 Task: Search one way flight ticket for 4 adults, 1 infant in seat and 1 infant on lap in premium economy from Klawock: Klawock Airport (also Seeklawock Seaplane Base) to Springfield: Abraham Lincoln Capital Airport on 5-2-2023. Number of bags: 2 carry on bags and 1 checked bag. Price is upto 20000. Outbound departure time preference is 11:45.
Action: Mouse moved to (363, 303)
Screenshot: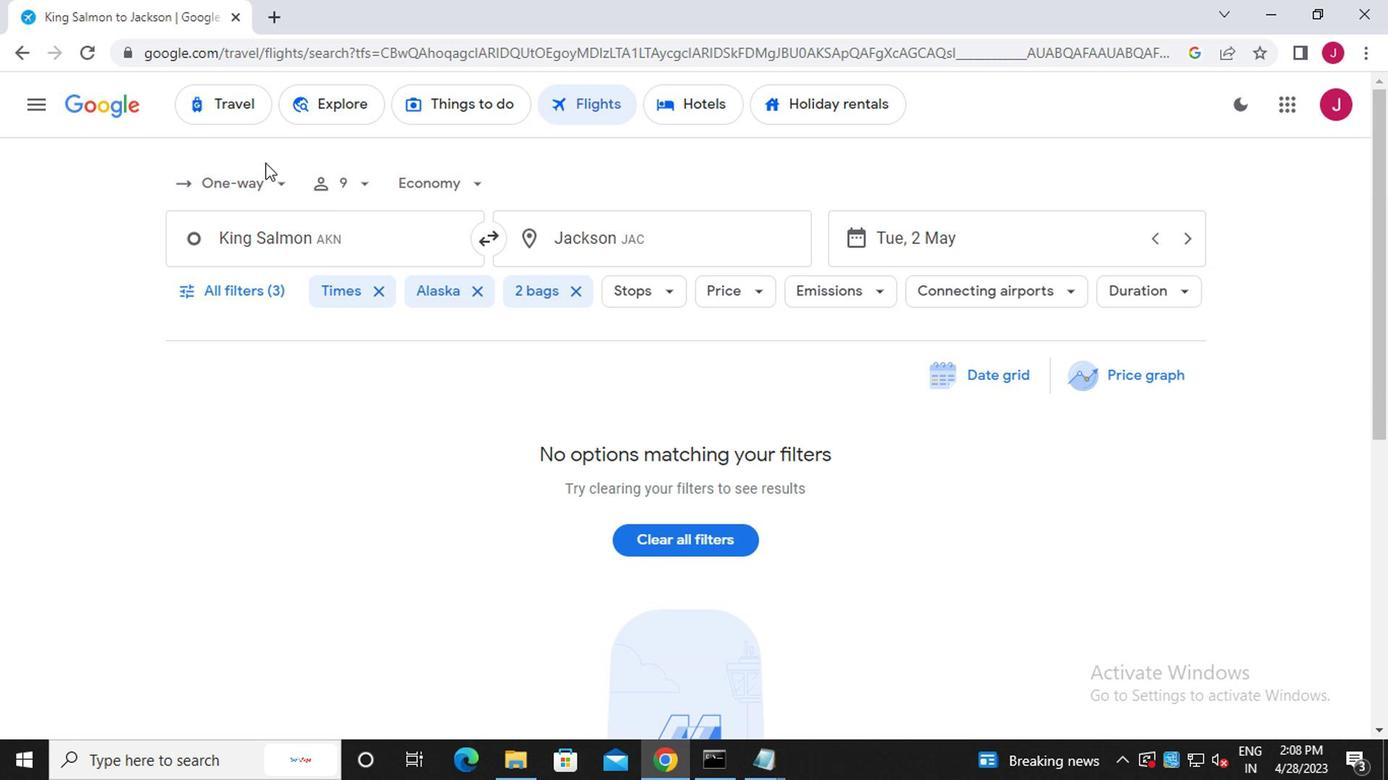 
Action: Mouse pressed left at (363, 303)
Screenshot: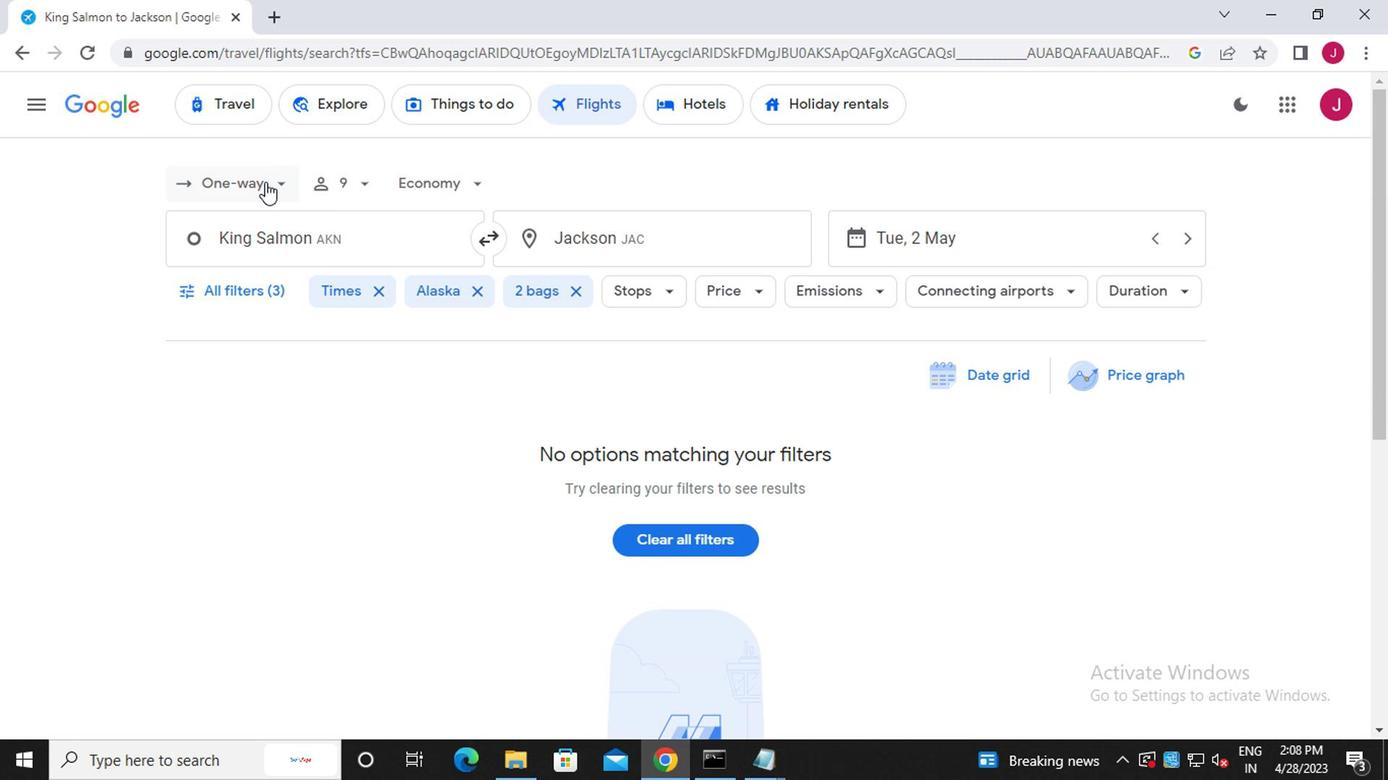 
Action: Mouse moved to (373, 370)
Screenshot: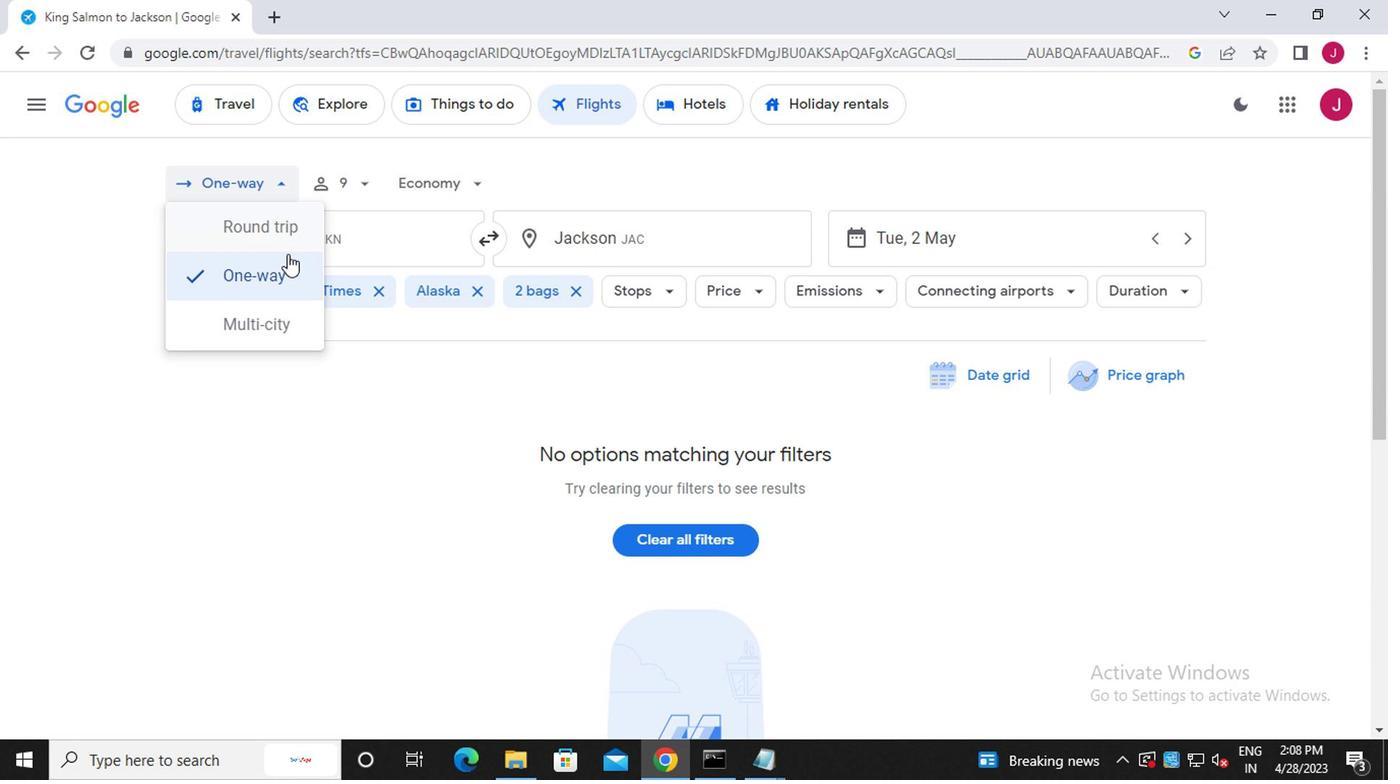 
Action: Mouse pressed left at (373, 370)
Screenshot: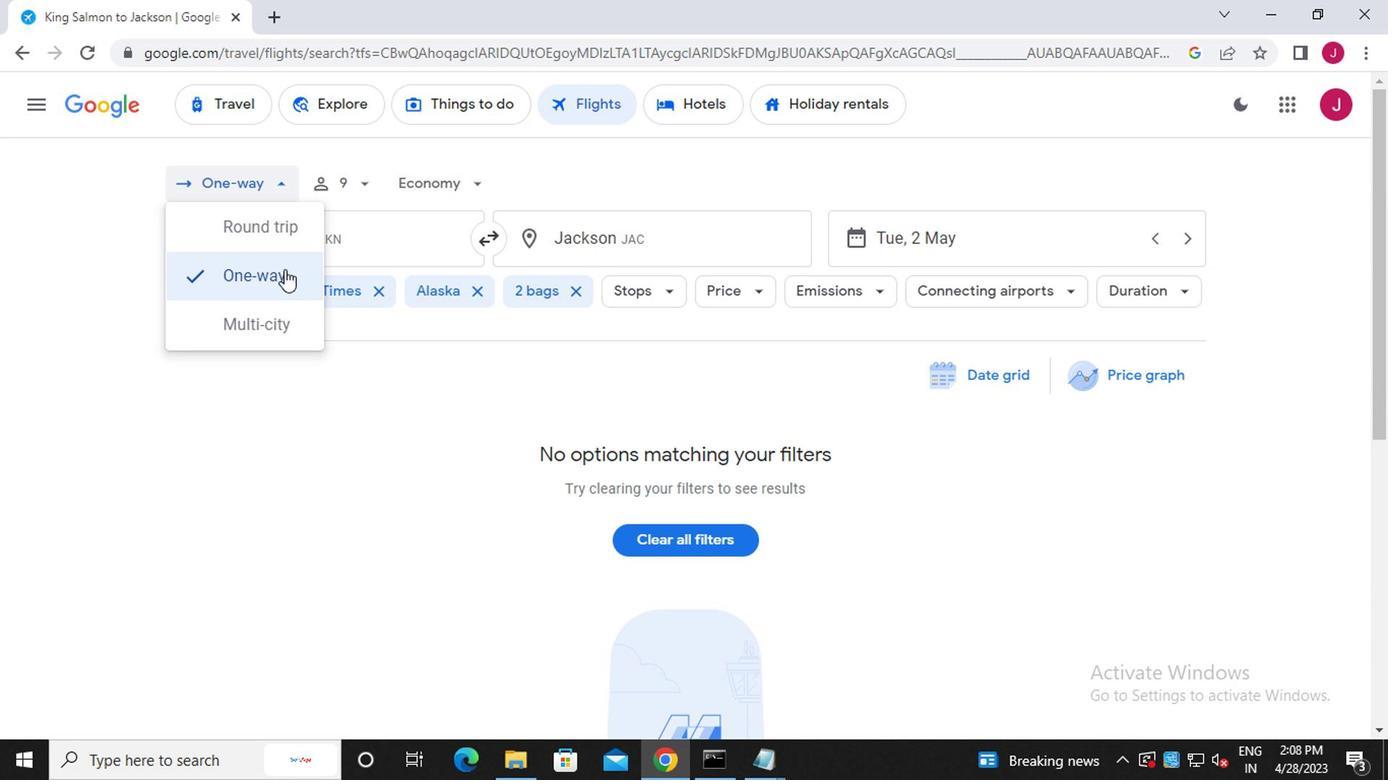 
Action: Mouse moved to (441, 306)
Screenshot: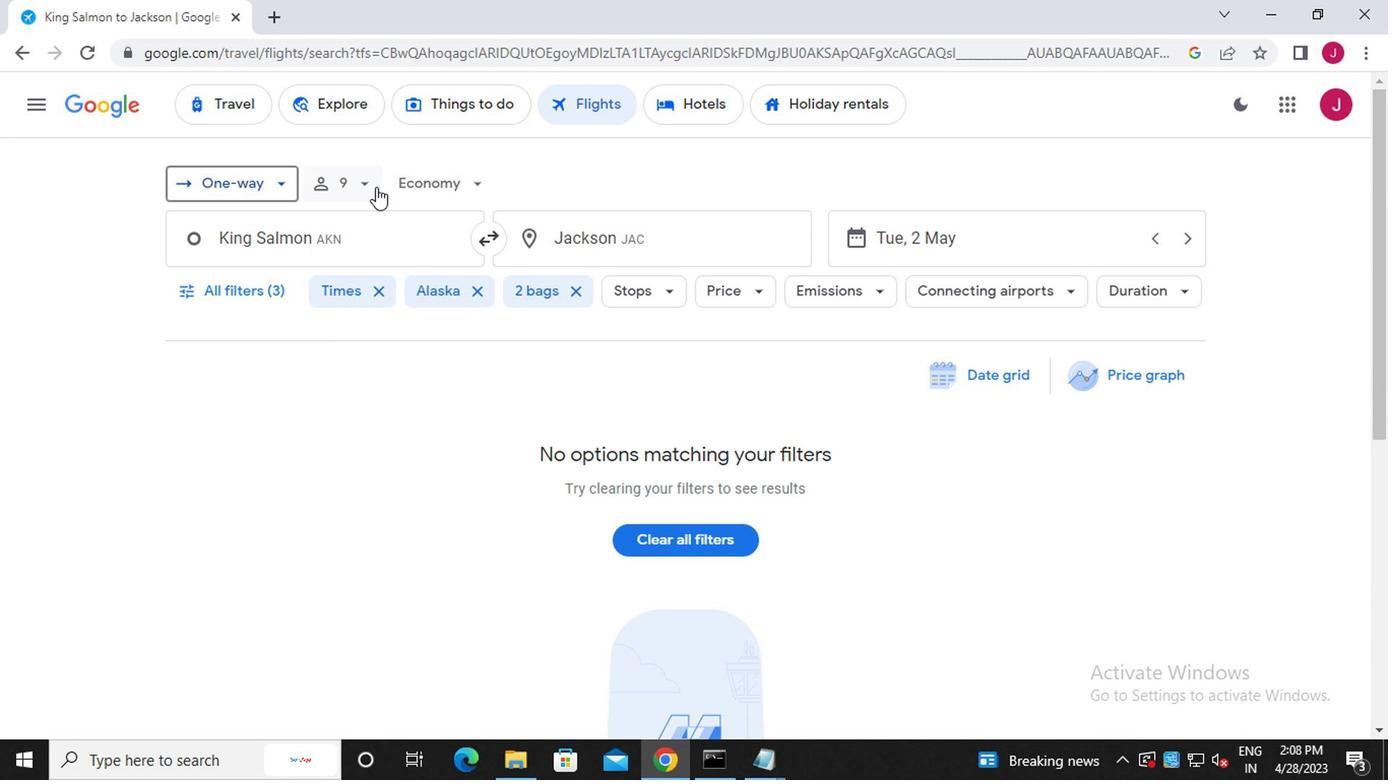 
Action: Mouse pressed left at (441, 306)
Screenshot: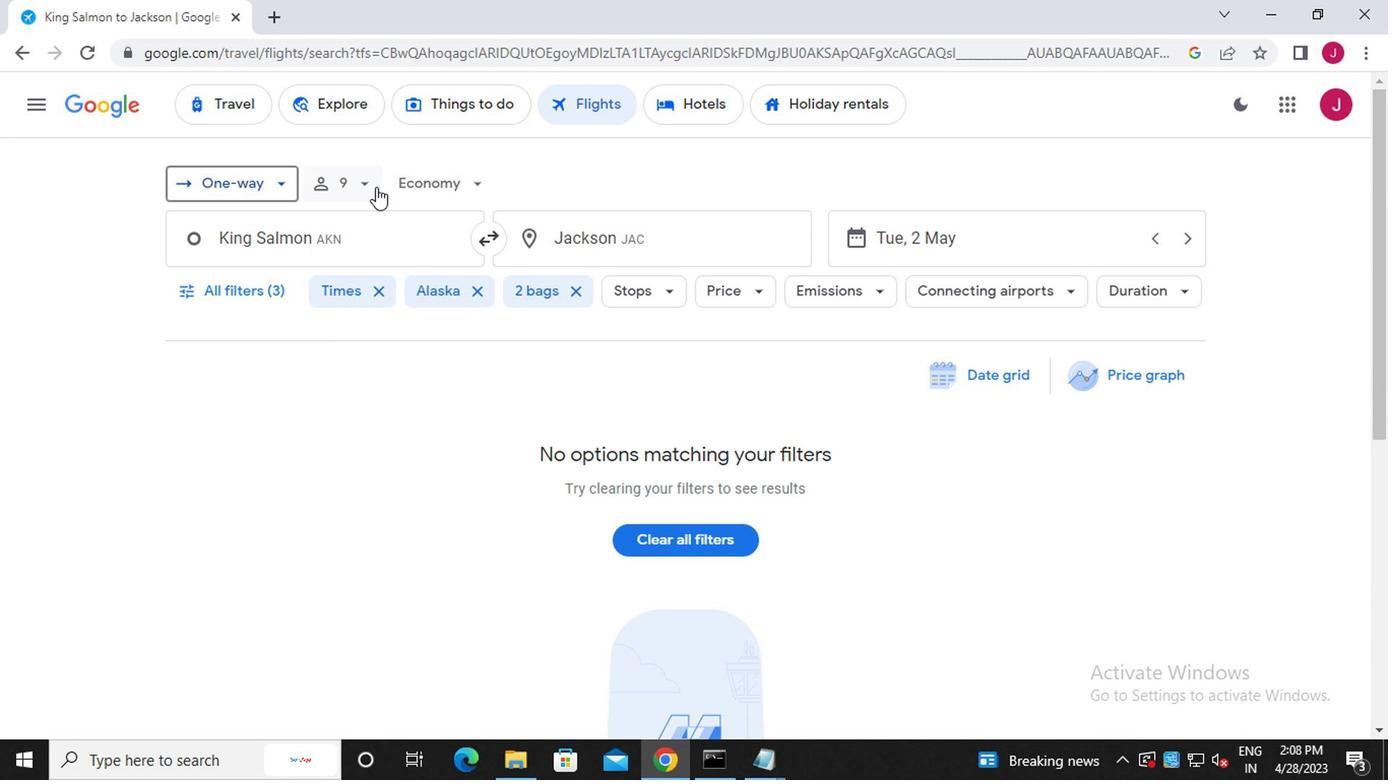 
Action: Mouse moved to (484, 342)
Screenshot: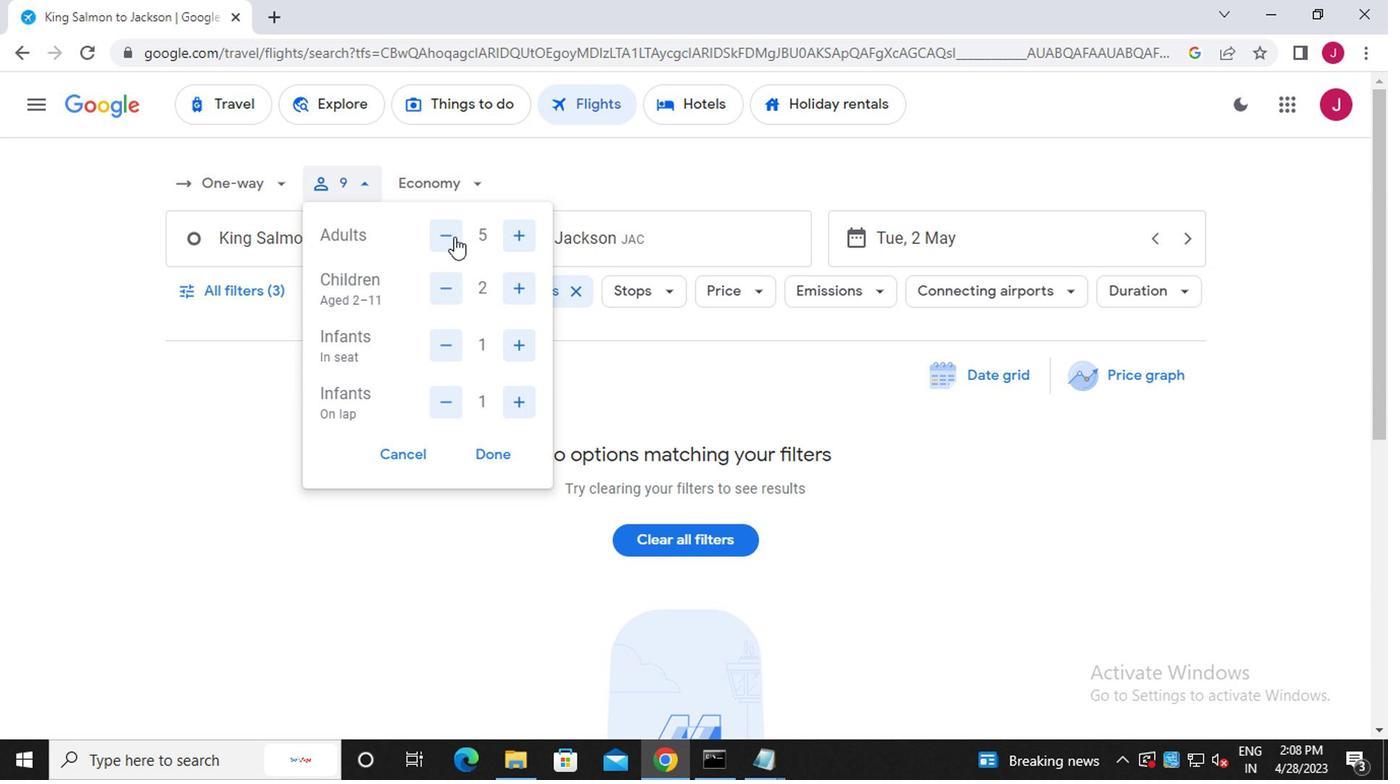 
Action: Mouse pressed left at (484, 342)
Screenshot: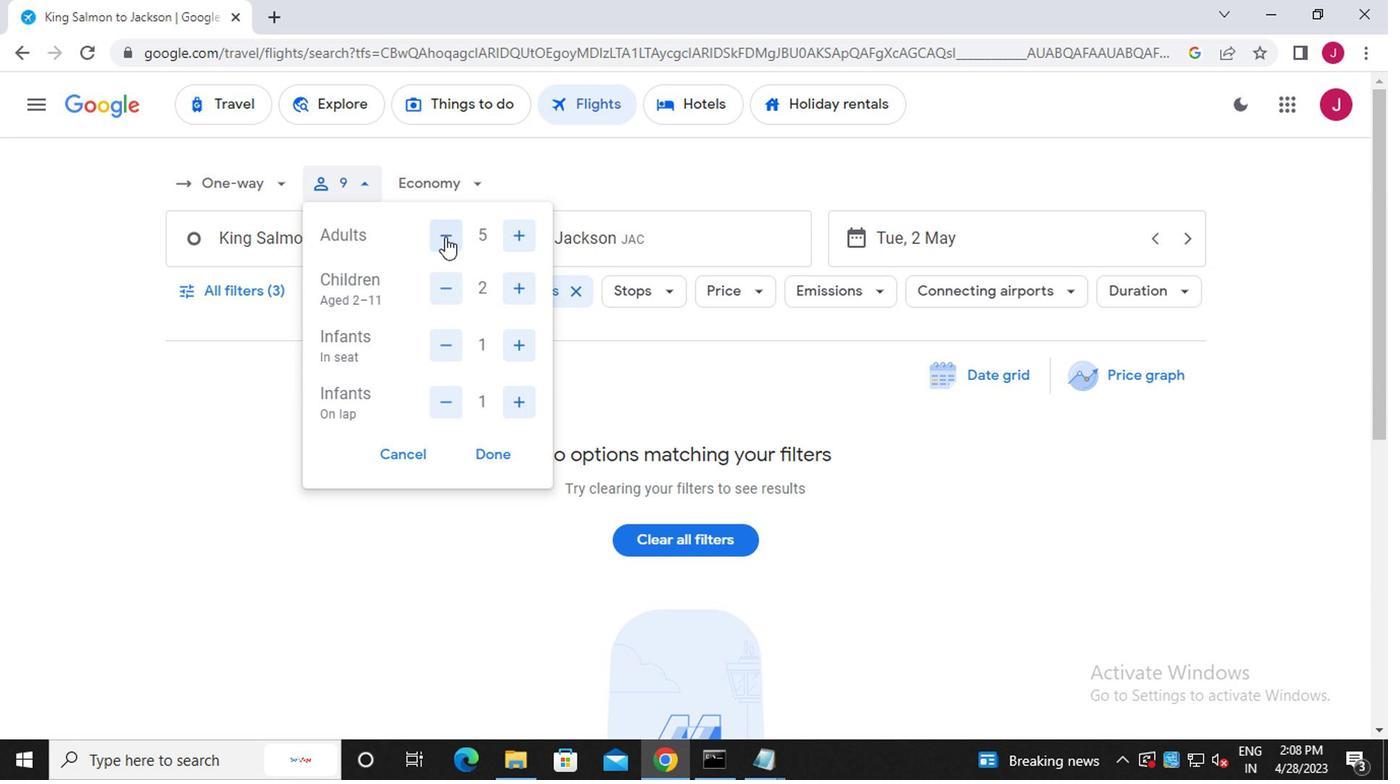 
Action: Mouse moved to (491, 381)
Screenshot: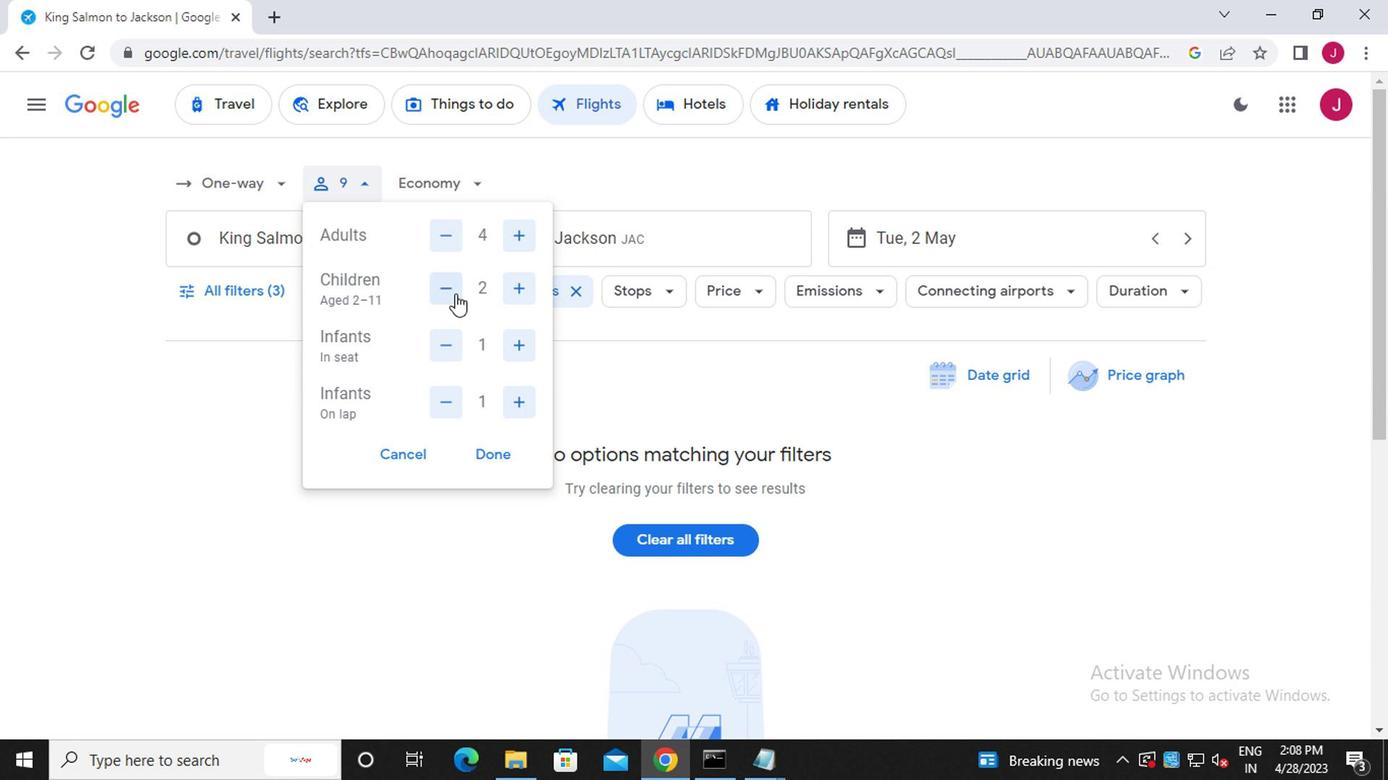 
Action: Mouse pressed left at (491, 381)
Screenshot: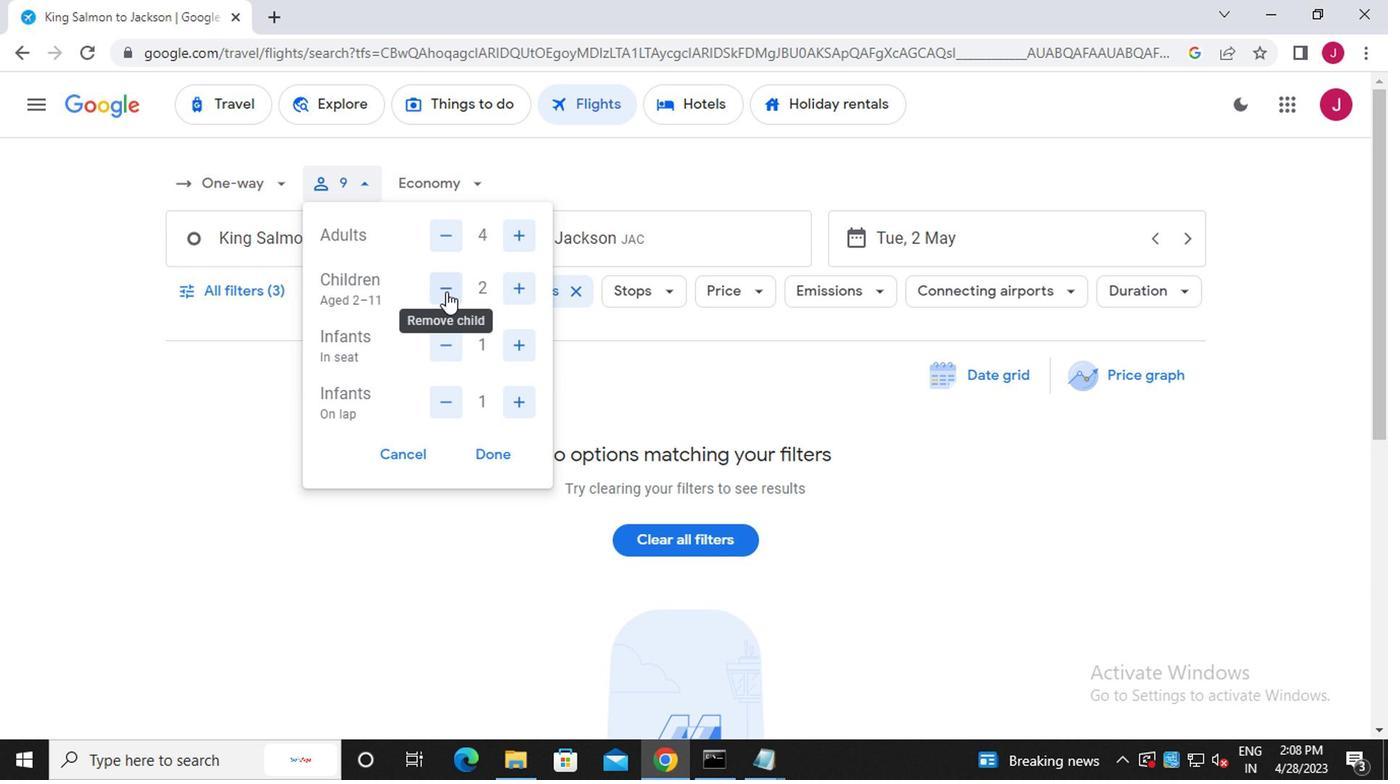 
Action: Mouse pressed left at (491, 381)
Screenshot: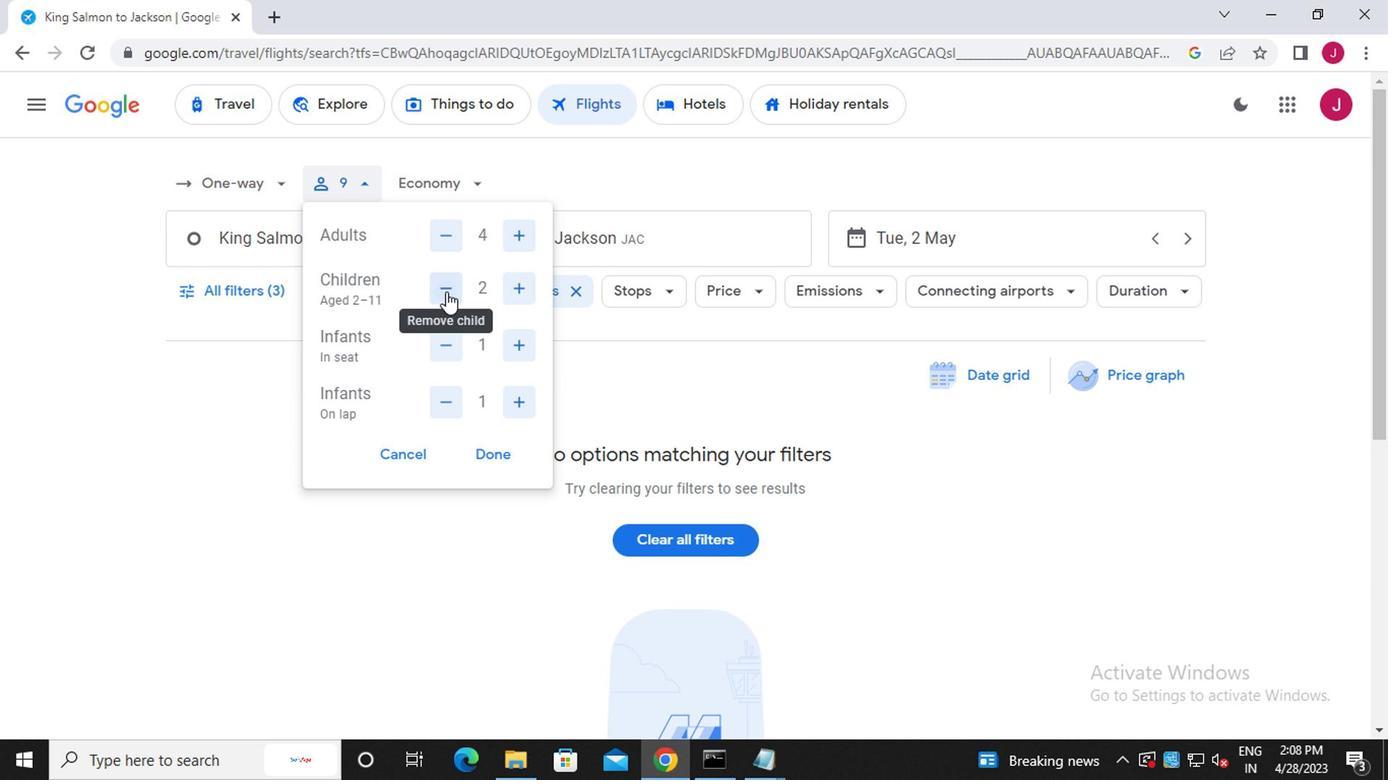 
Action: Mouse moved to (527, 496)
Screenshot: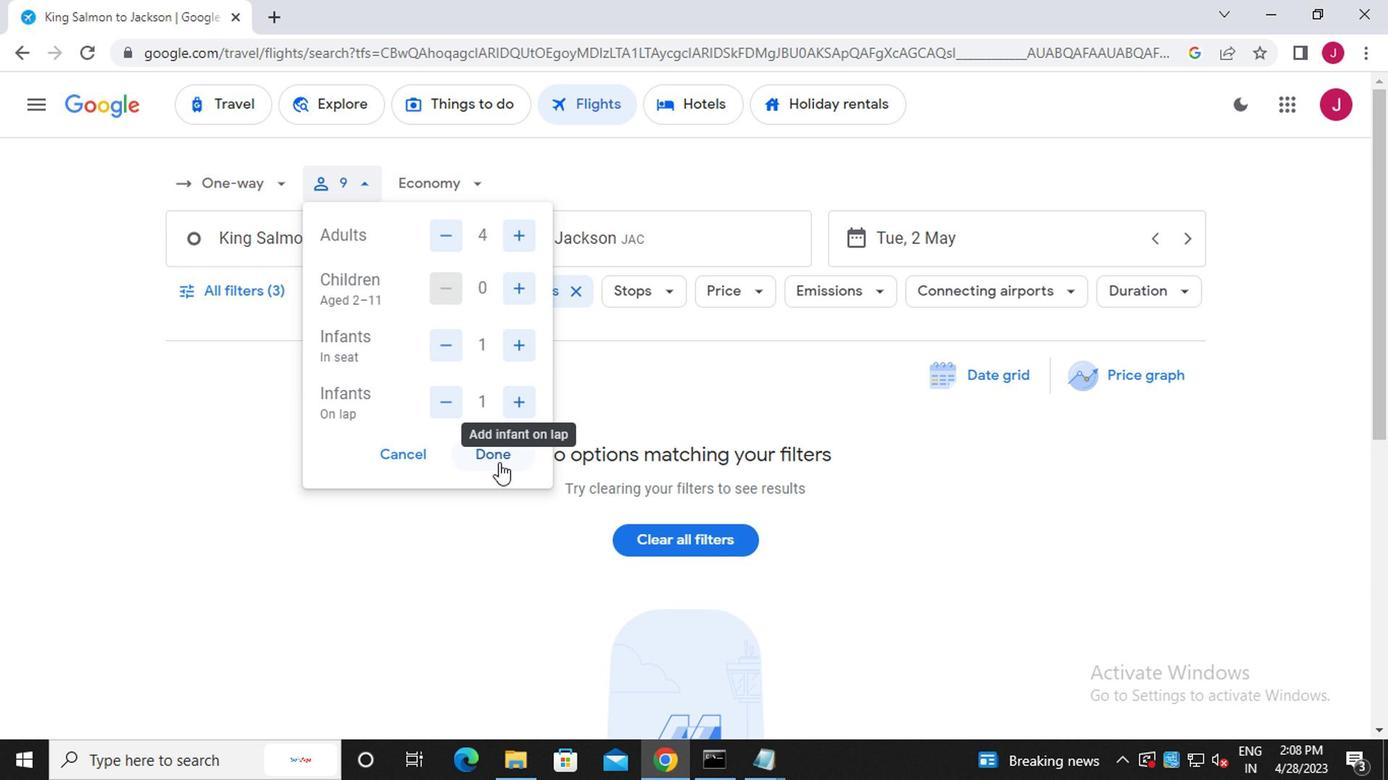 
Action: Mouse pressed left at (527, 496)
Screenshot: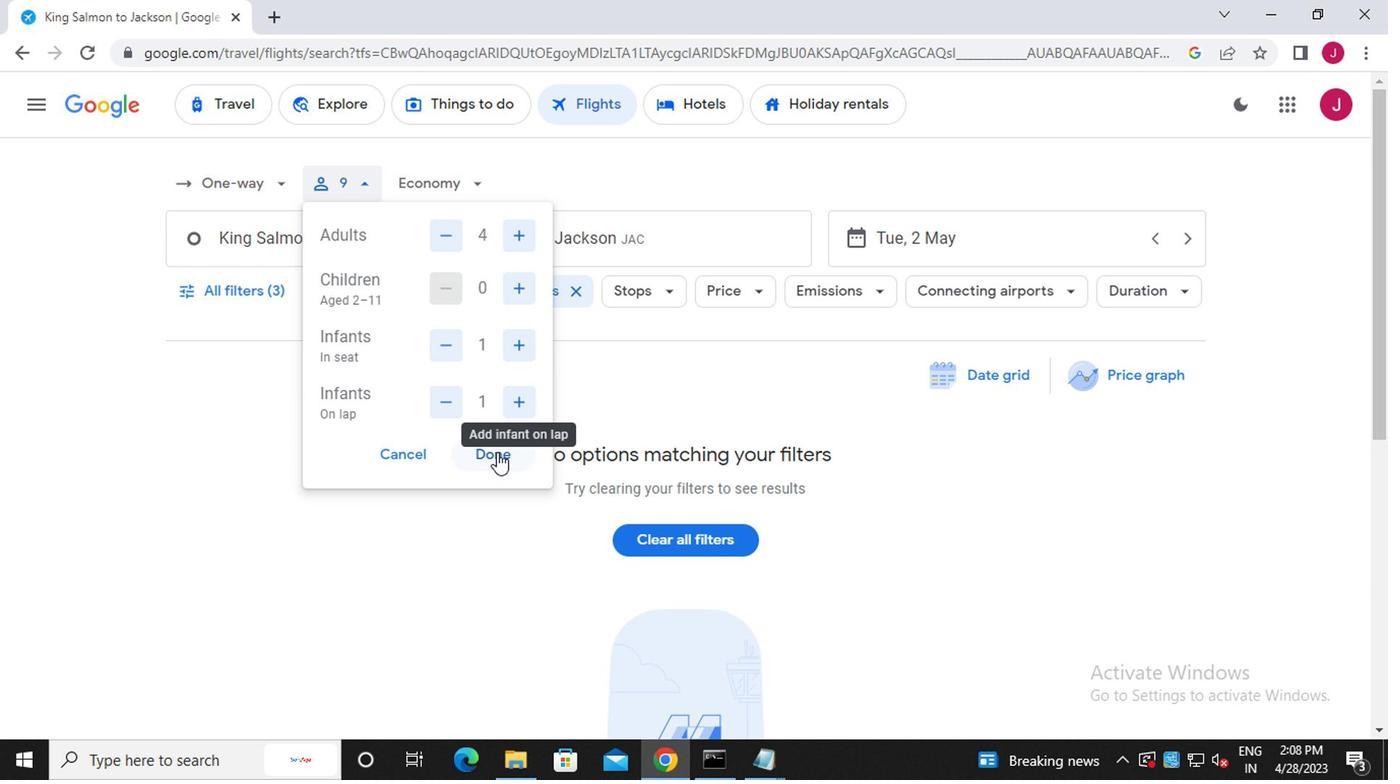 
Action: Mouse moved to (487, 300)
Screenshot: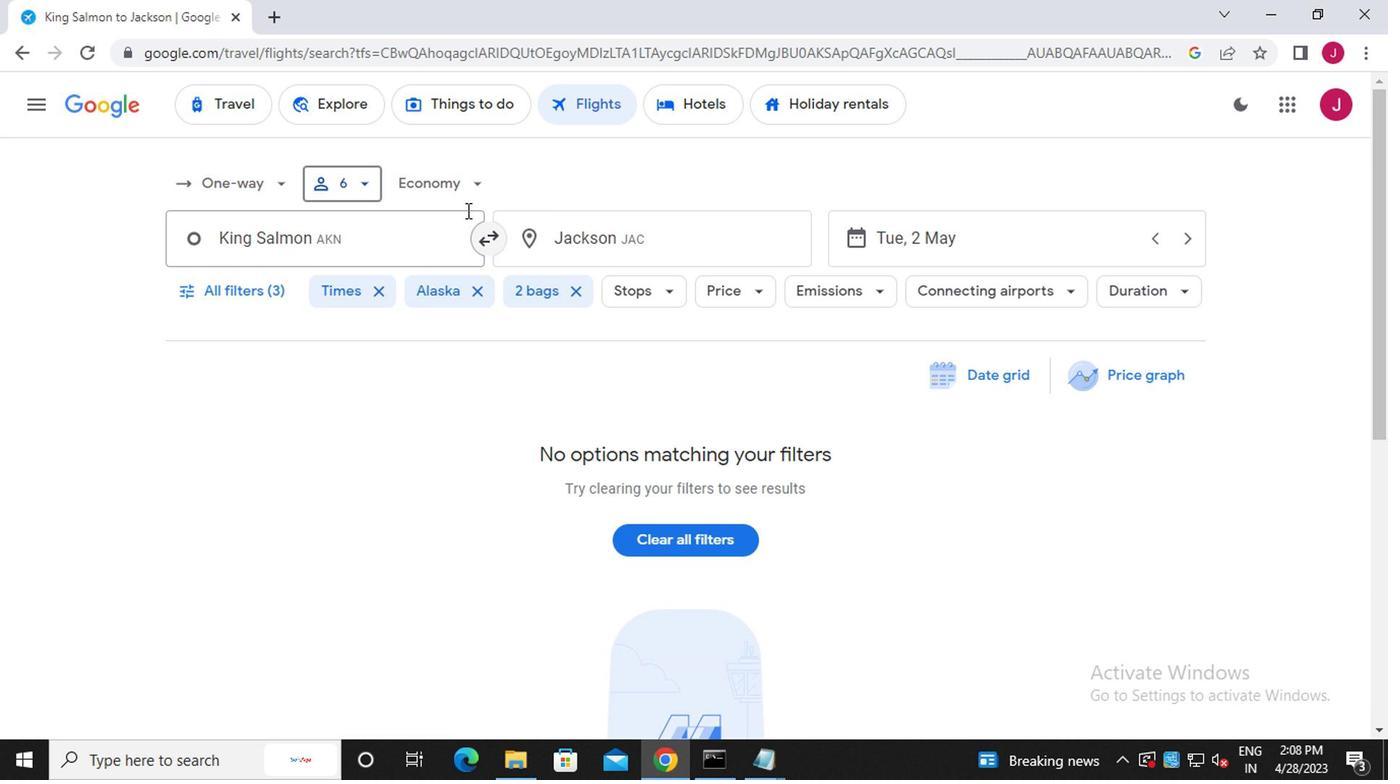 
Action: Mouse pressed left at (487, 300)
Screenshot: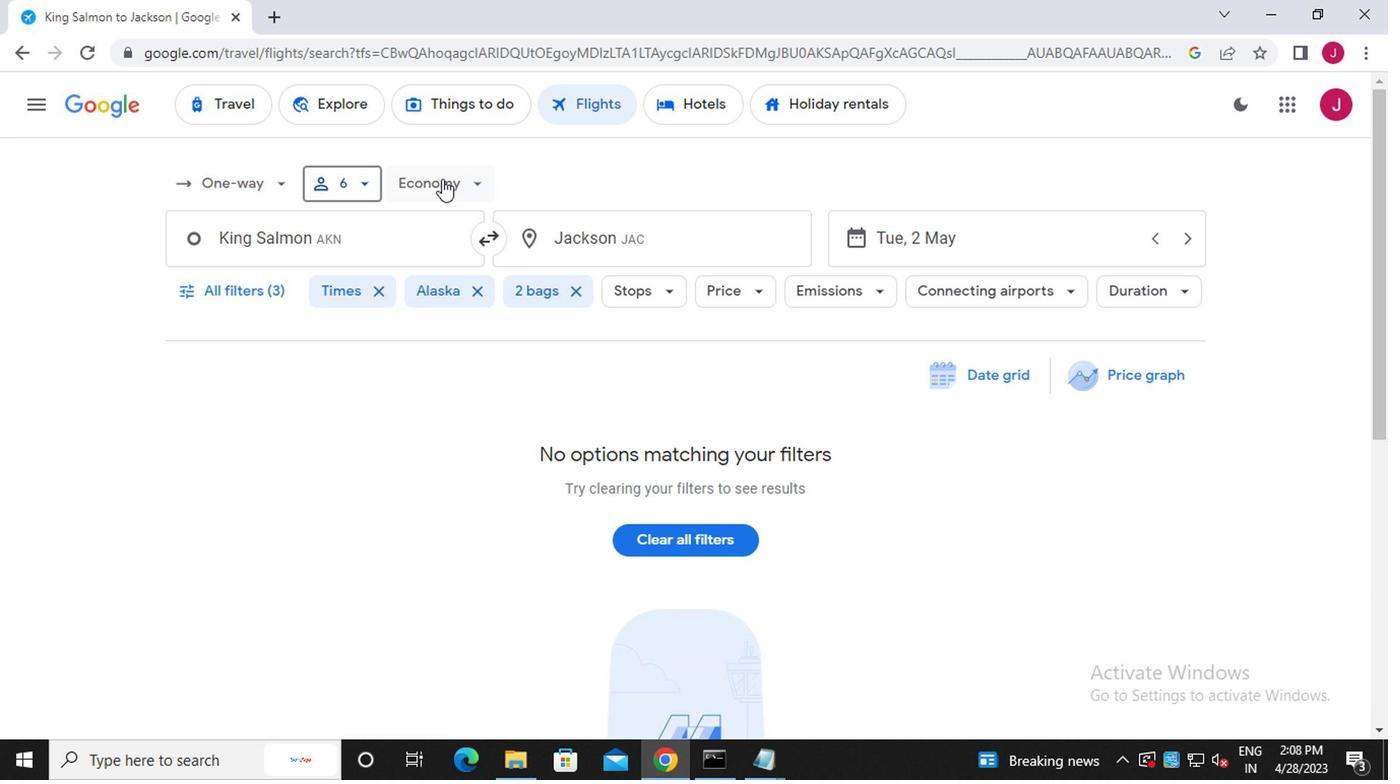 
Action: Mouse moved to (530, 373)
Screenshot: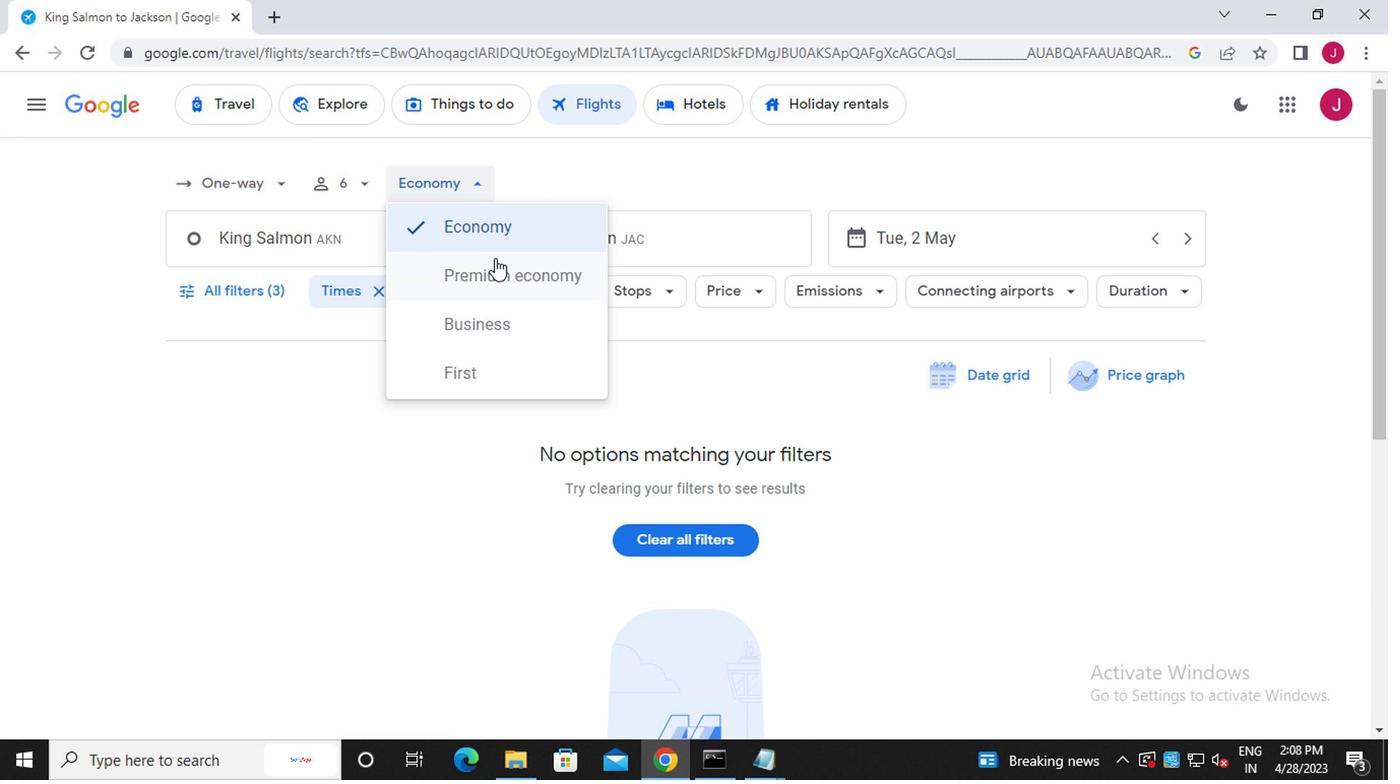 
Action: Mouse pressed left at (530, 373)
Screenshot: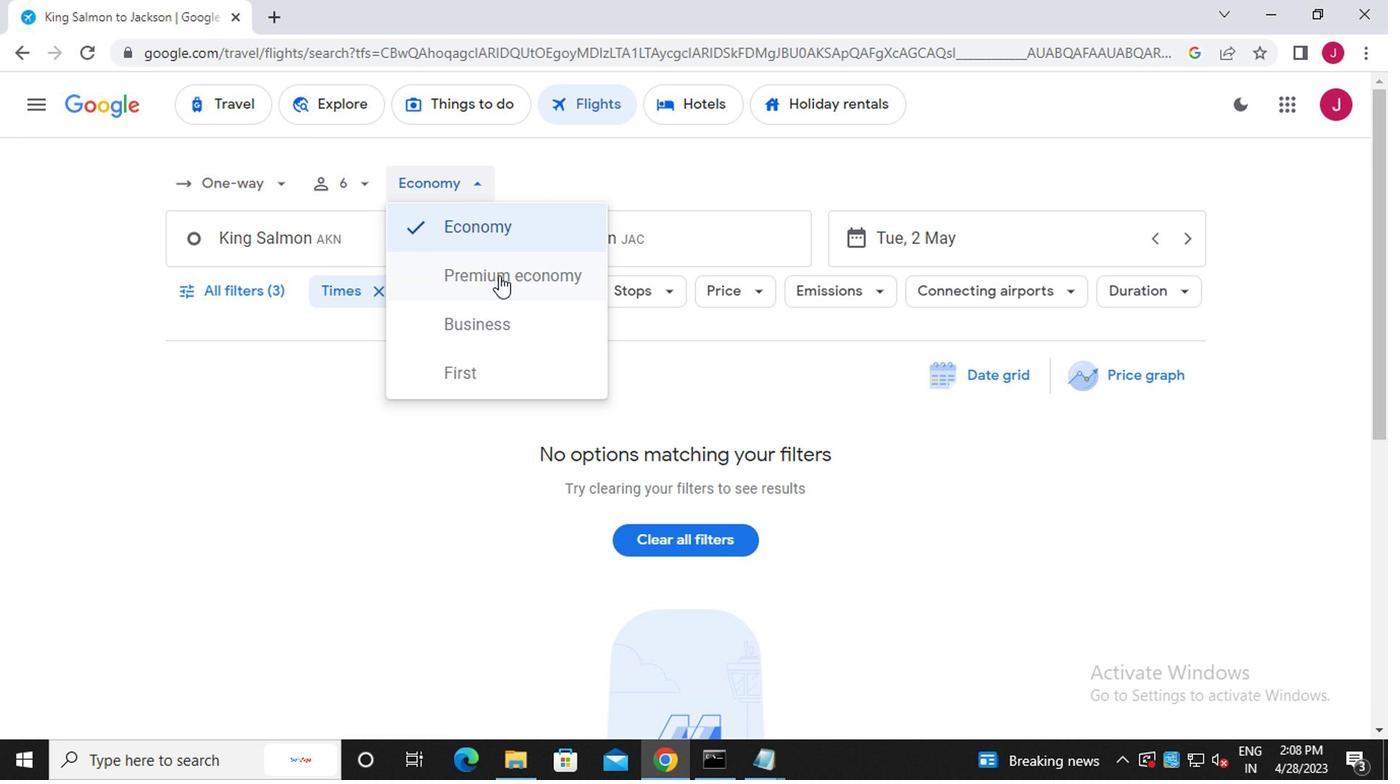 
Action: Mouse moved to (438, 351)
Screenshot: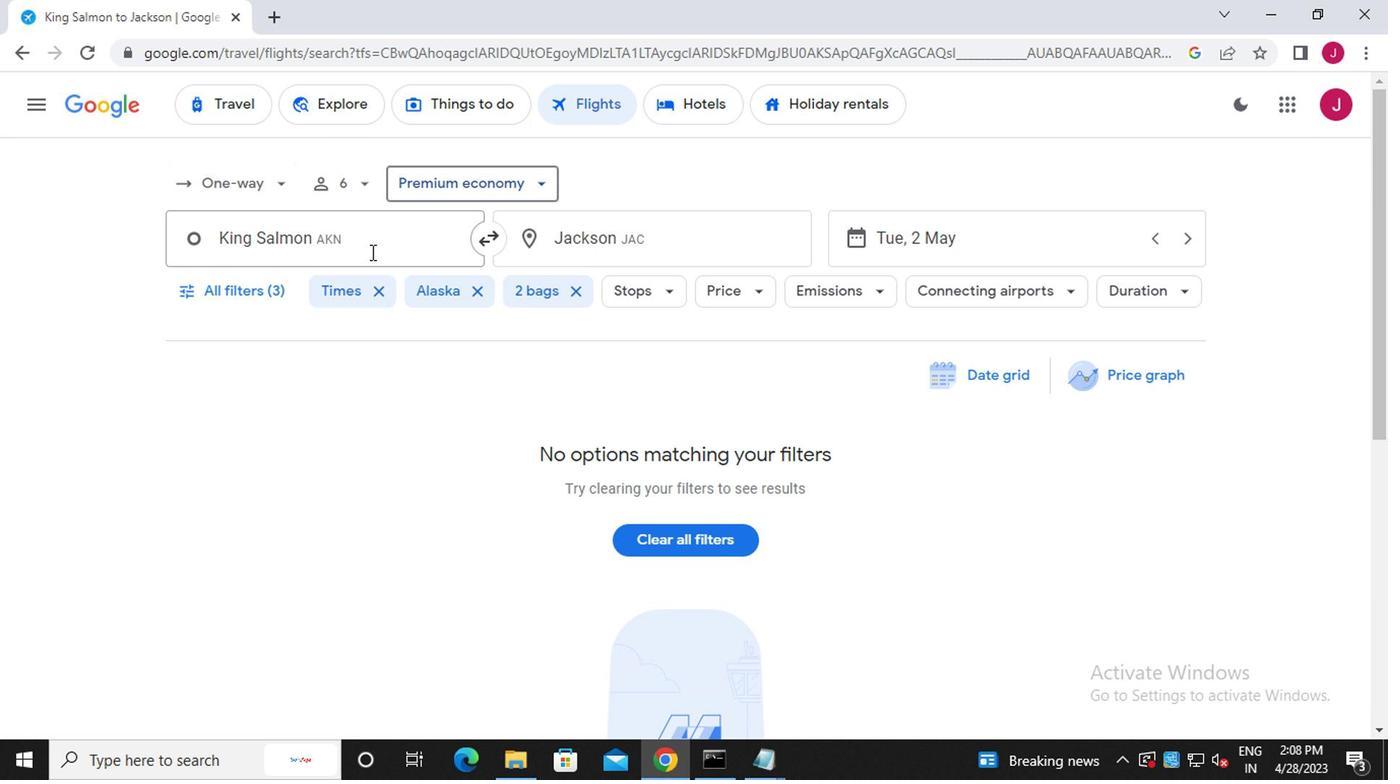 
Action: Mouse pressed left at (438, 351)
Screenshot: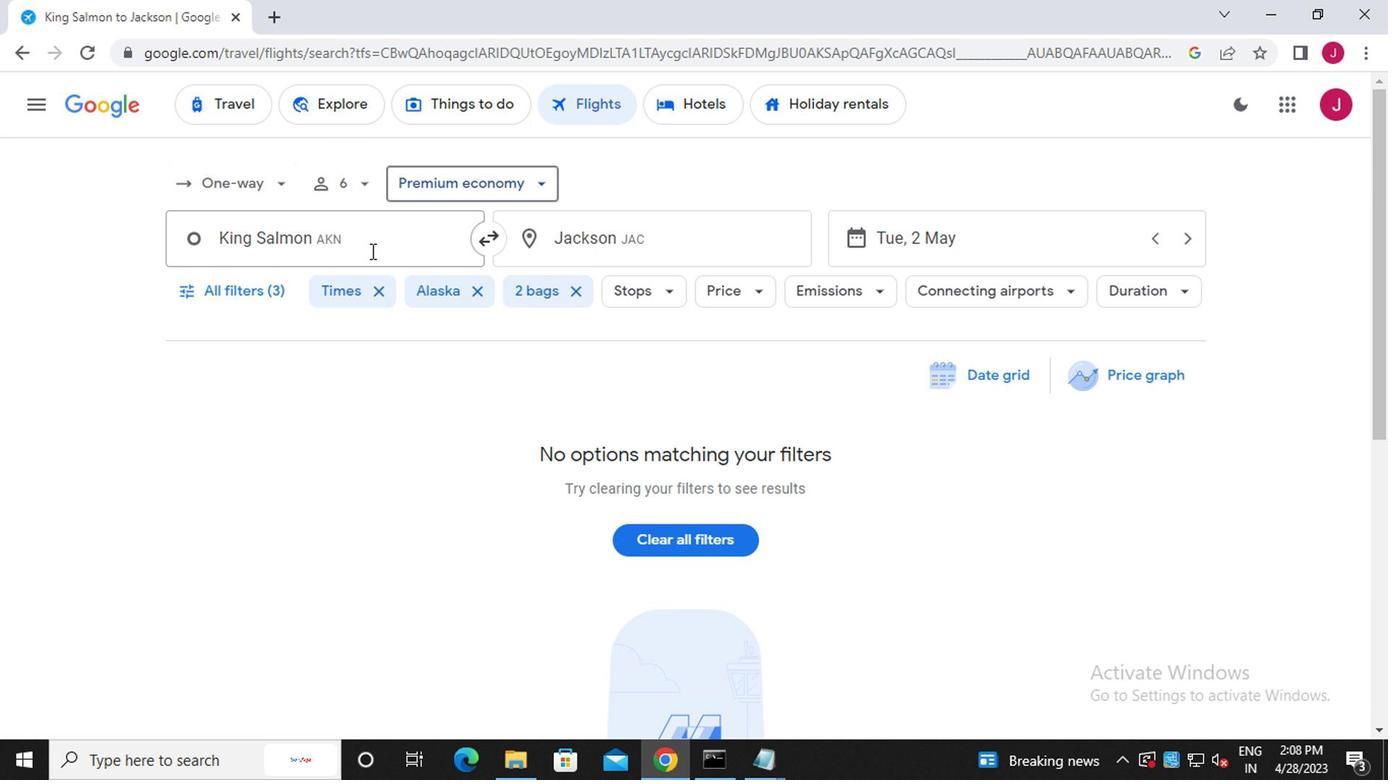 
Action: Key pressed klawock
Screenshot: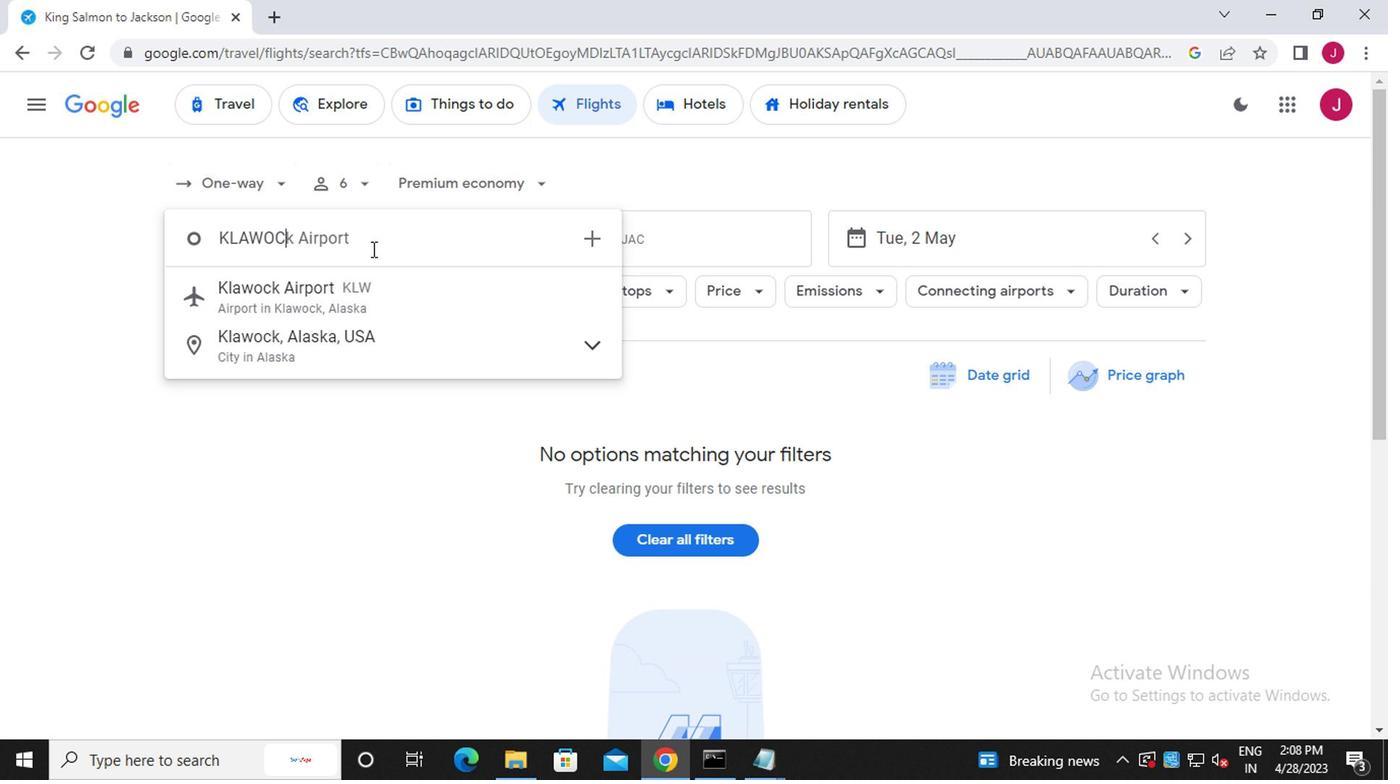 
Action: Mouse moved to (428, 382)
Screenshot: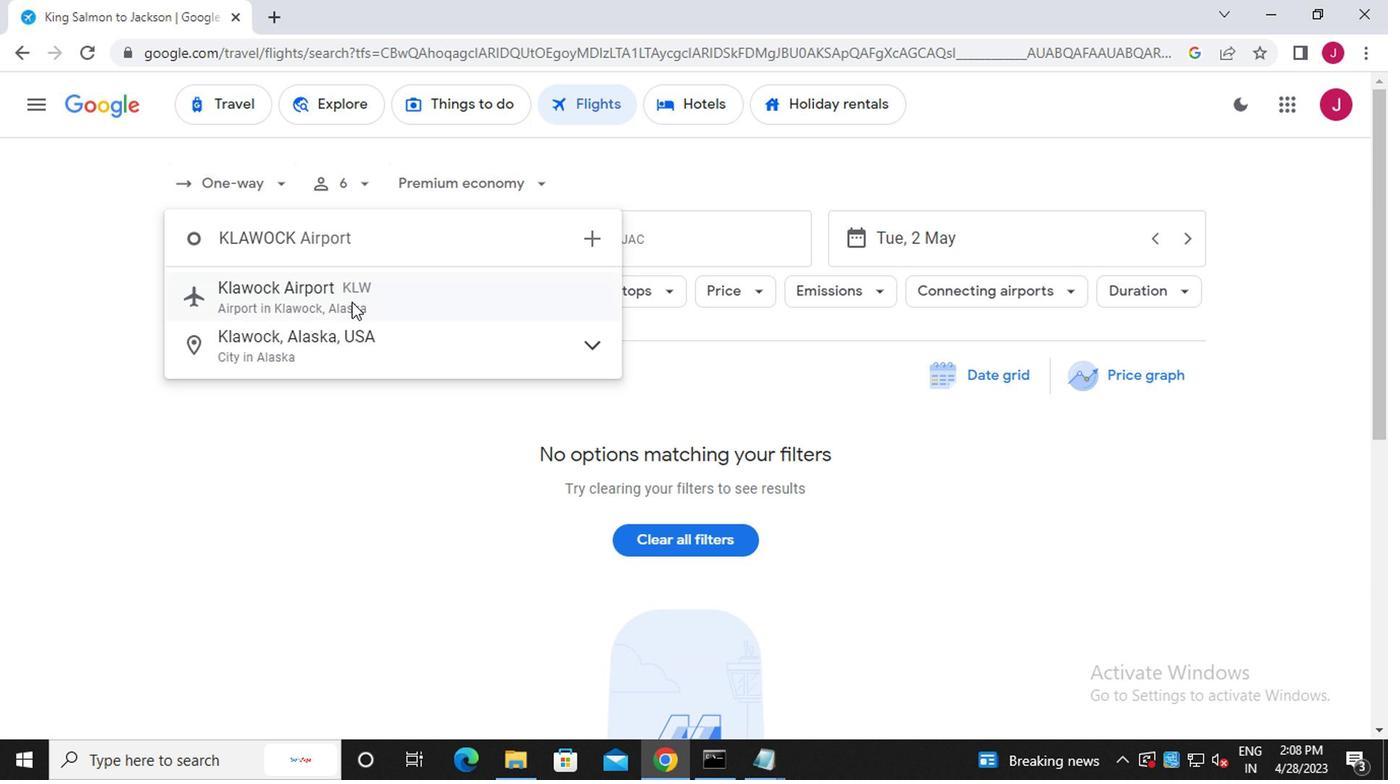 
Action: Mouse pressed left at (428, 382)
Screenshot: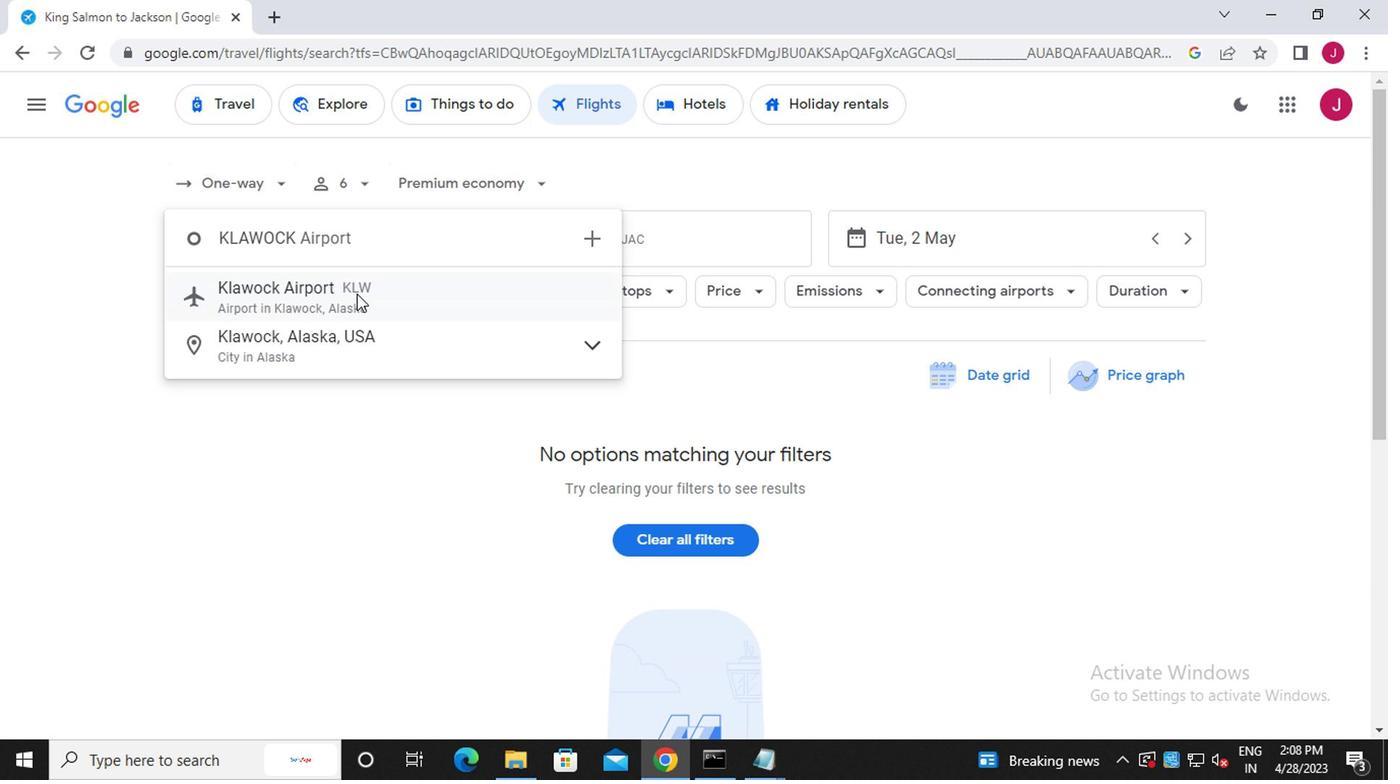 
Action: Mouse moved to (654, 342)
Screenshot: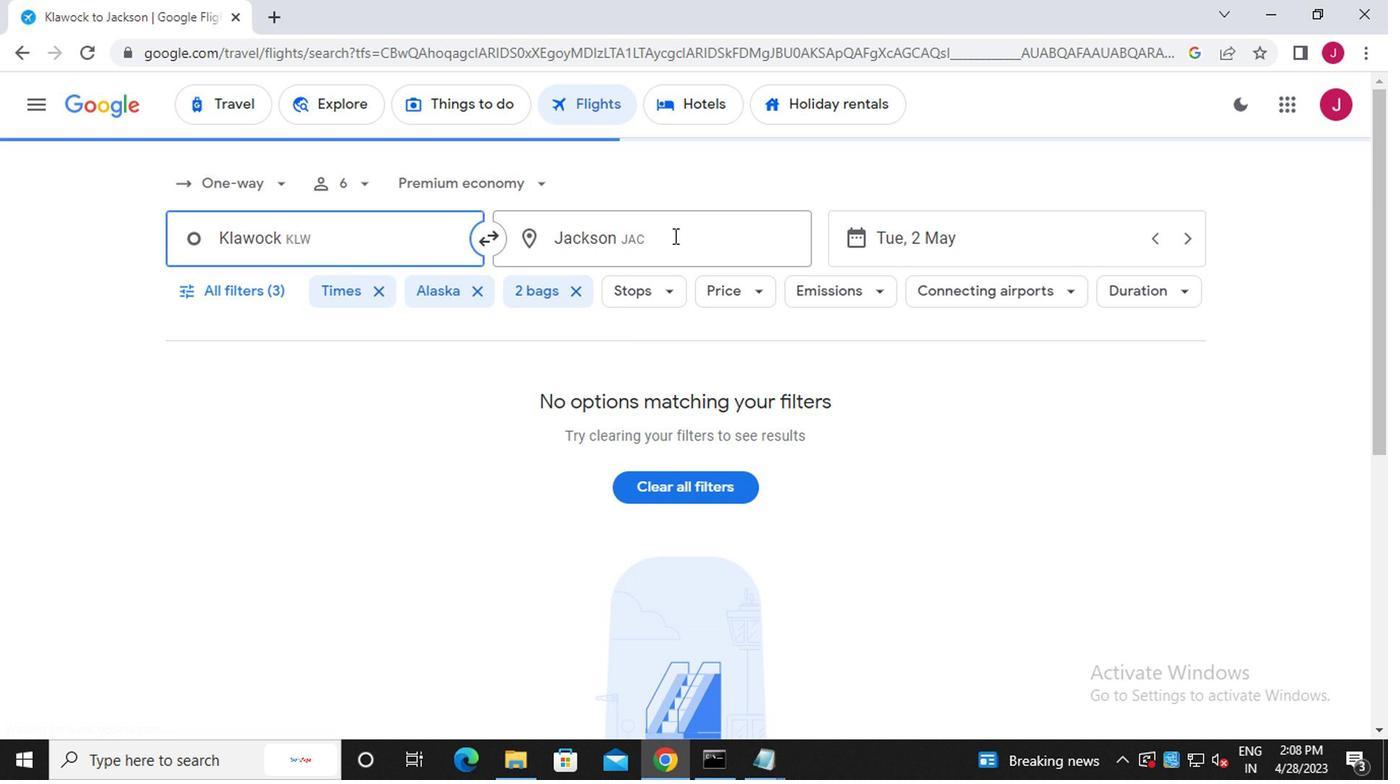 
Action: Mouse pressed left at (654, 342)
Screenshot: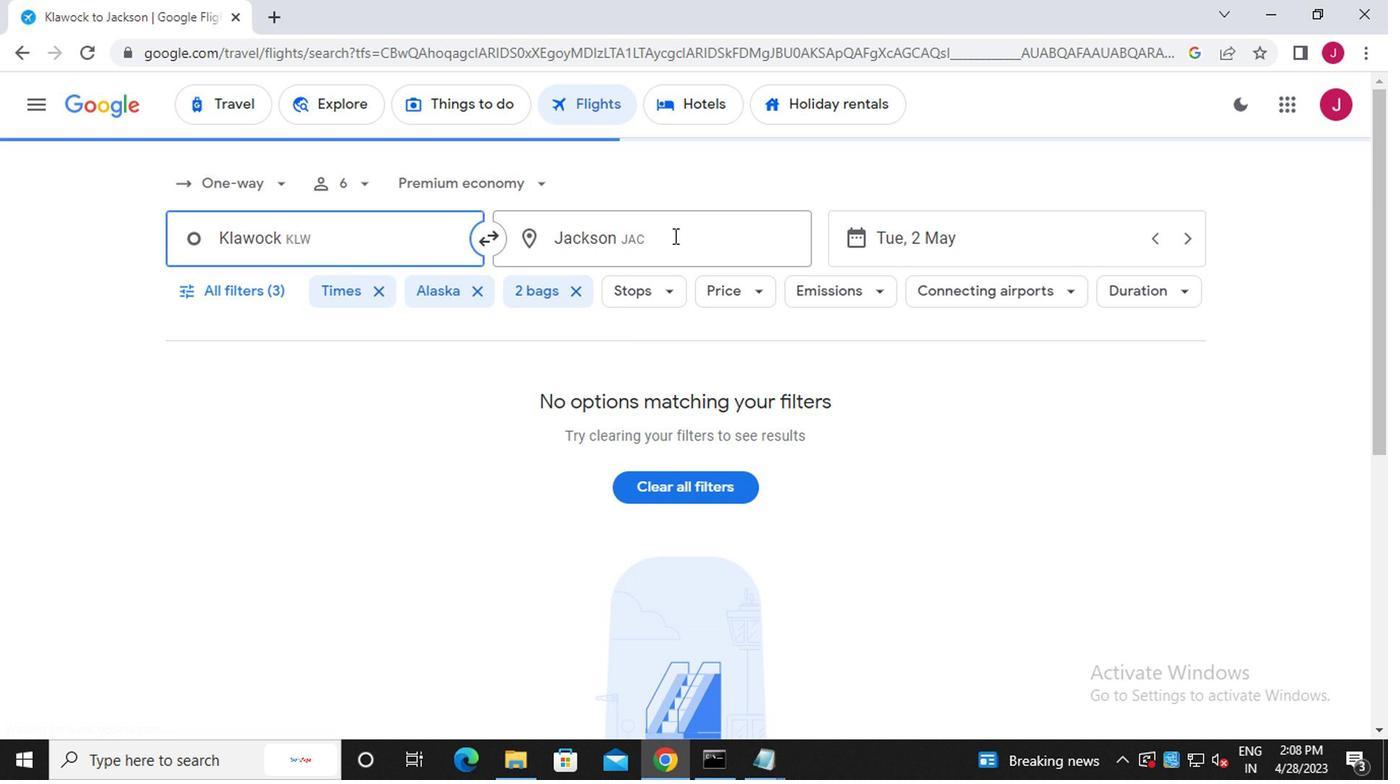 
Action: Mouse moved to (666, 341)
Screenshot: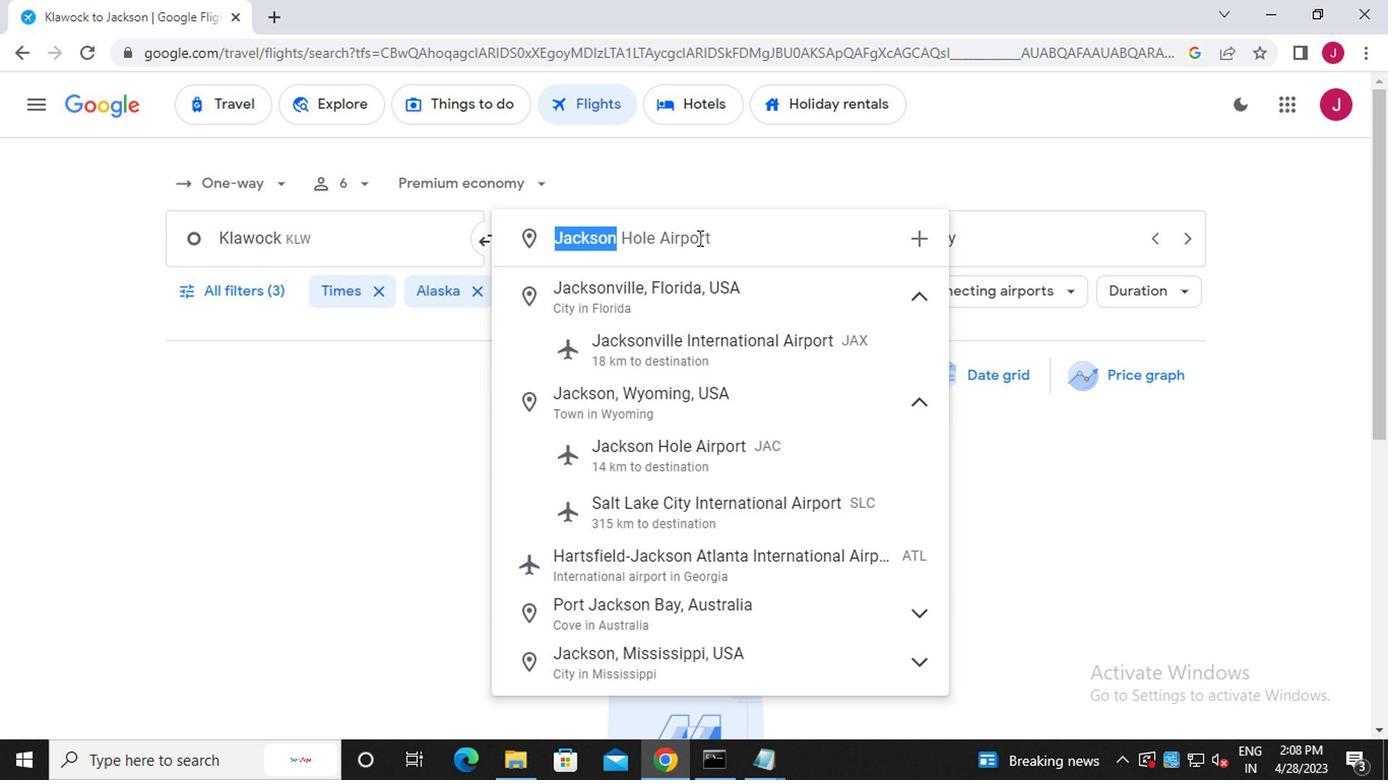 
Action: Key pressed springfield
Screenshot: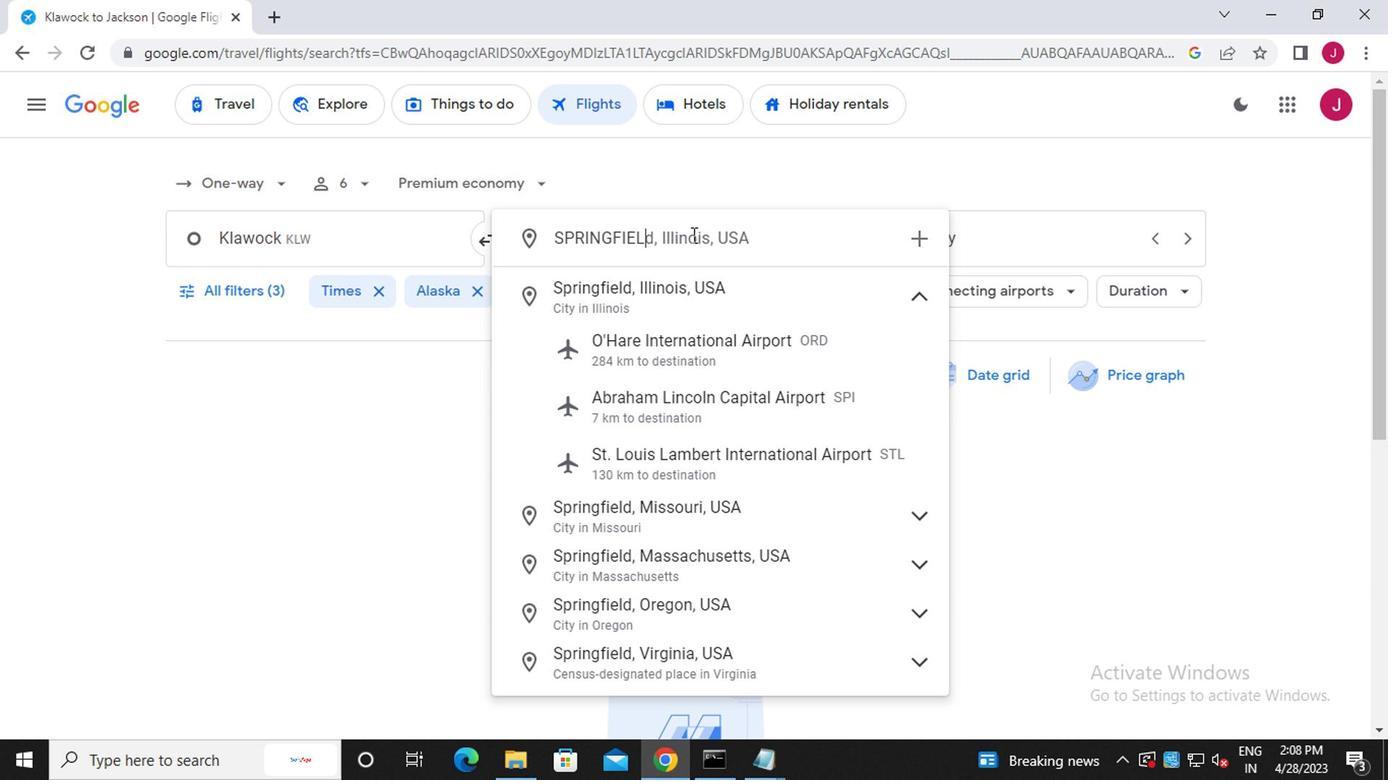 
Action: Mouse moved to (701, 470)
Screenshot: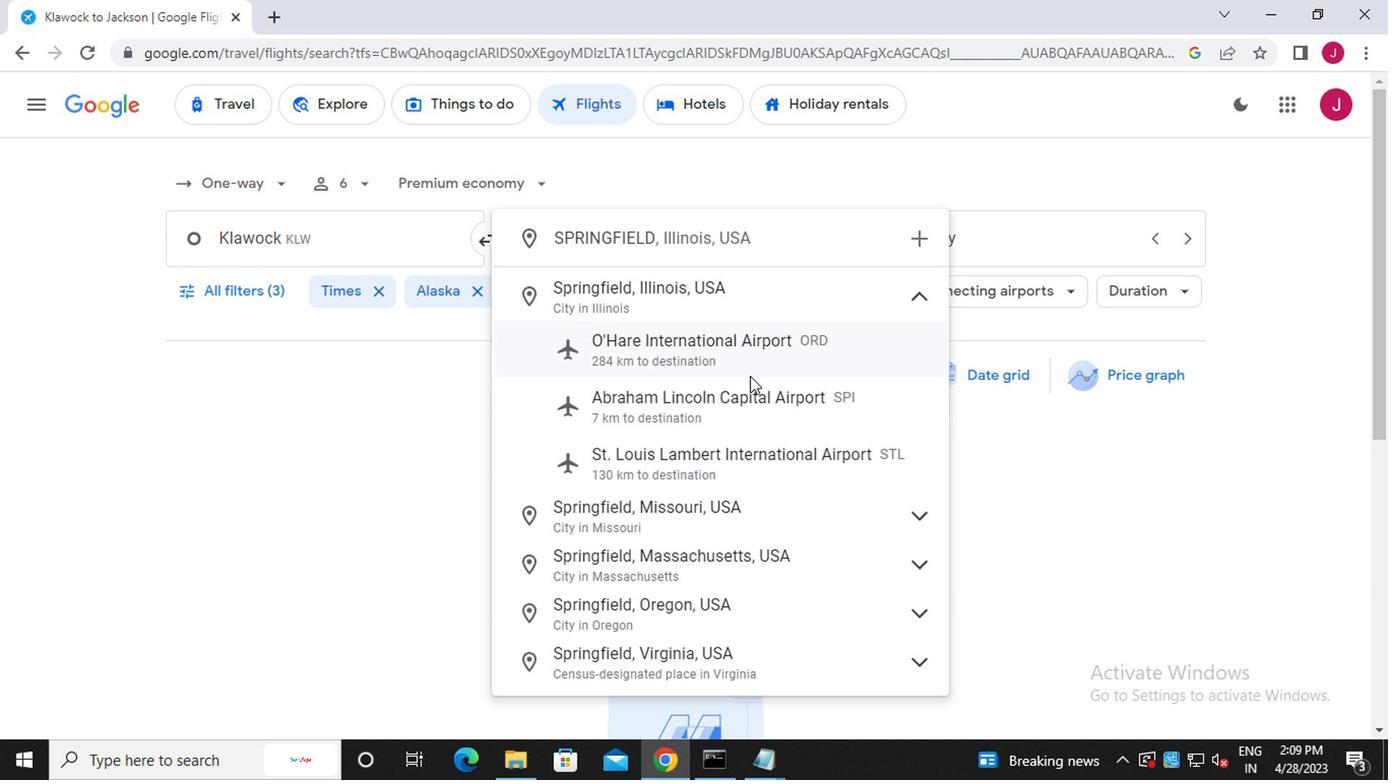 
Action: Mouse pressed left at (701, 470)
Screenshot: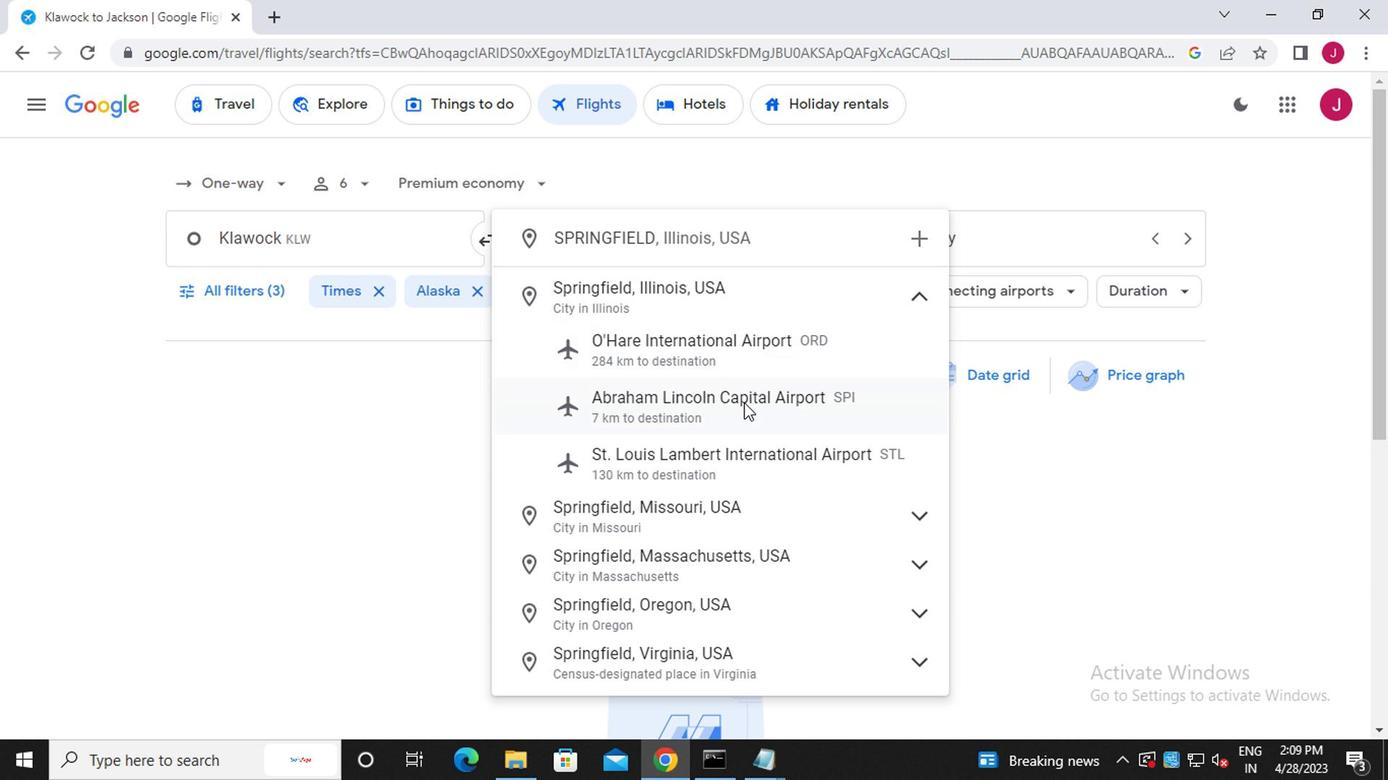 
Action: Mouse moved to (839, 349)
Screenshot: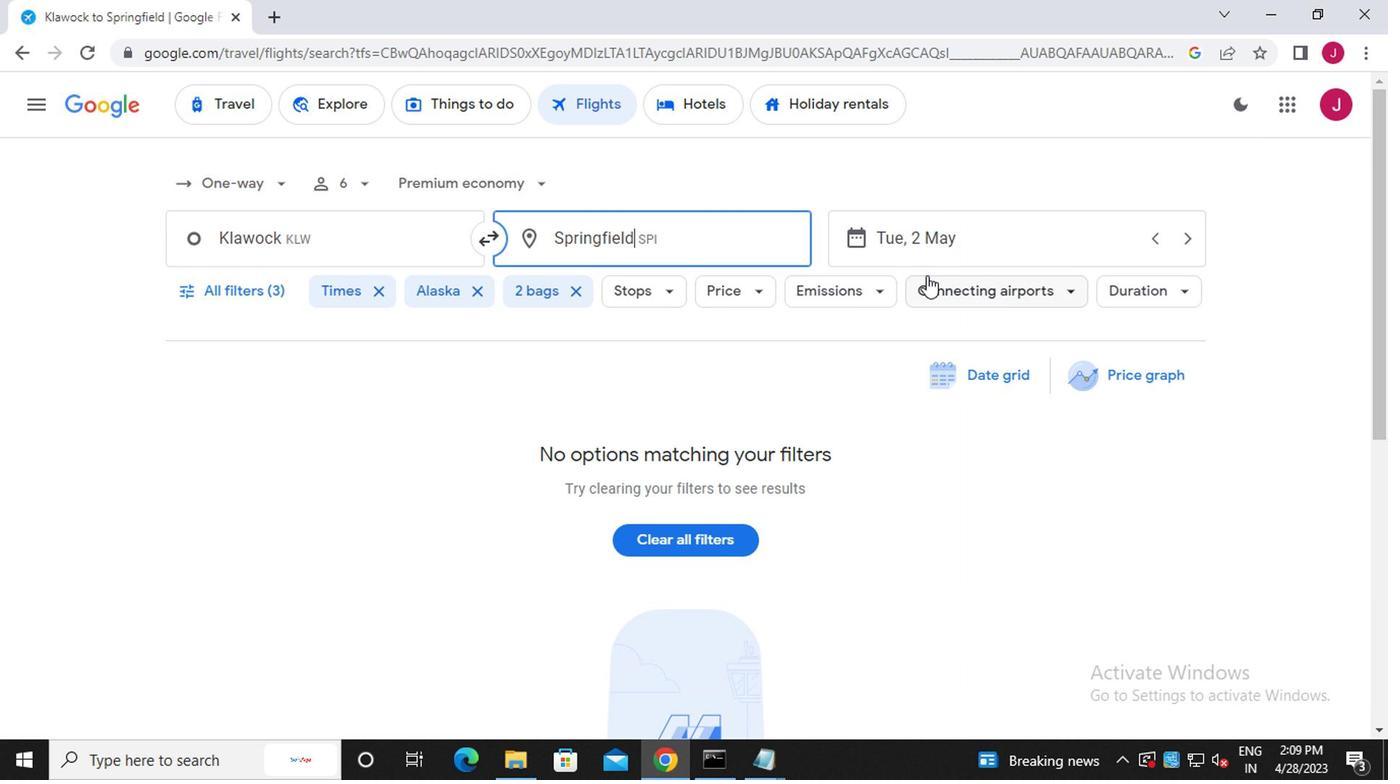 
Action: Mouse pressed left at (839, 349)
Screenshot: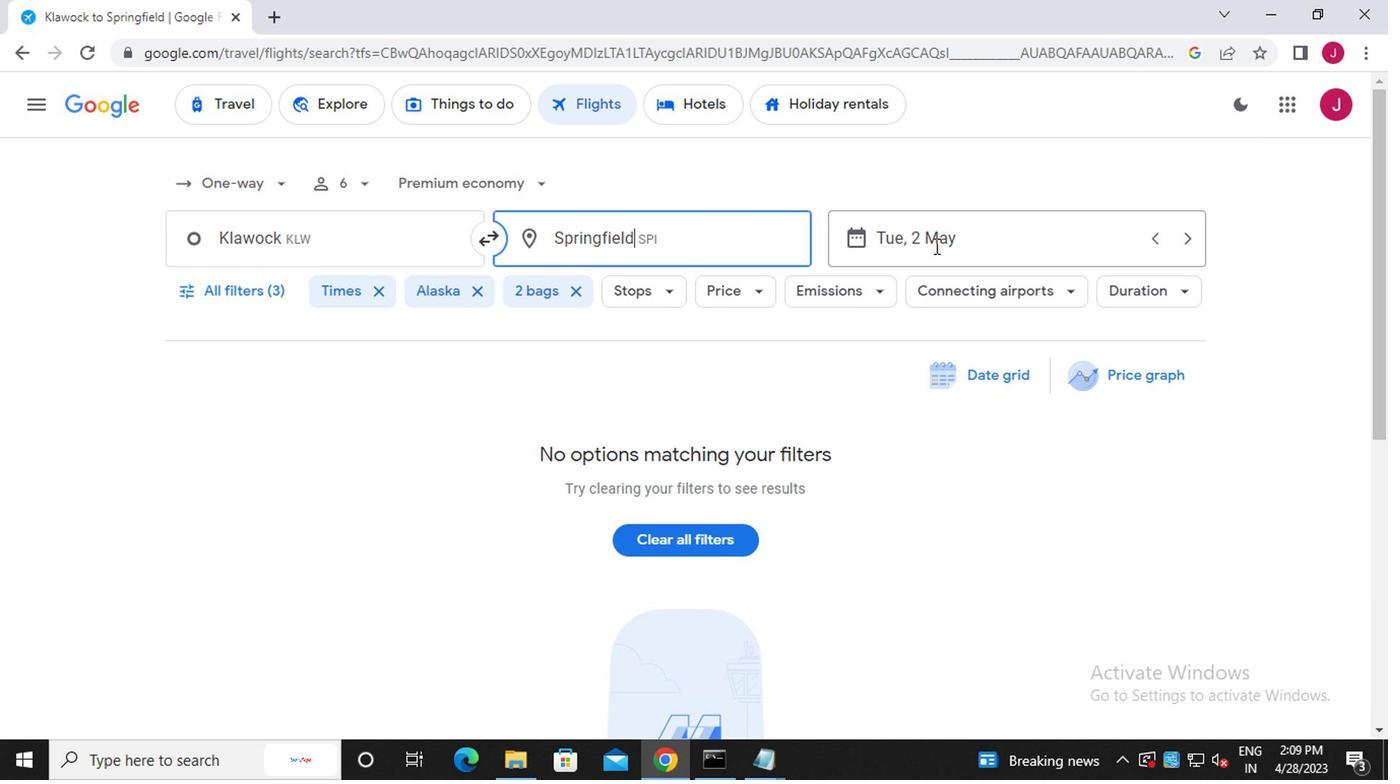 
Action: Mouse moved to (864, 431)
Screenshot: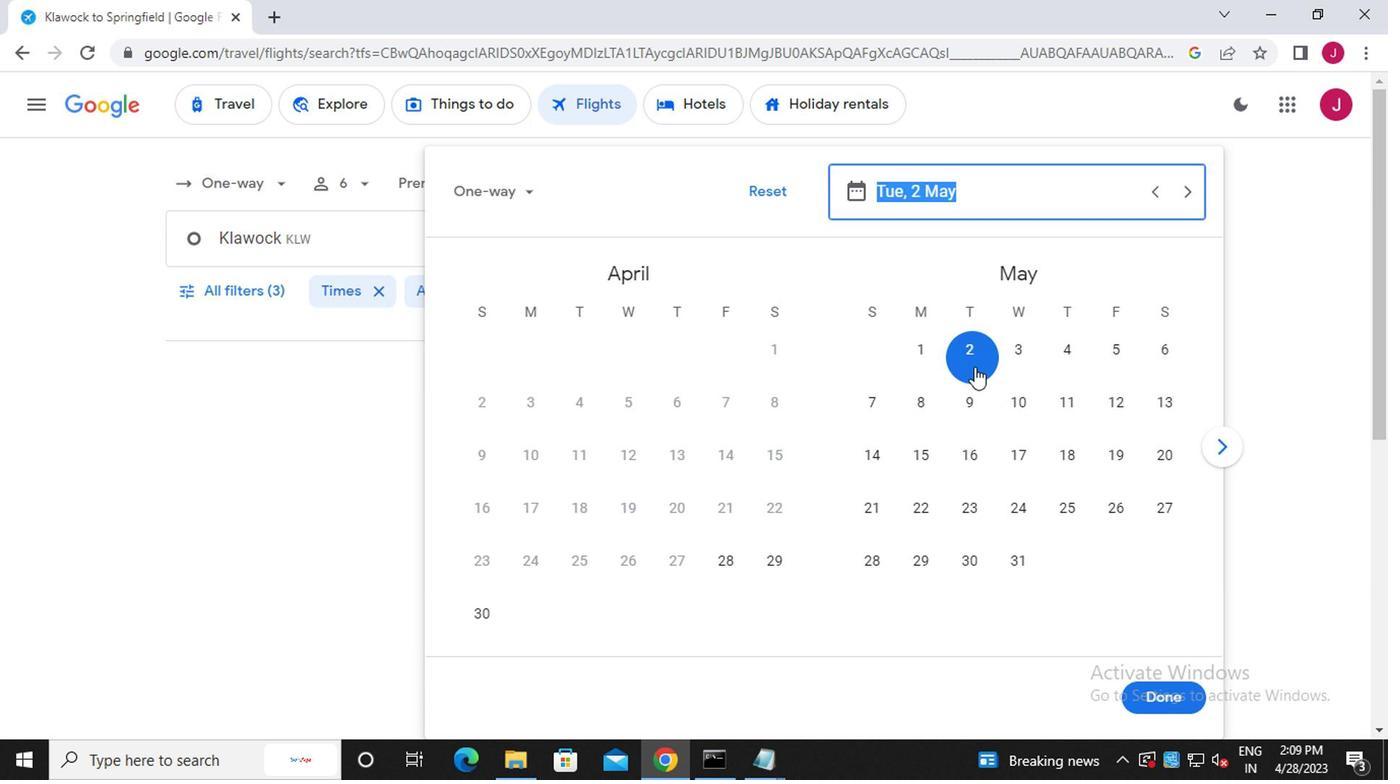 
Action: Mouse pressed left at (864, 431)
Screenshot: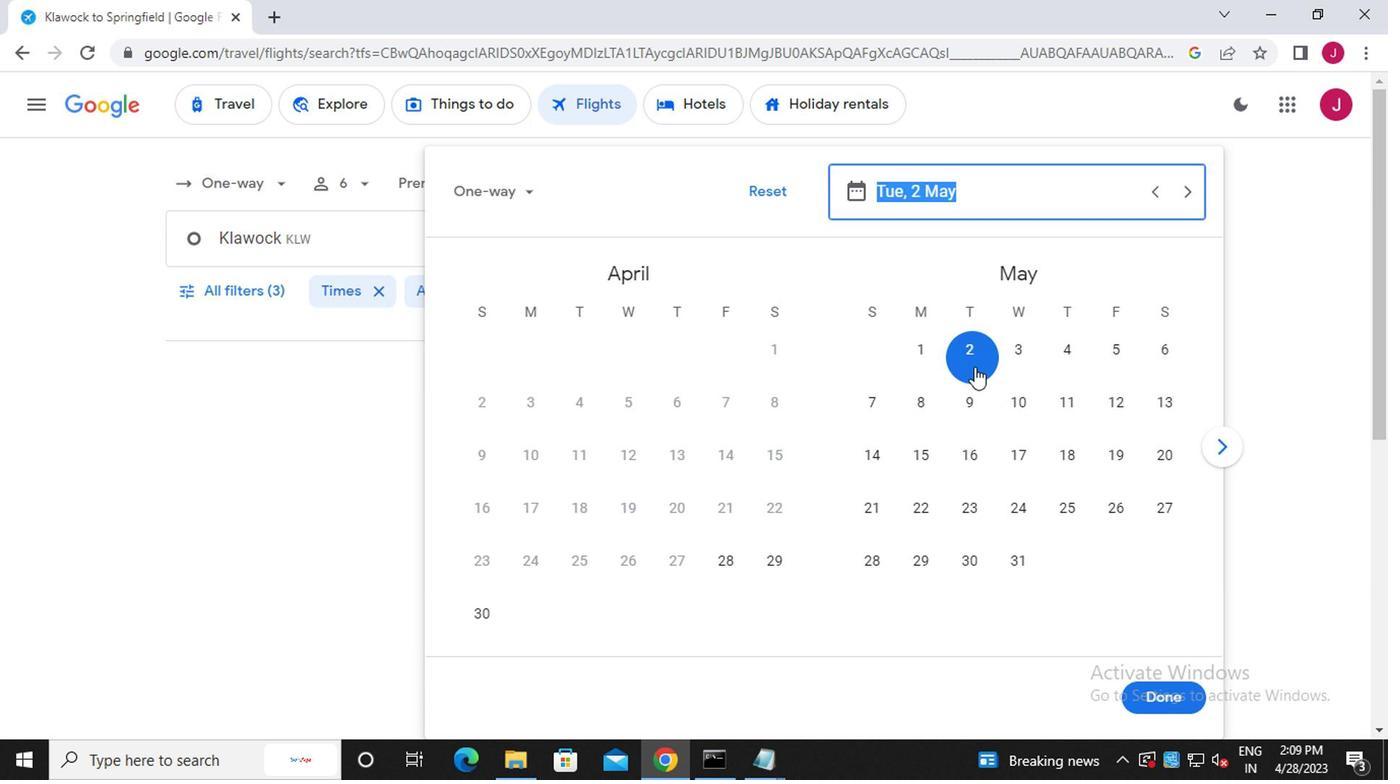
Action: Mouse moved to (985, 667)
Screenshot: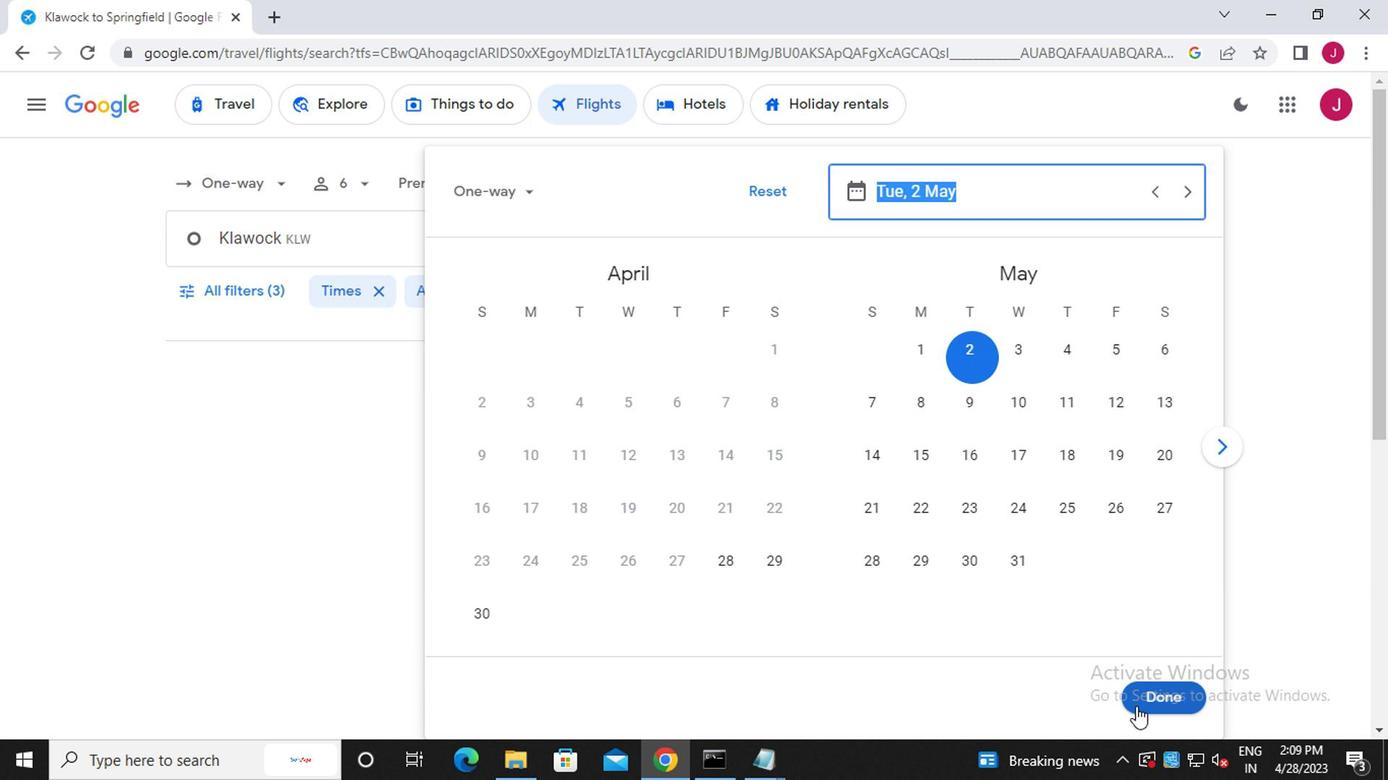 
Action: Mouse pressed left at (985, 667)
Screenshot: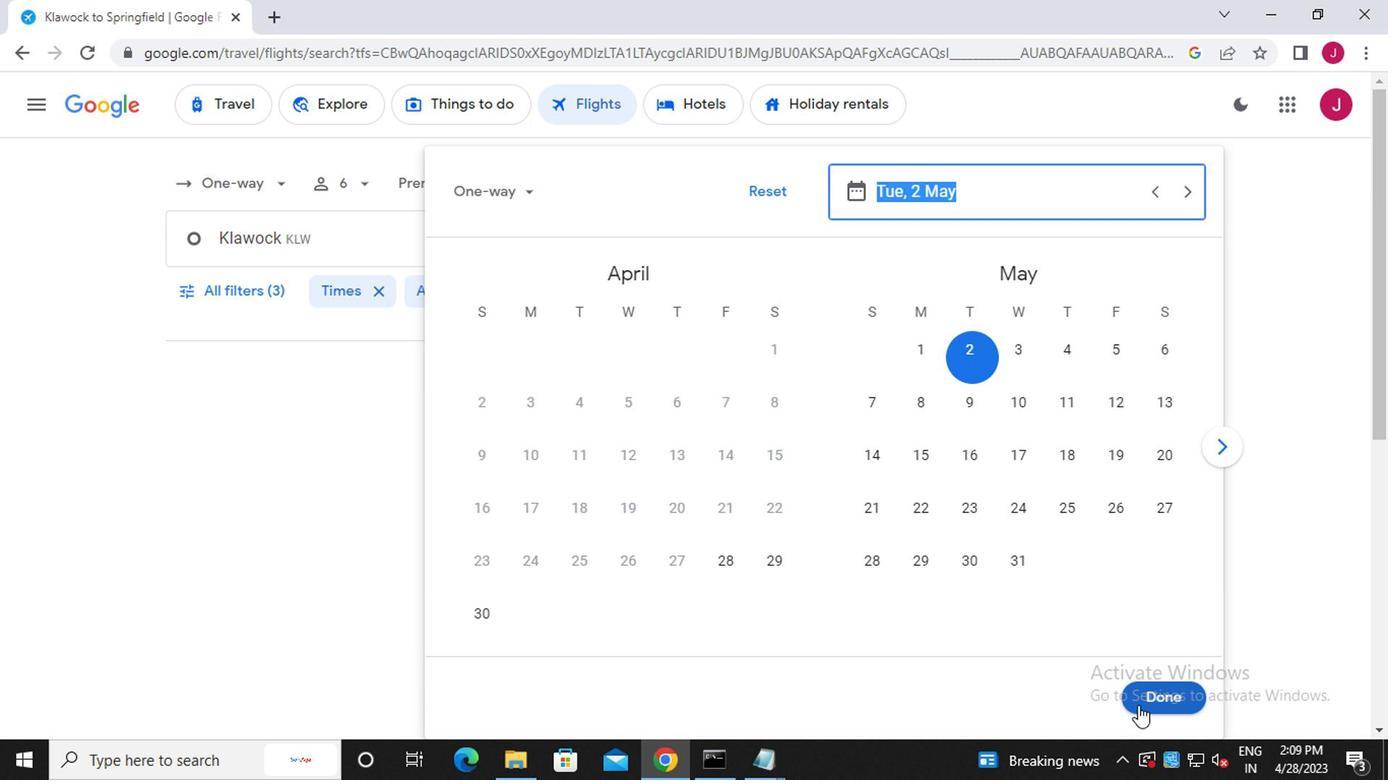 
Action: Mouse moved to (347, 378)
Screenshot: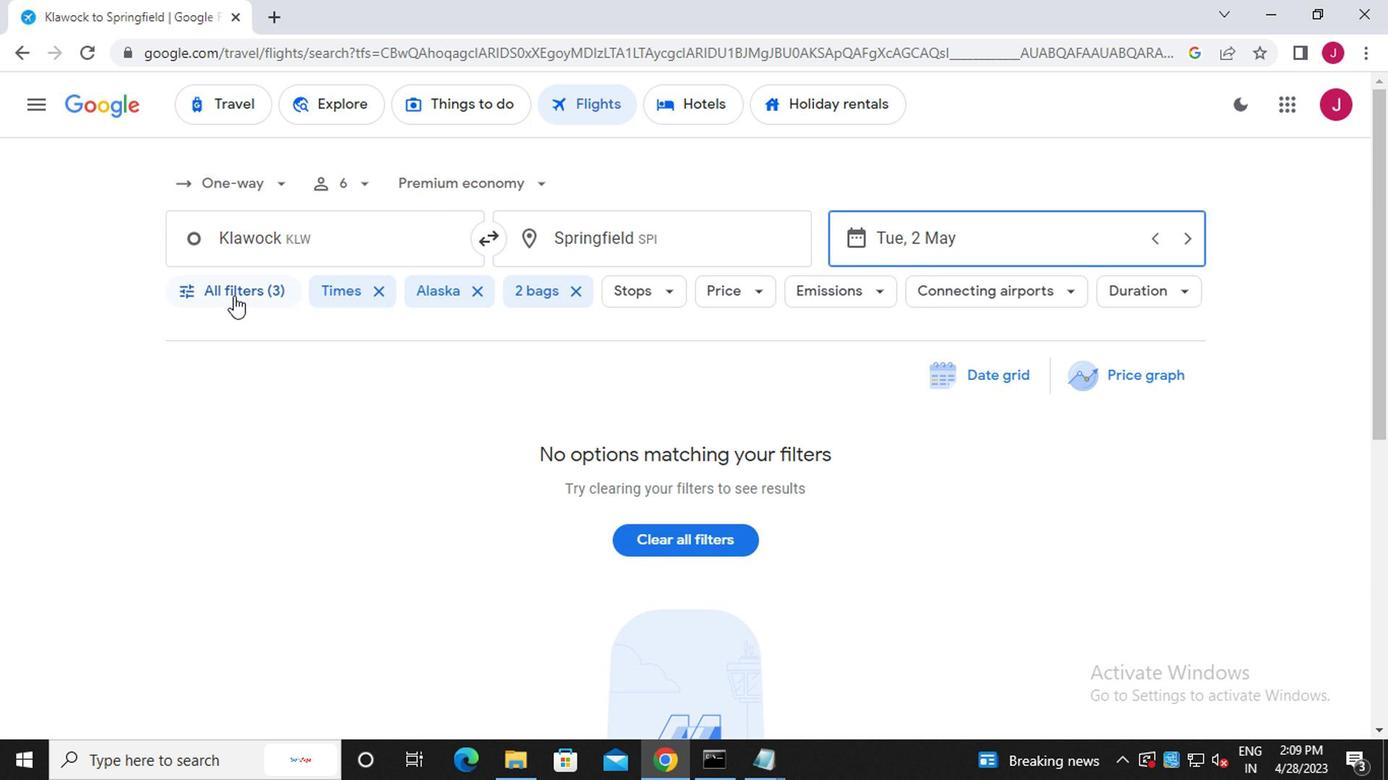 
Action: Mouse pressed left at (347, 378)
Screenshot: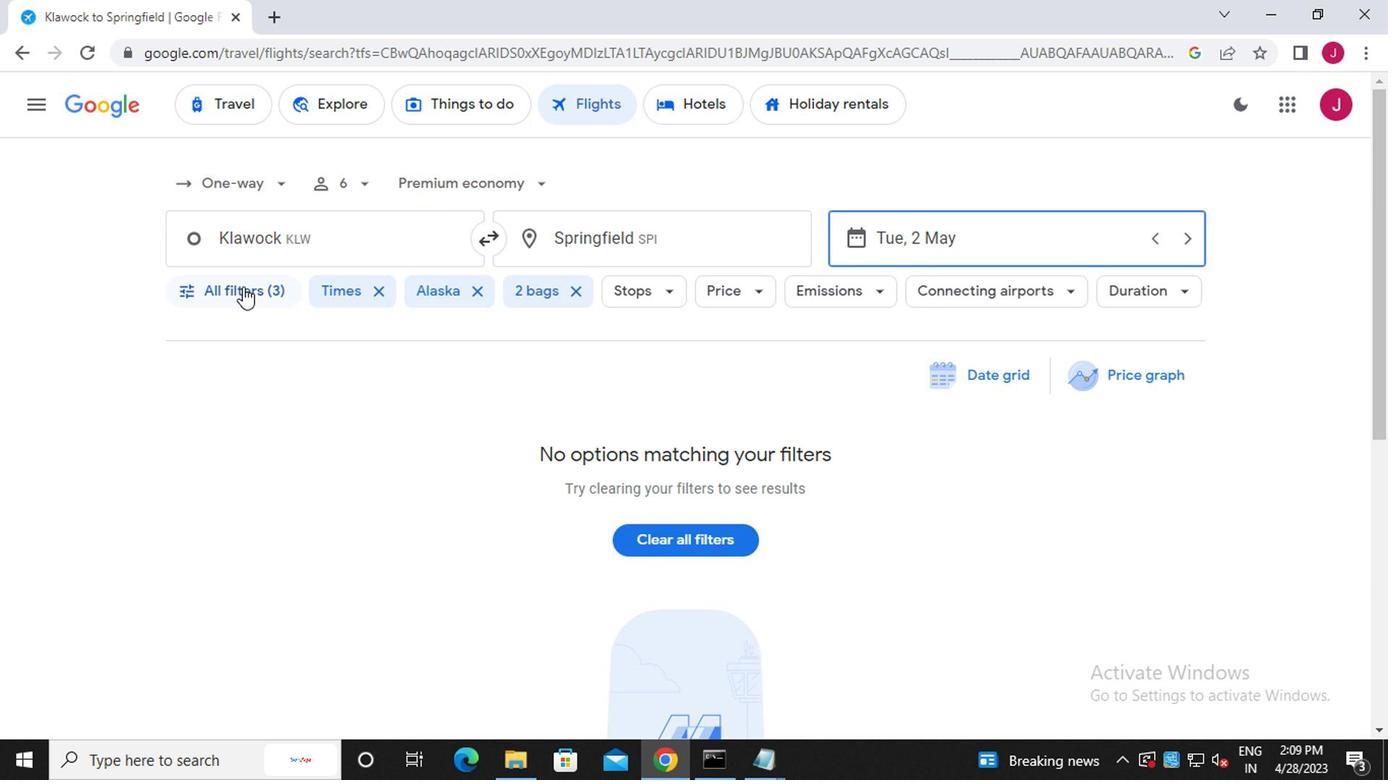 
Action: Mouse moved to (397, 494)
Screenshot: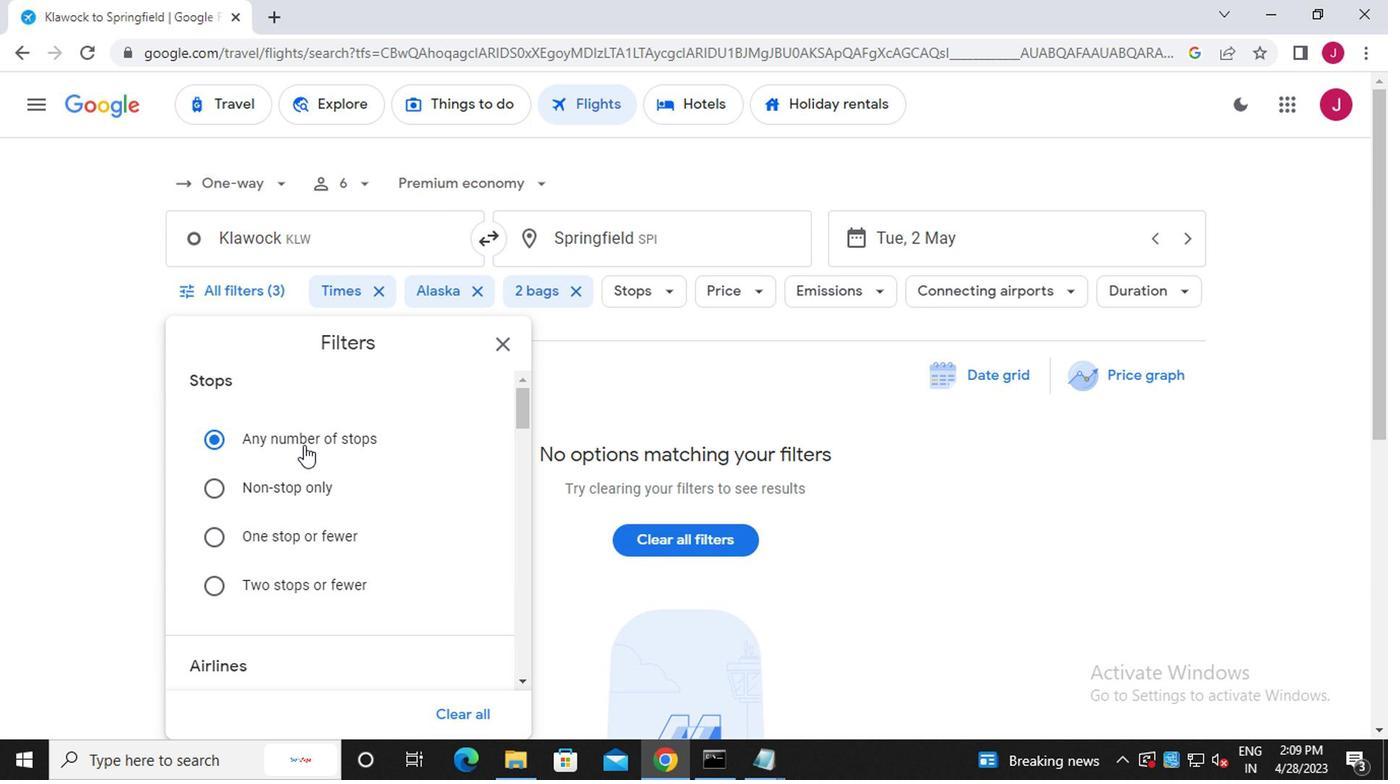
Action: Mouse scrolled (397, 493) with delta (0, 0)
Screenshot: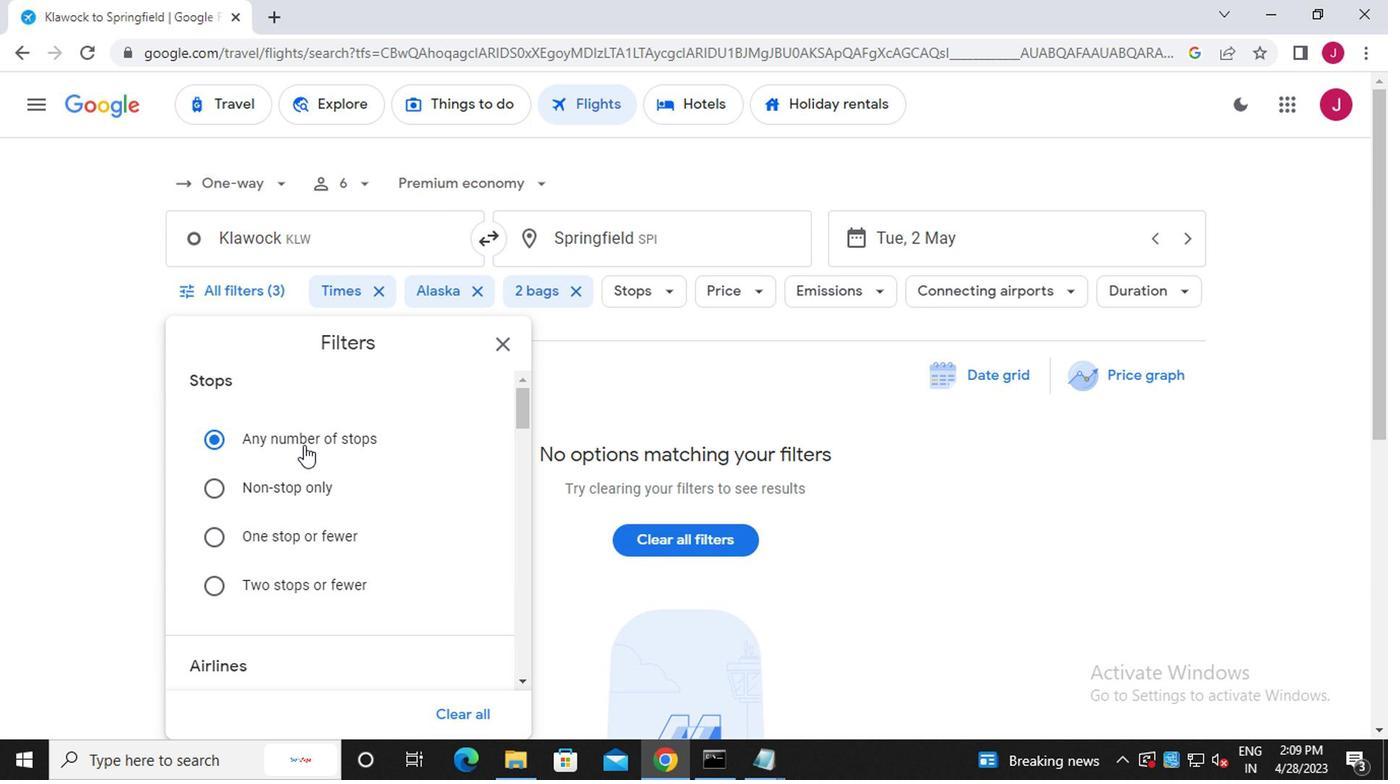 
Action: Mouse moved to (402, 498)
Screenshot: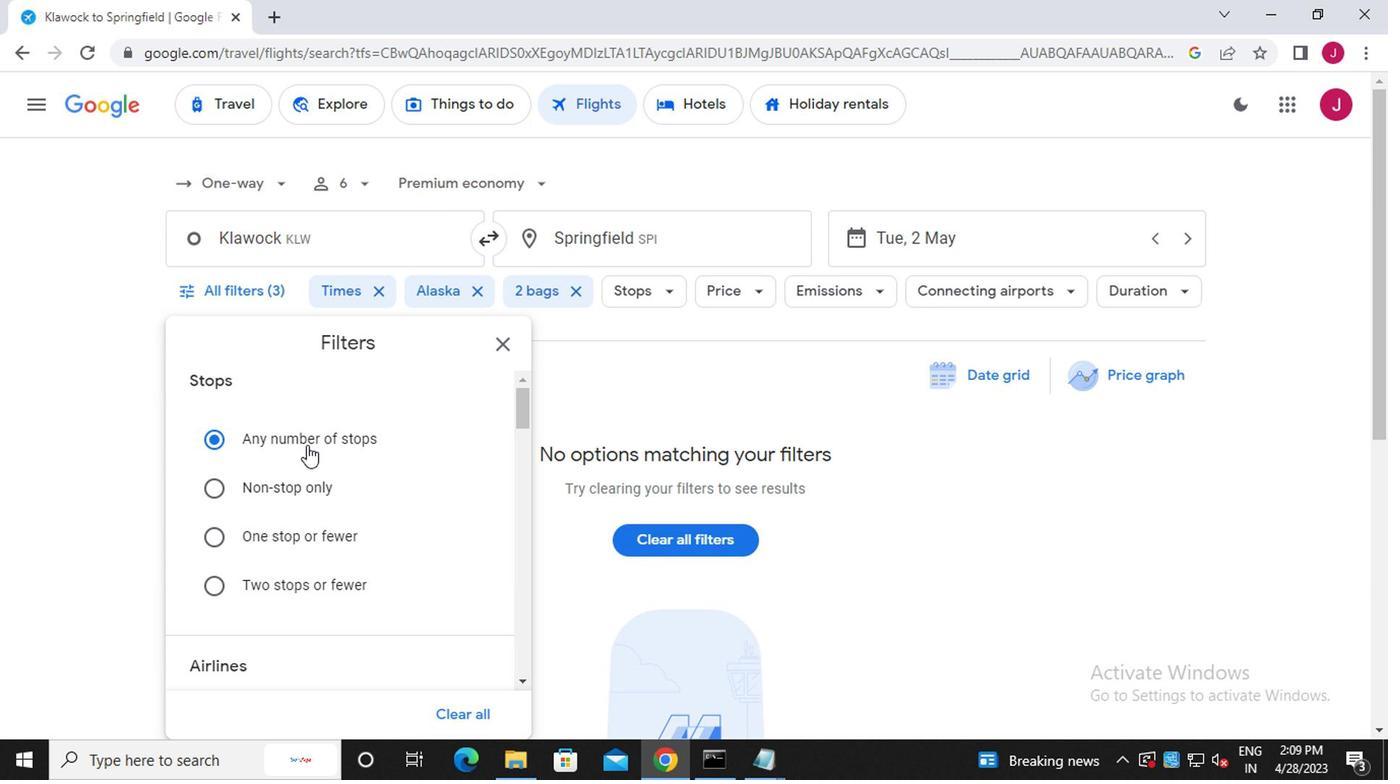 
Action: Mouse scrolled (402, 497) with delta (0, 0)
Screenshot: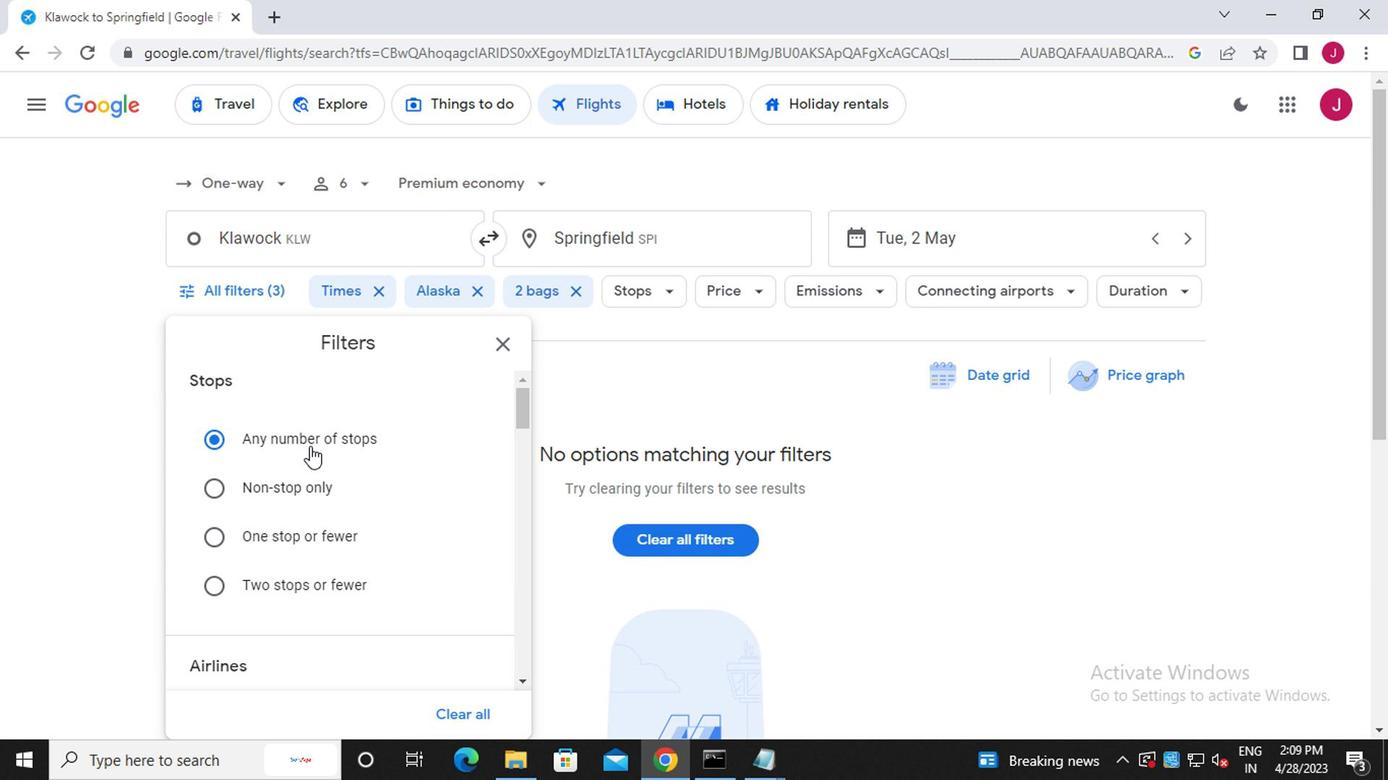 
Action: Mouse moved to (503, 545)
Screenshot: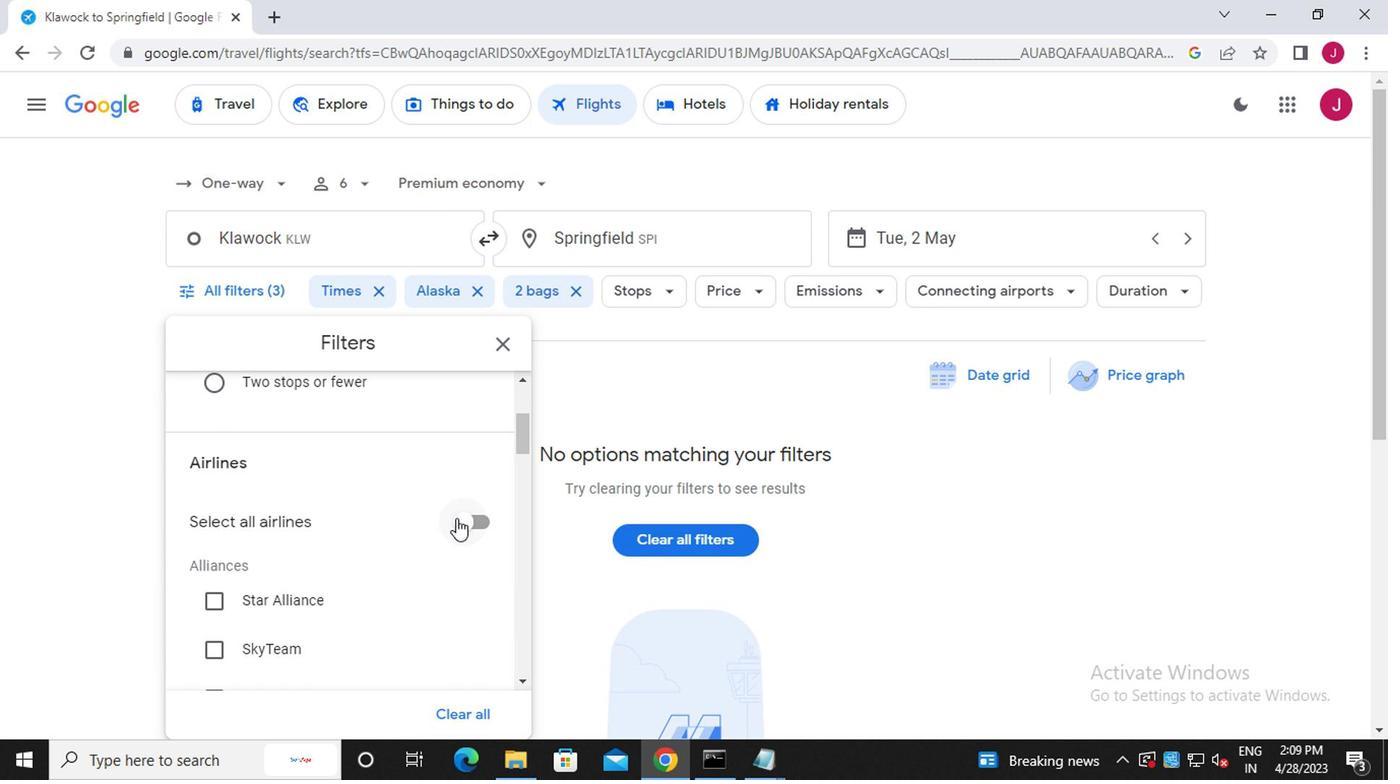 
Action: Mouse pressed left at (503, 545)
Screenshot: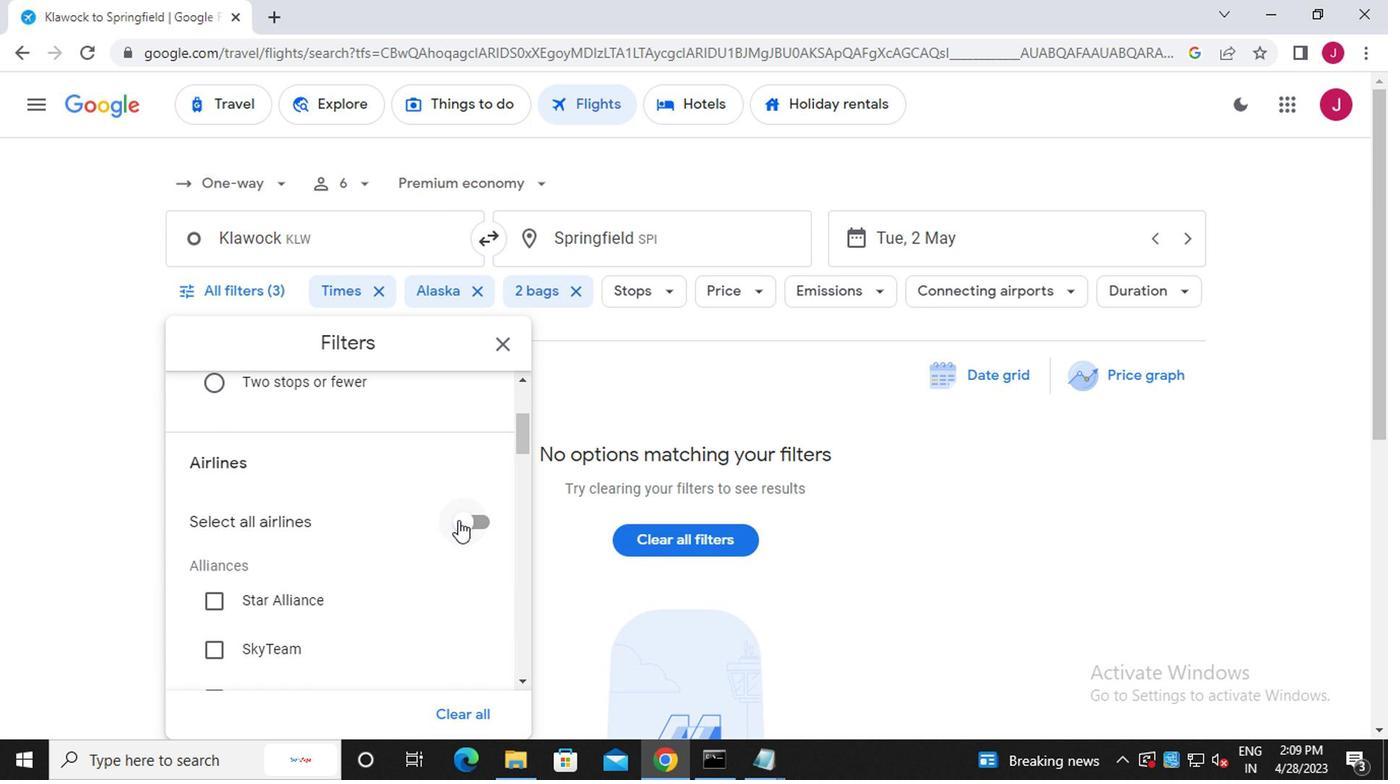 
Action: Mouse pressed left at (503, 545)
Screenshot: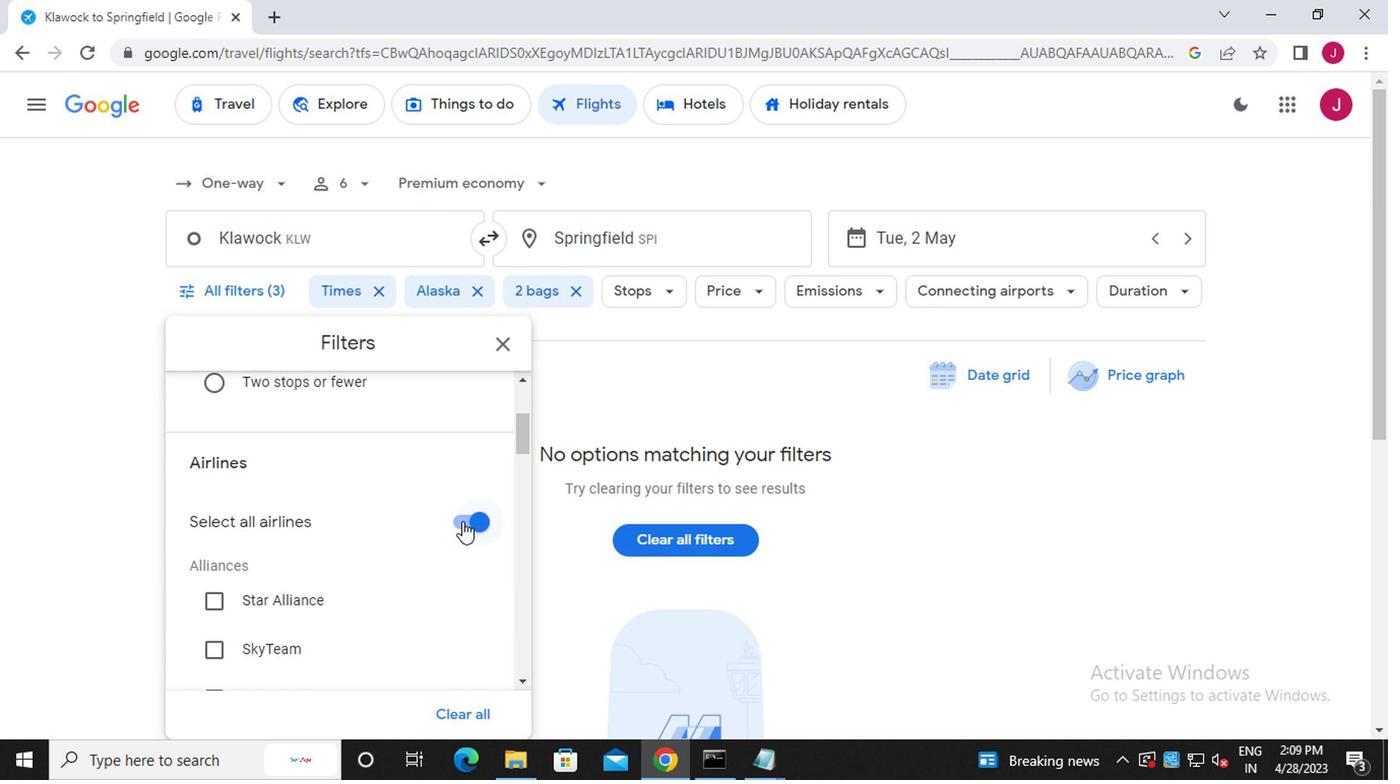 
Action: Mouse moved to (500, 540)
Screenshot: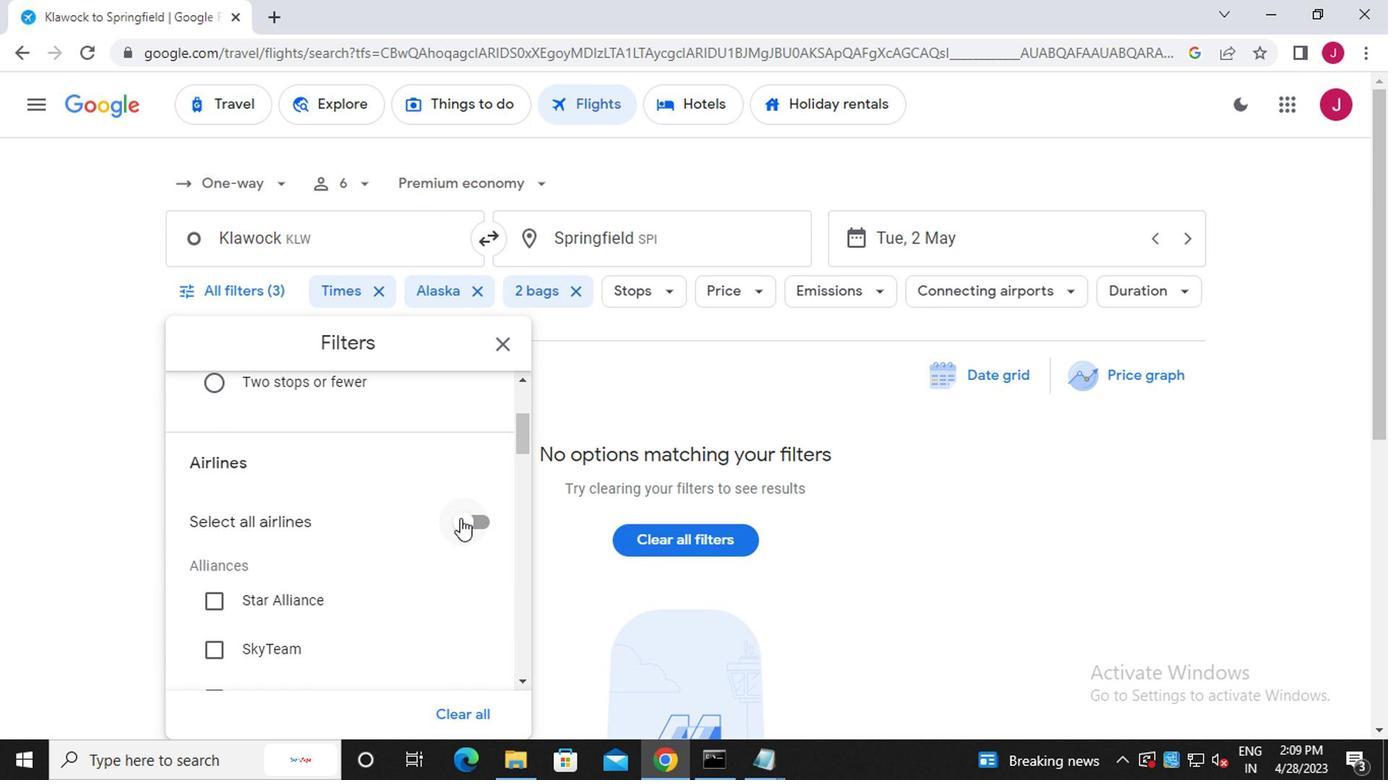 
Action: Mouse scrolled (500, 540) with delta (0, 0)
Screenshot: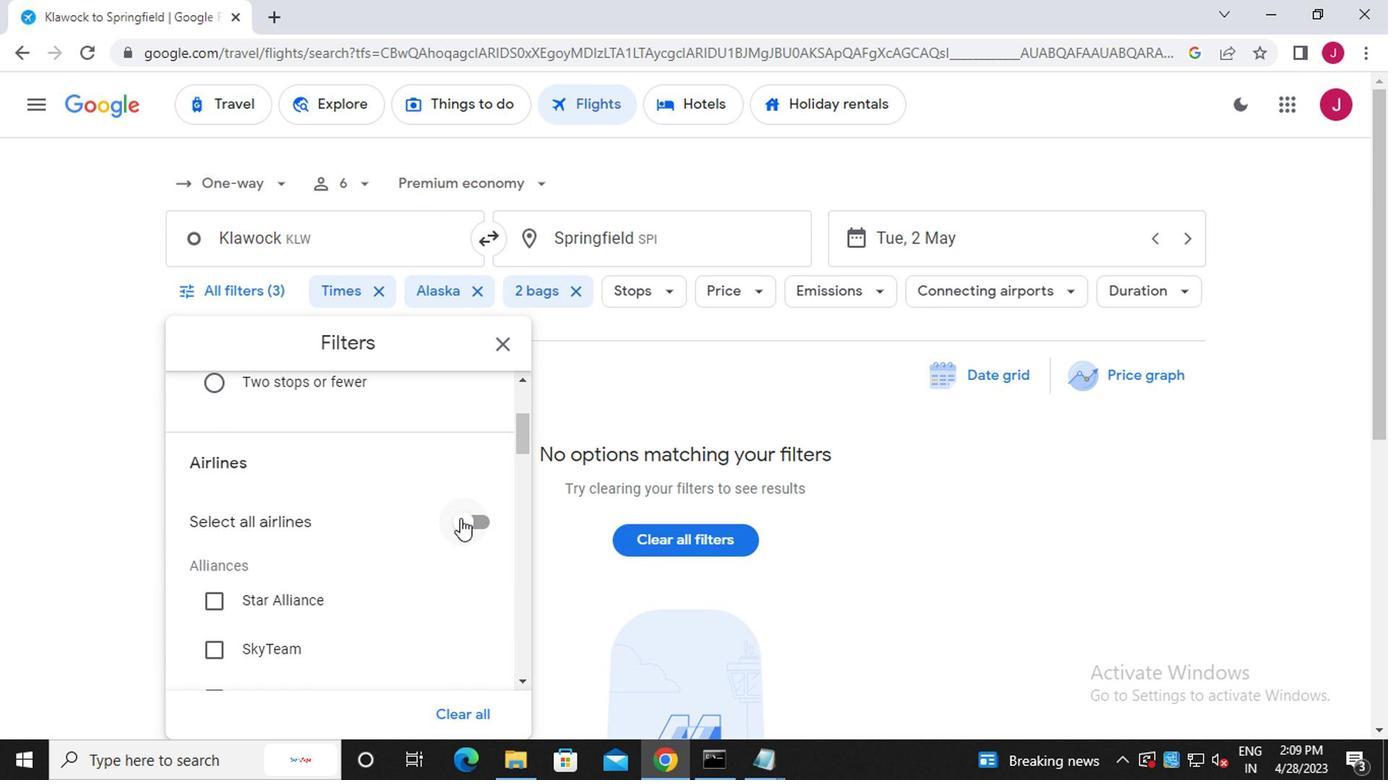 
Action: Mouse moved to (498, 538)
Screenshot: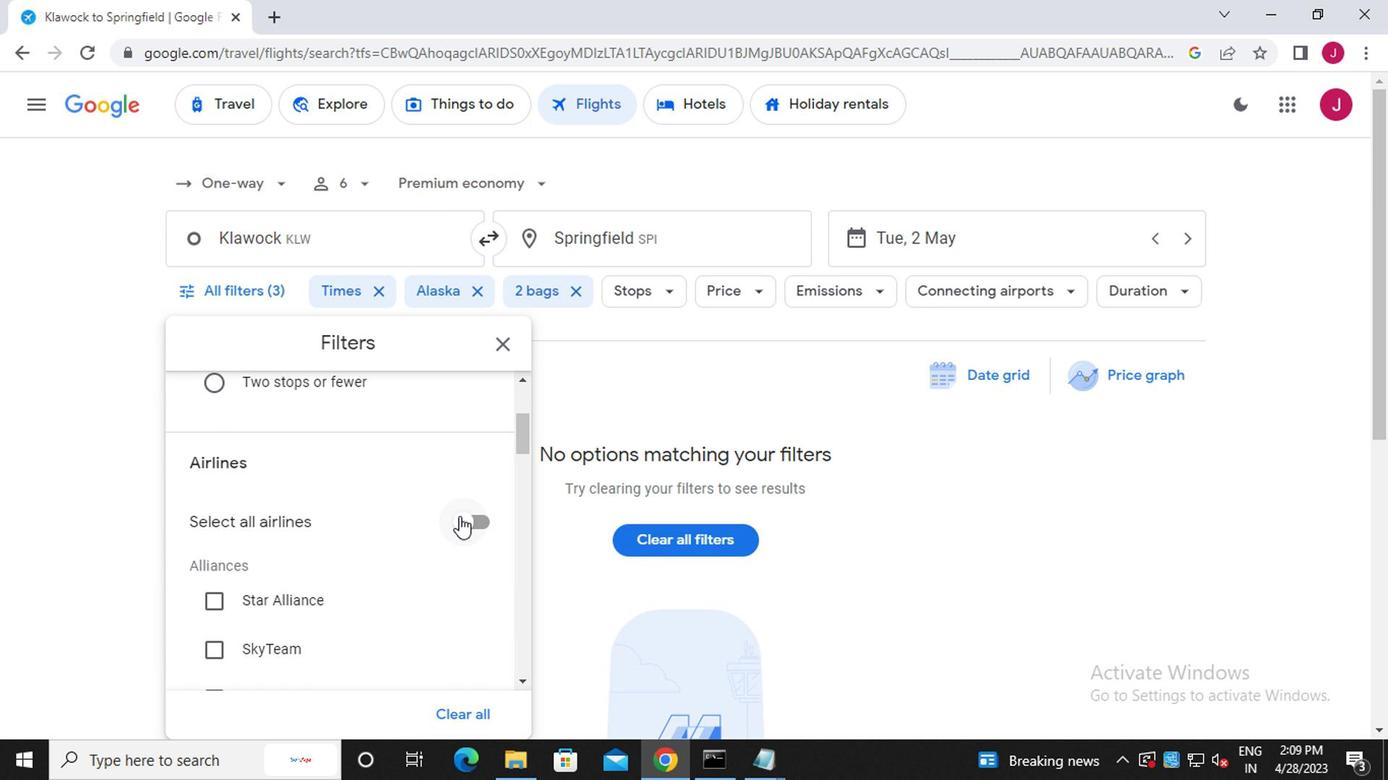 
Action: Mouse scrolled (498, 538) with delta (0, 0)
Screenshot: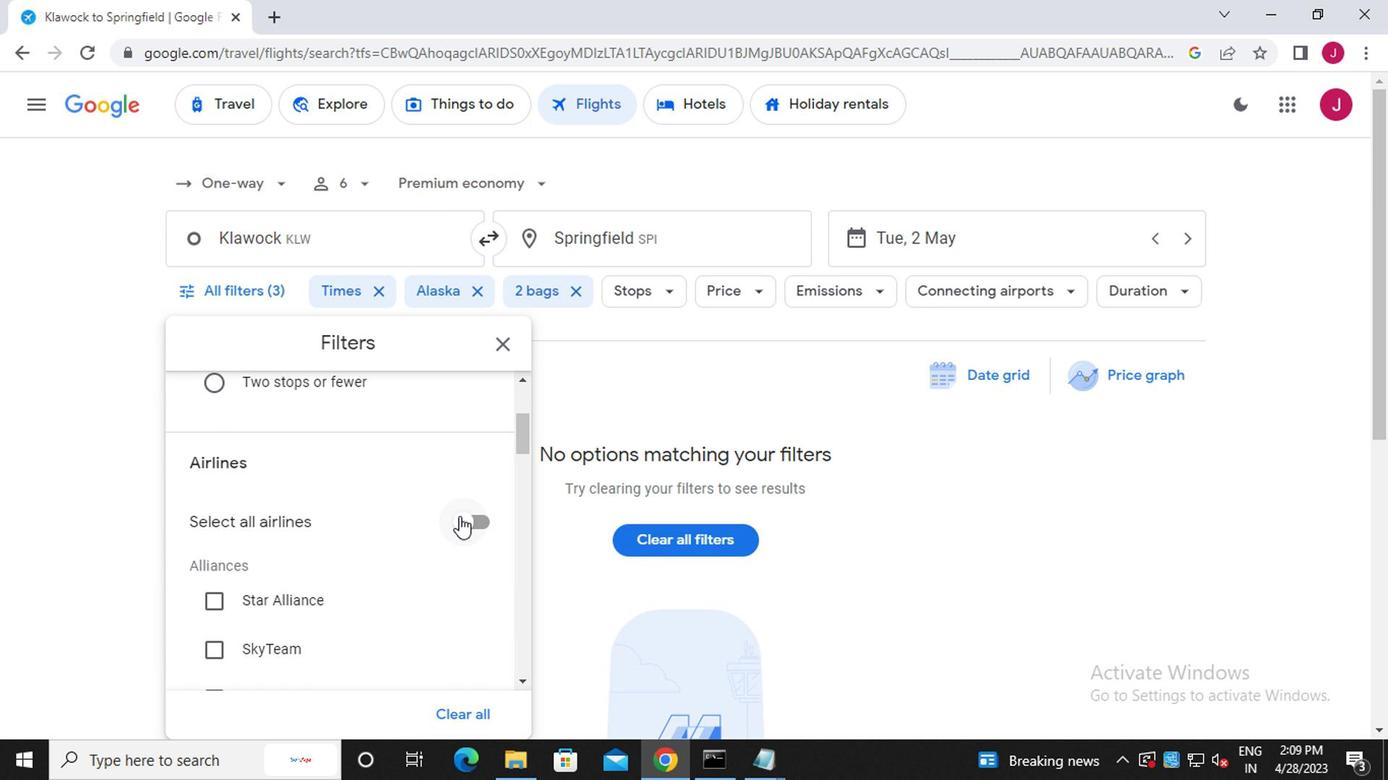 
Action: Mouse moved to (495, 536)
Screenshot: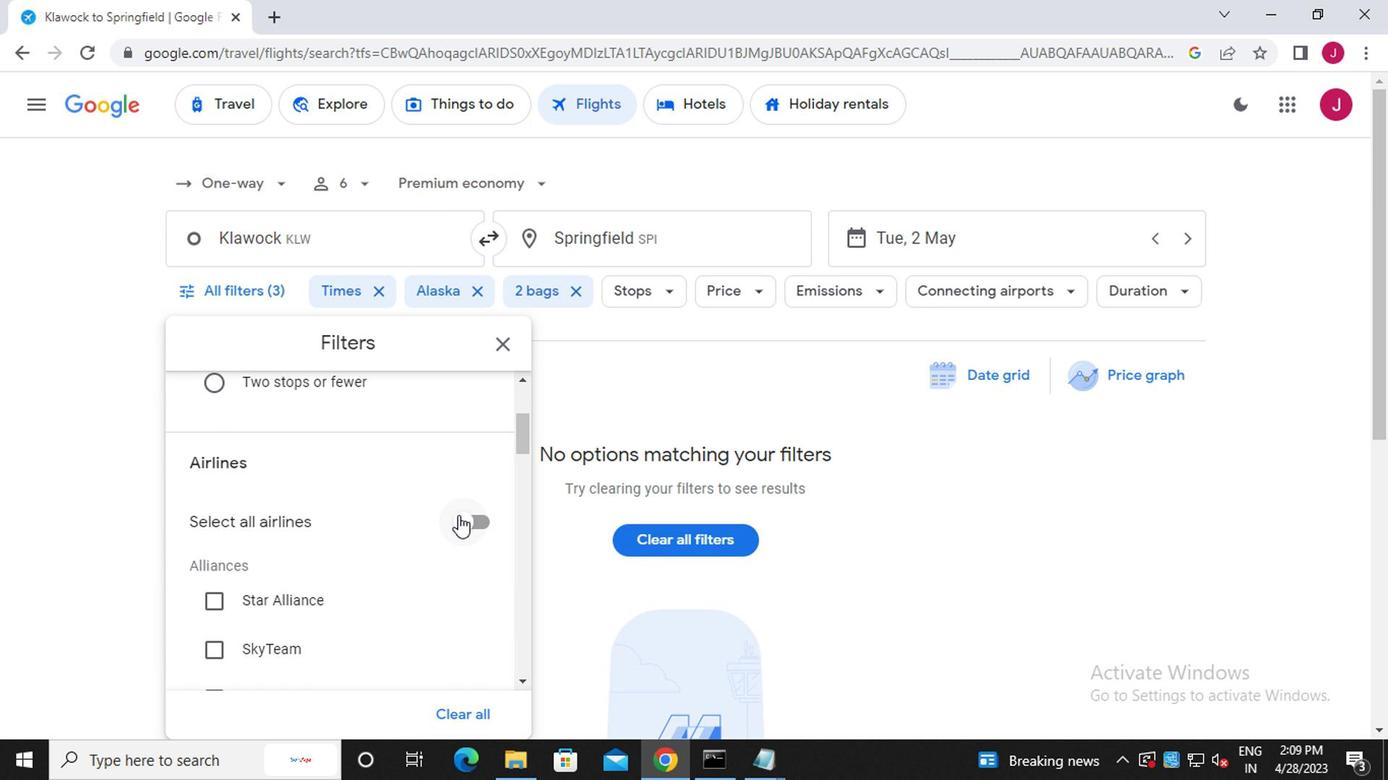 
Action: Mouse scrolled (495, 535) with delta (0, 0)
Screenshot: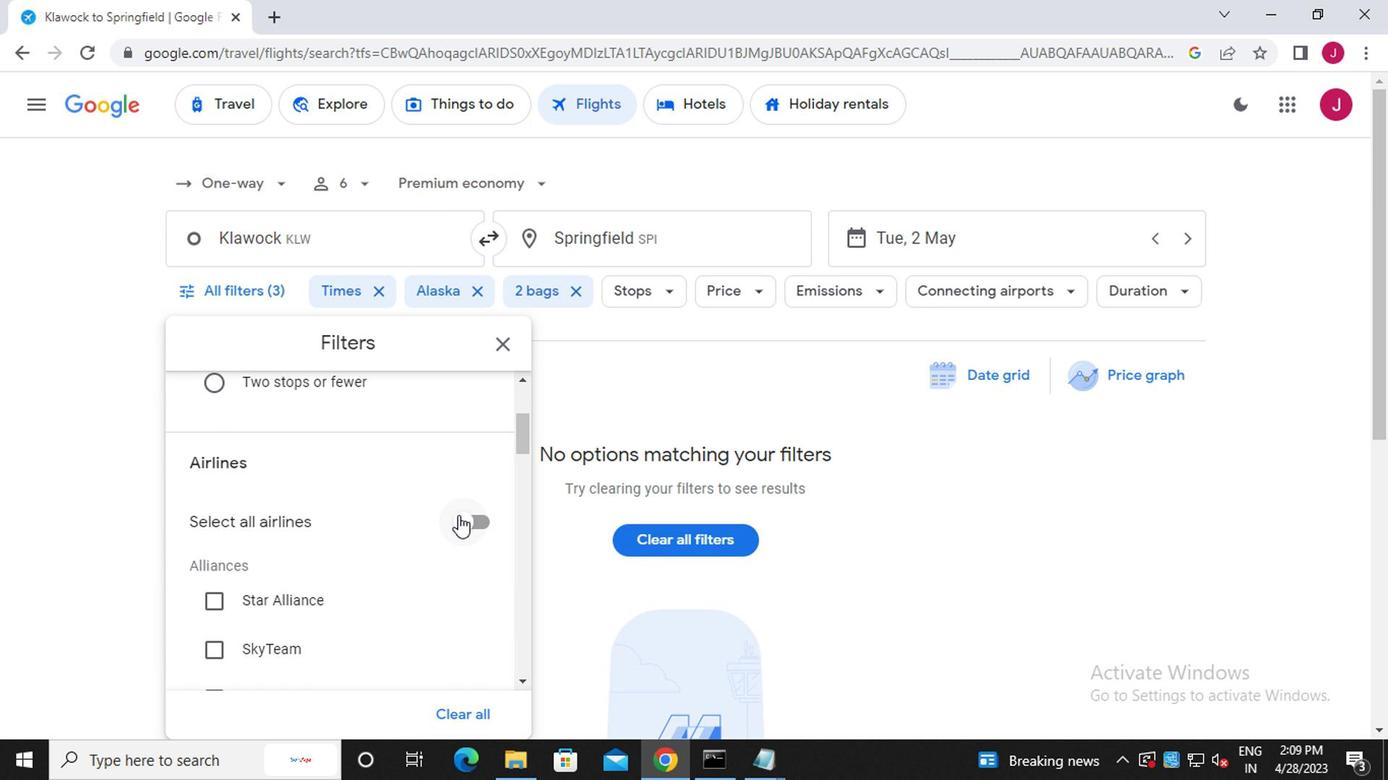 
Action: Mouse moved to (491, 529)
Screenshot: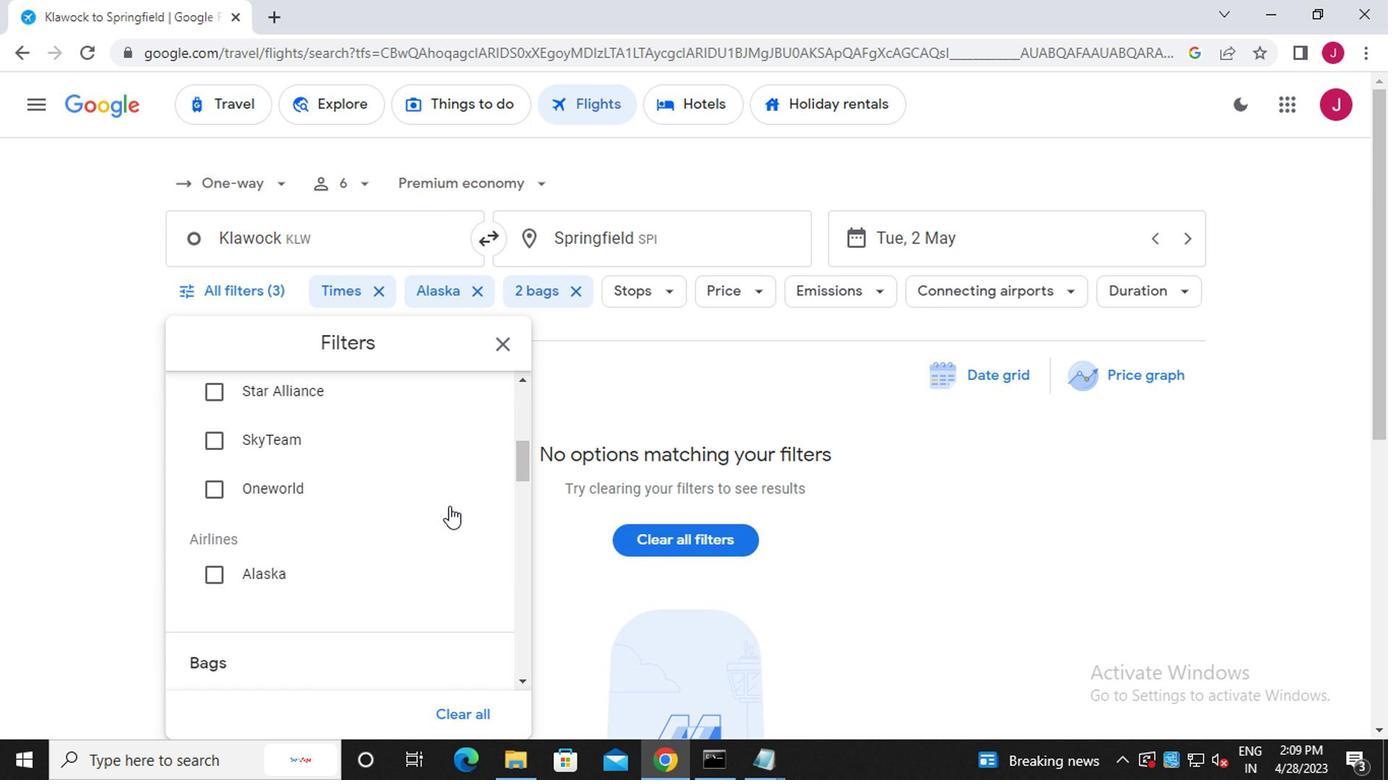 
Action: Mouse scrolled (491, 528) with delta (0, 0)
Screenshot: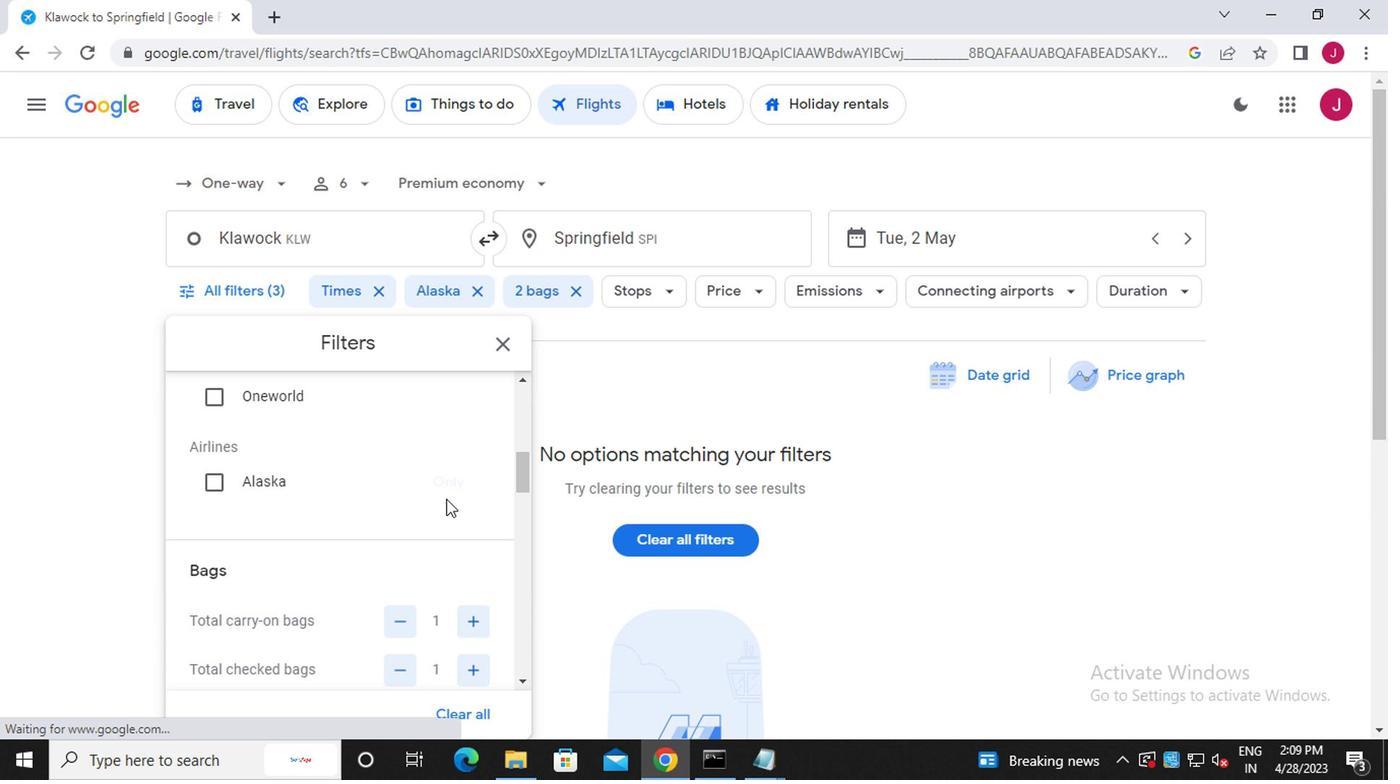 
Action: Mouse scrolled (491, 528) with delta (0, 0)
Screenshot: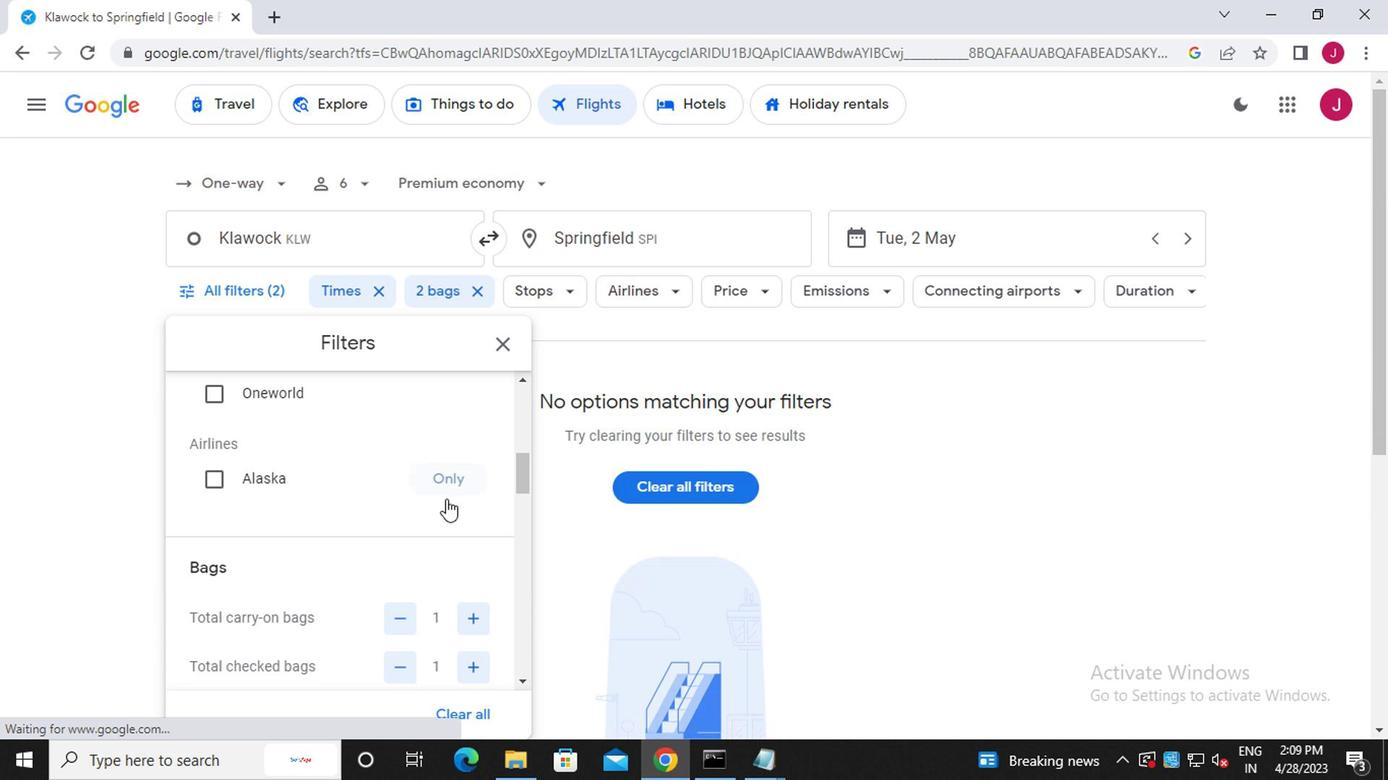 
Action: Mouse scrolled (491, 530) with delta (0, 0)
Screenshot: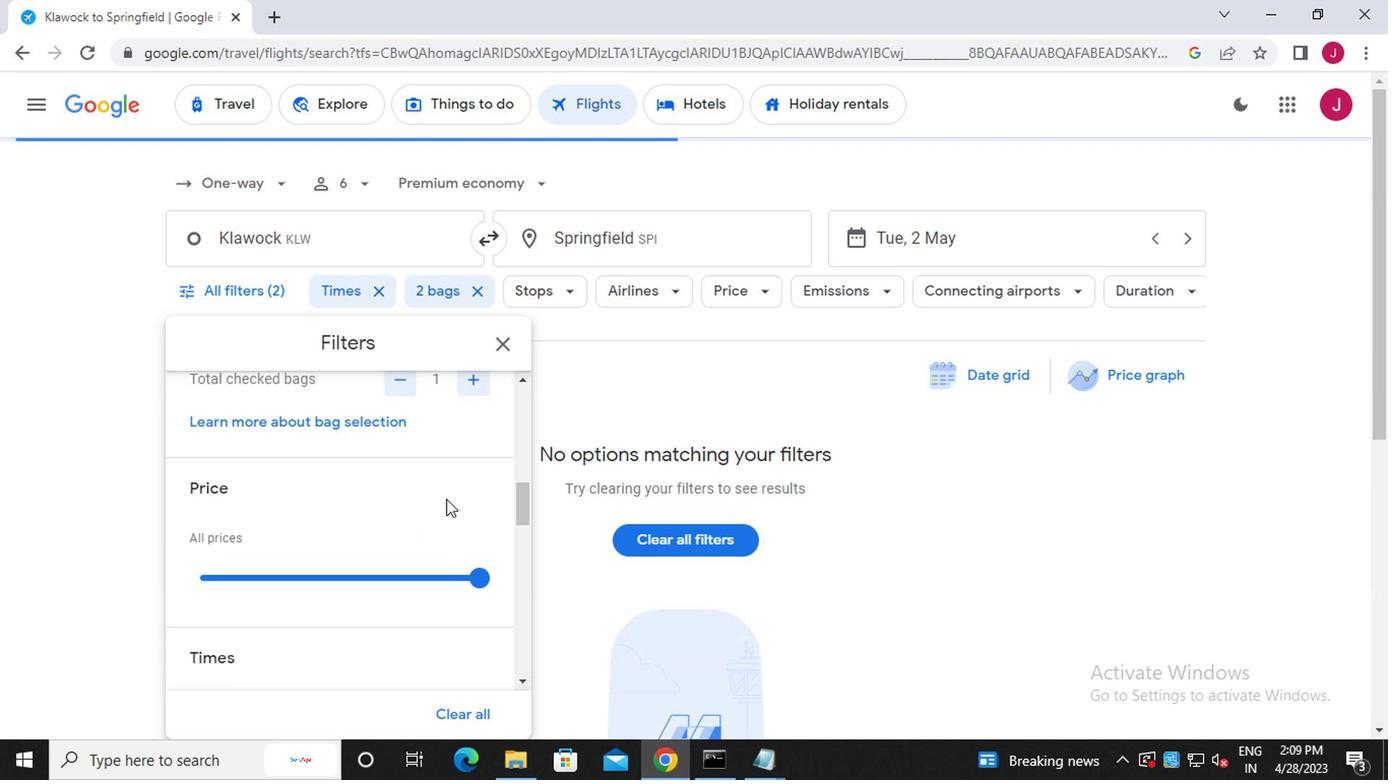 
Action: Mouse scrolled (491, 530) with delta (0, 0)
Screenshot: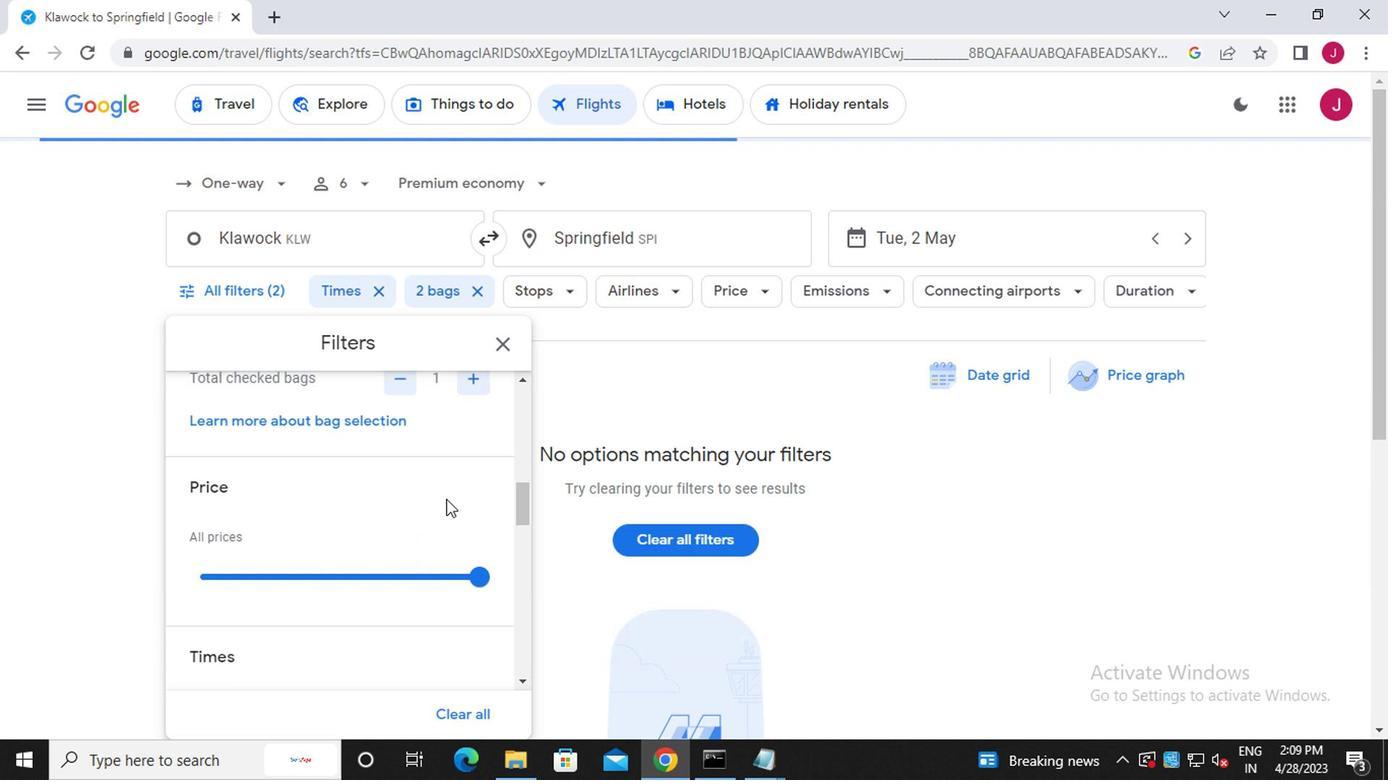 
Action: Mouse scrolled (491, 530) with delta (0, 0)
Screenshot: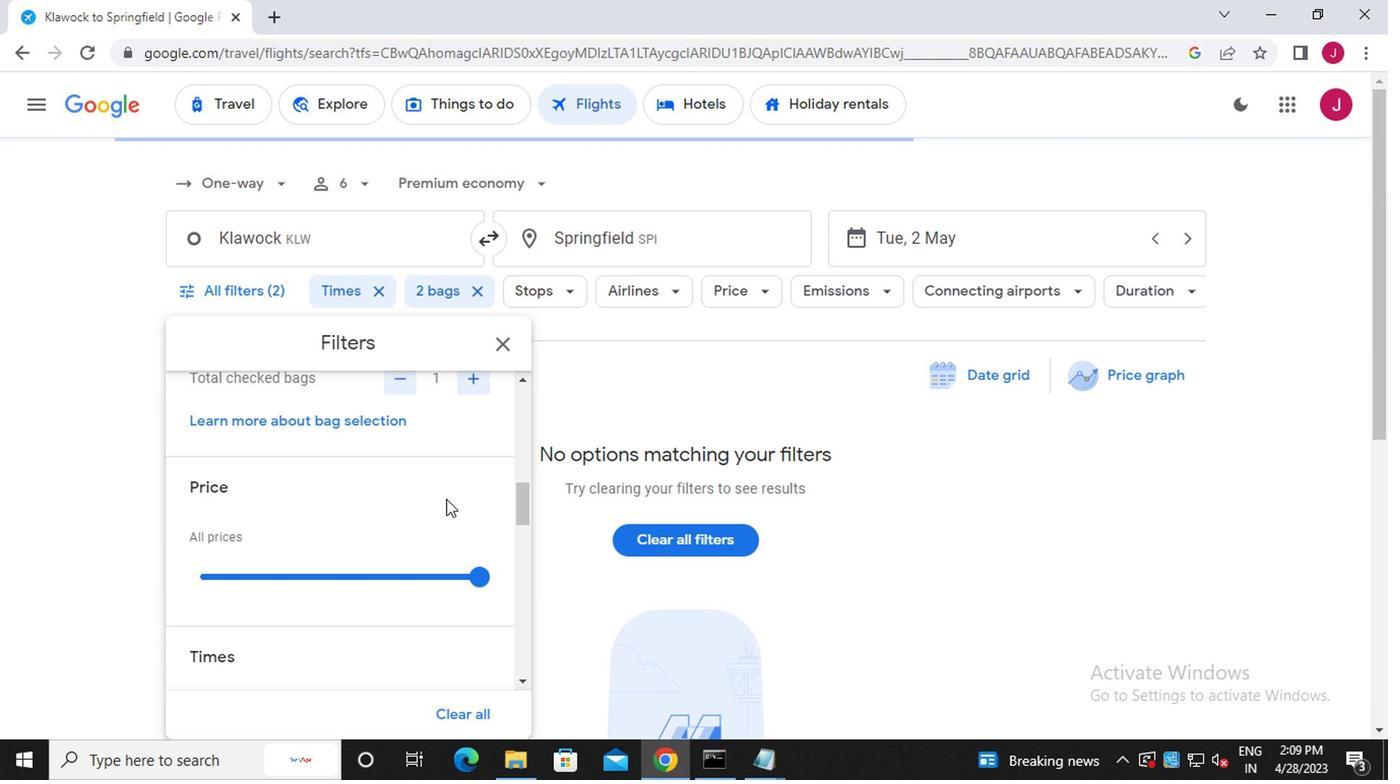 
Action: Mouse moved to (491, 540)
Screenshot: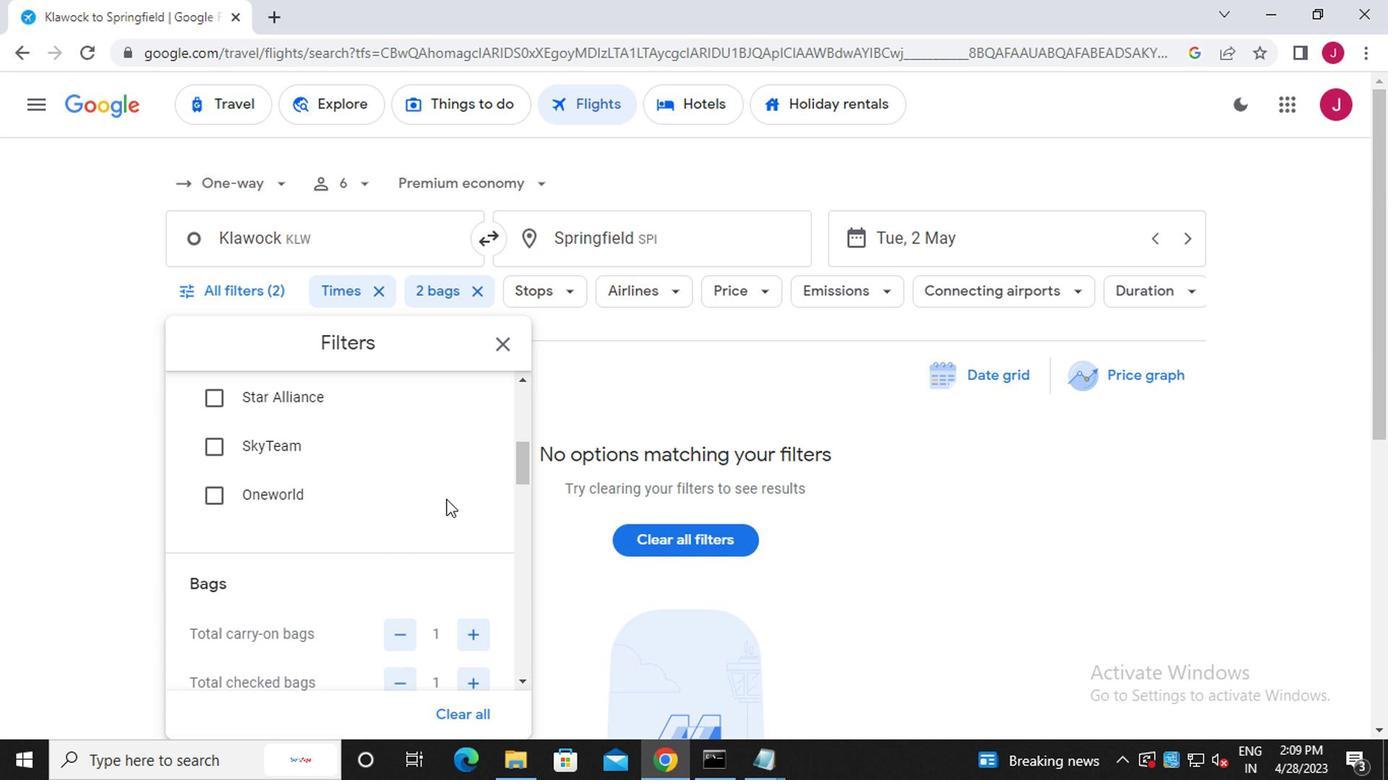 
Action: Mouse scrolled (491, 541) with delta (0, 0)
Screenshot: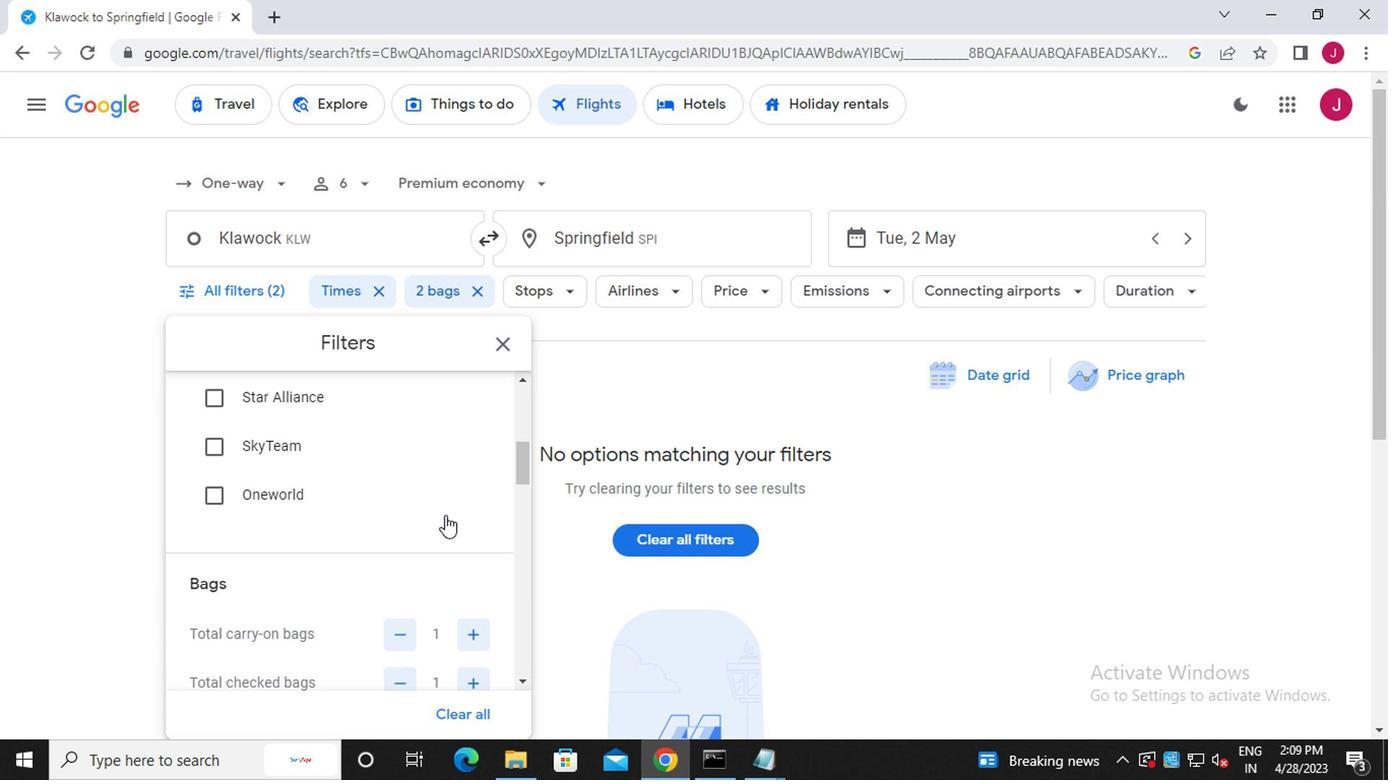 
Action: Mouse scrolled (491, 541) with delta (0, 0)
Screenshot: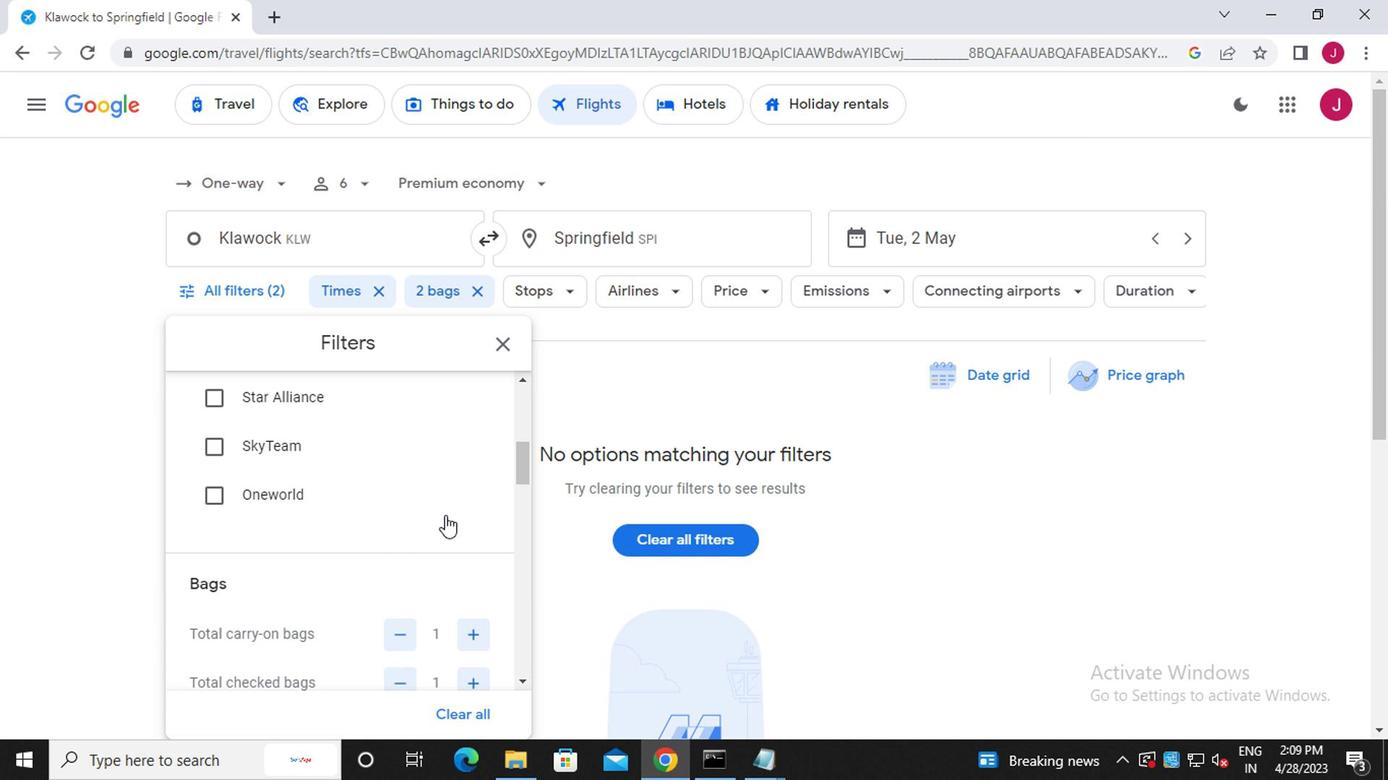 
Action: Mouse moved to (503, 546)
Screenshot: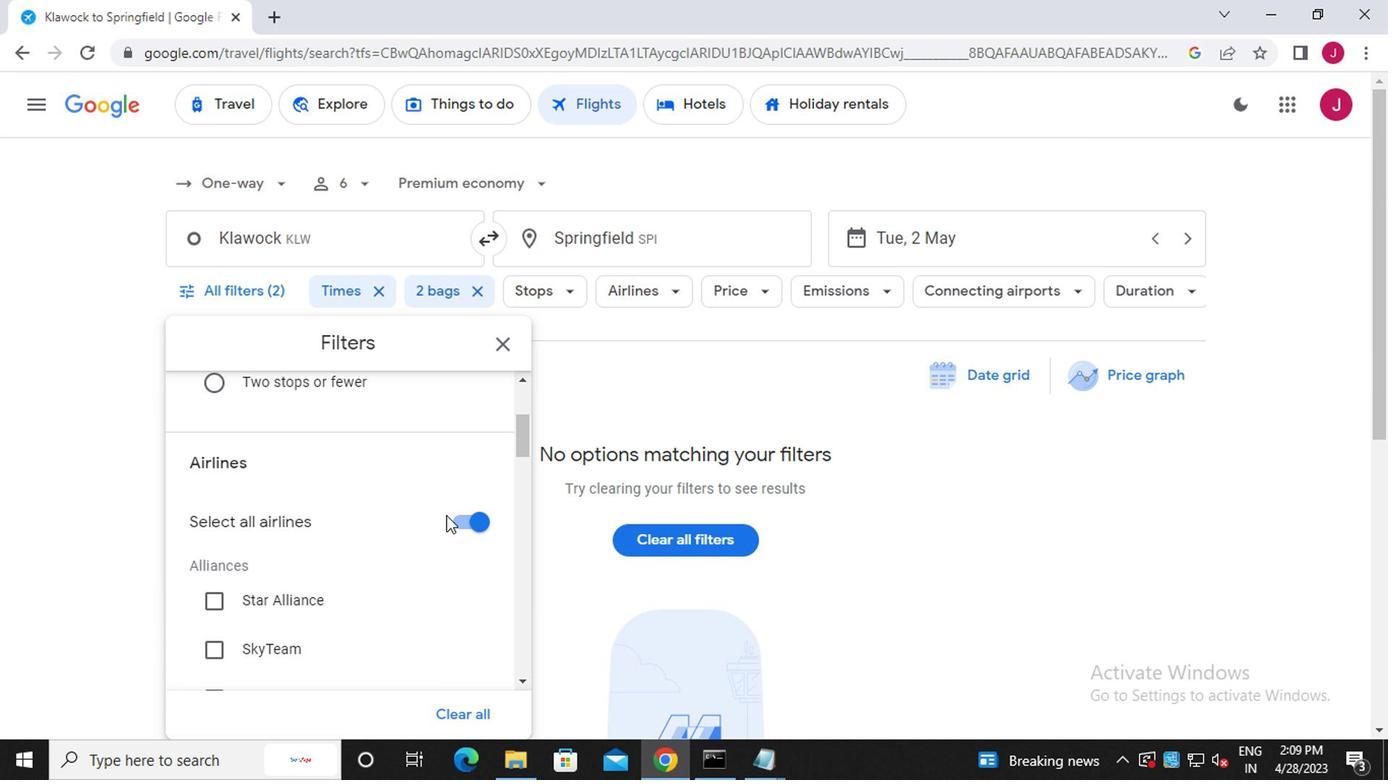 
Action: Mouse pressed left at (503, 546)
Screenshot: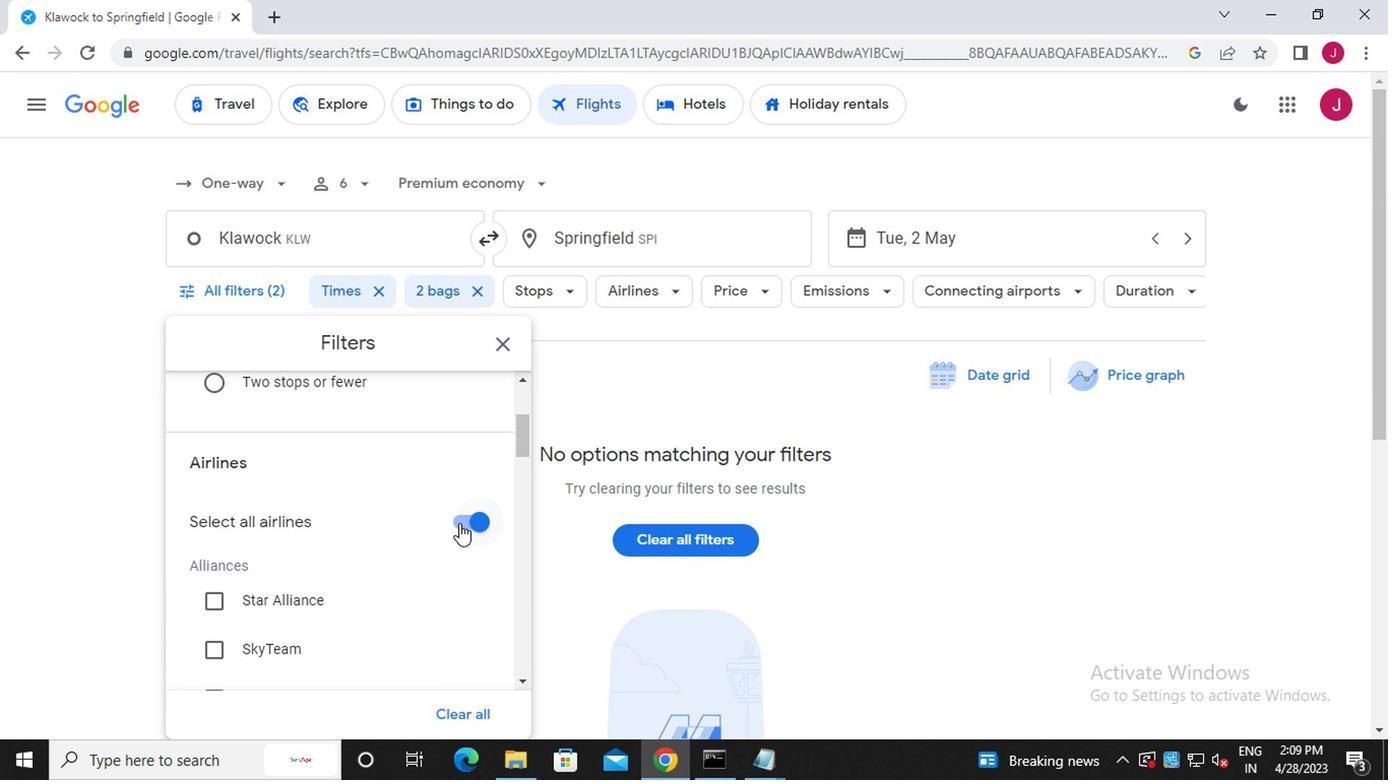 
Action: Mouse moved to (433, 543)
Screenshot: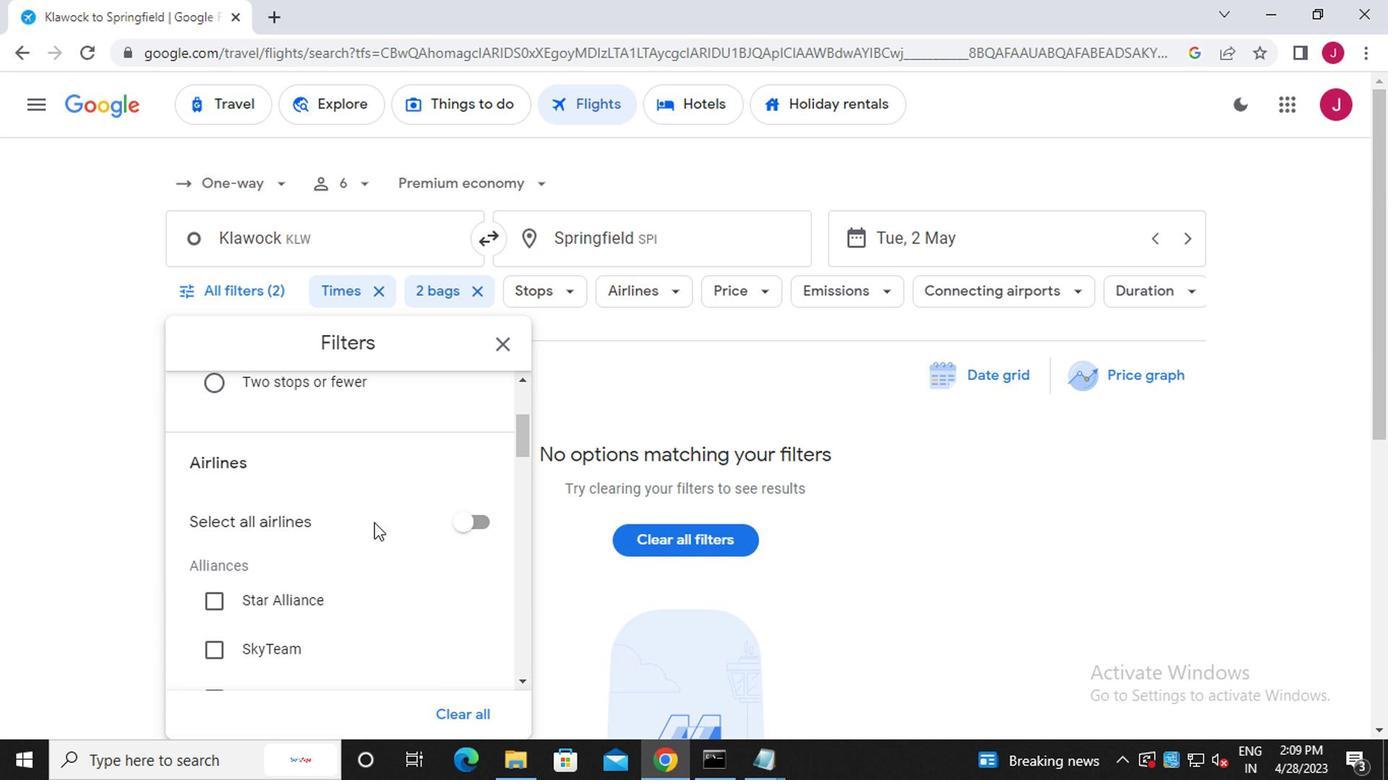 
Action: Mouse scrolled (433, 542) with delta (0, 0)
Screenshot: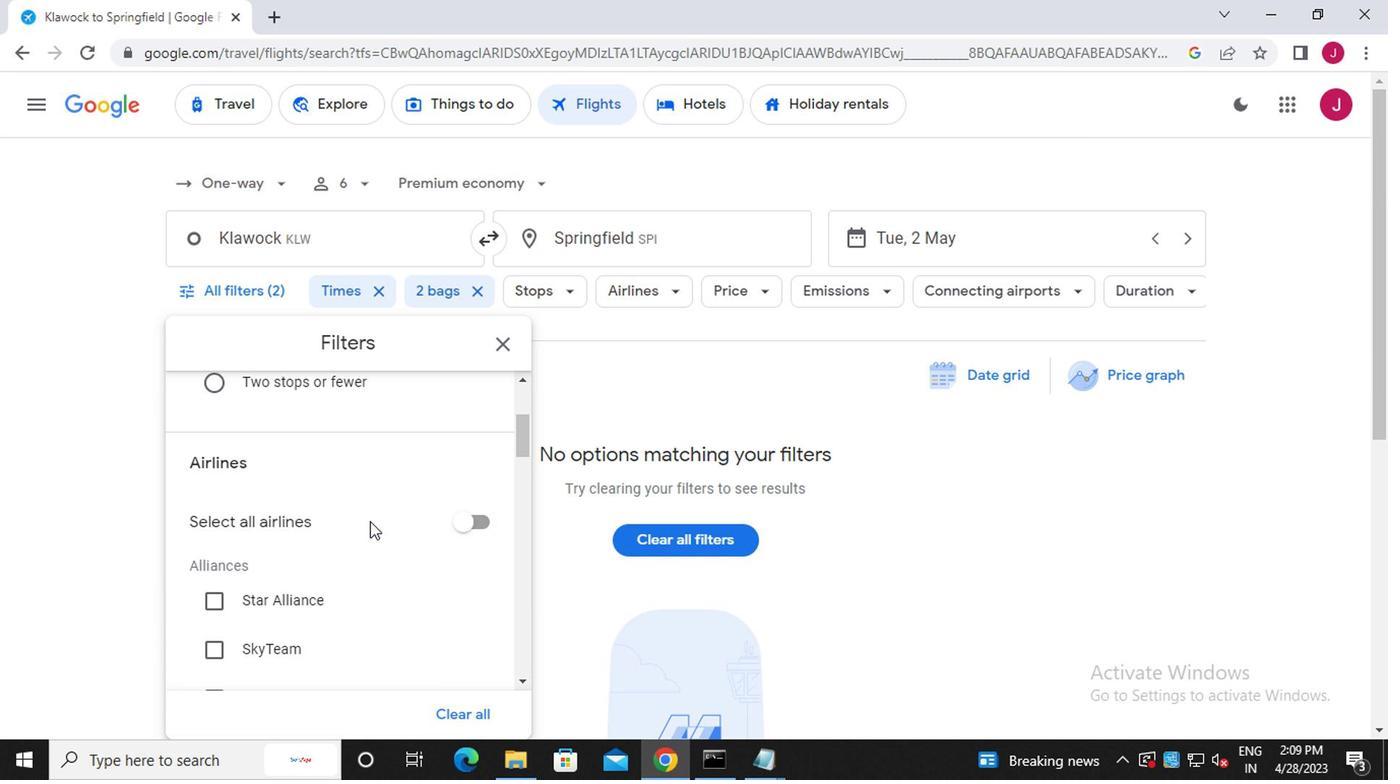 
Action: Mouse scrolled (433, 542) with delta (0, 0)
Screenshot: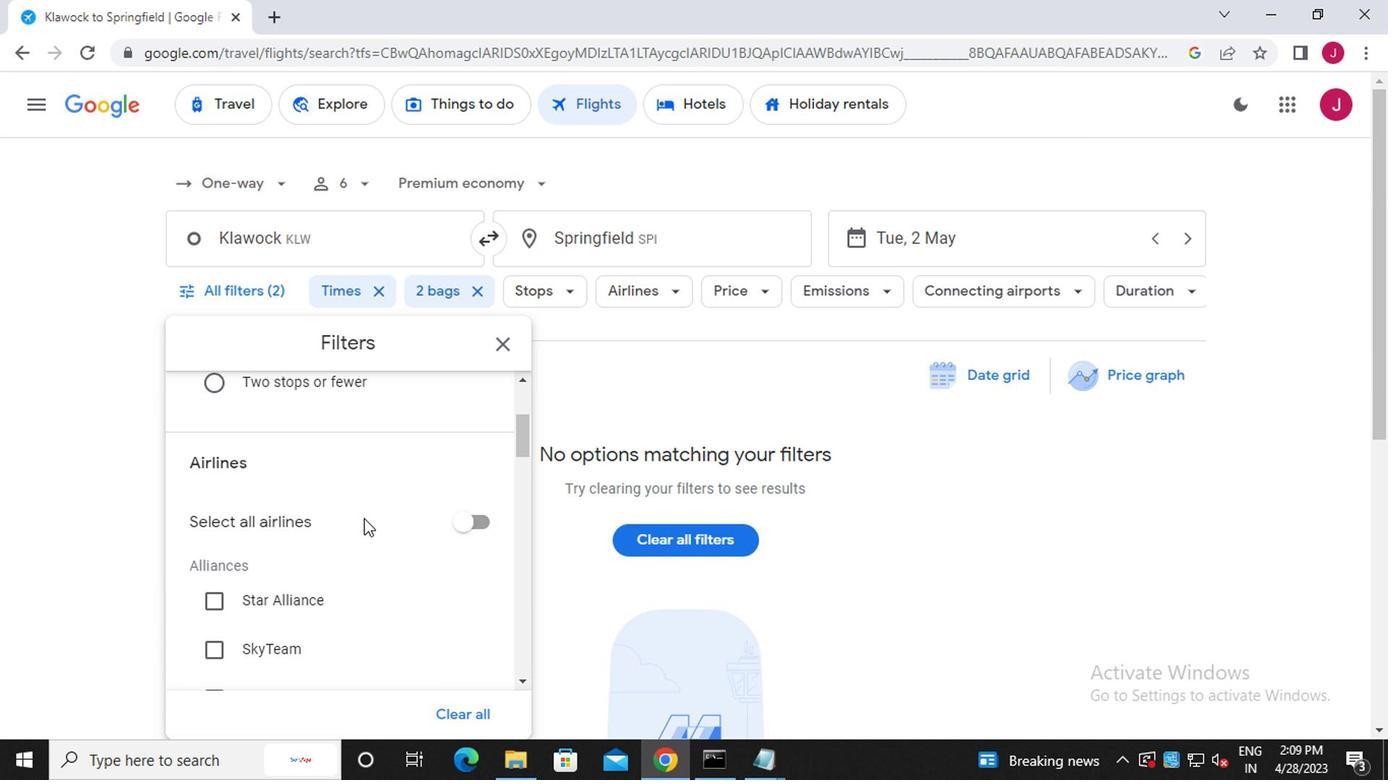 
Action: Mouse moved to (431, 541)
Screenshot: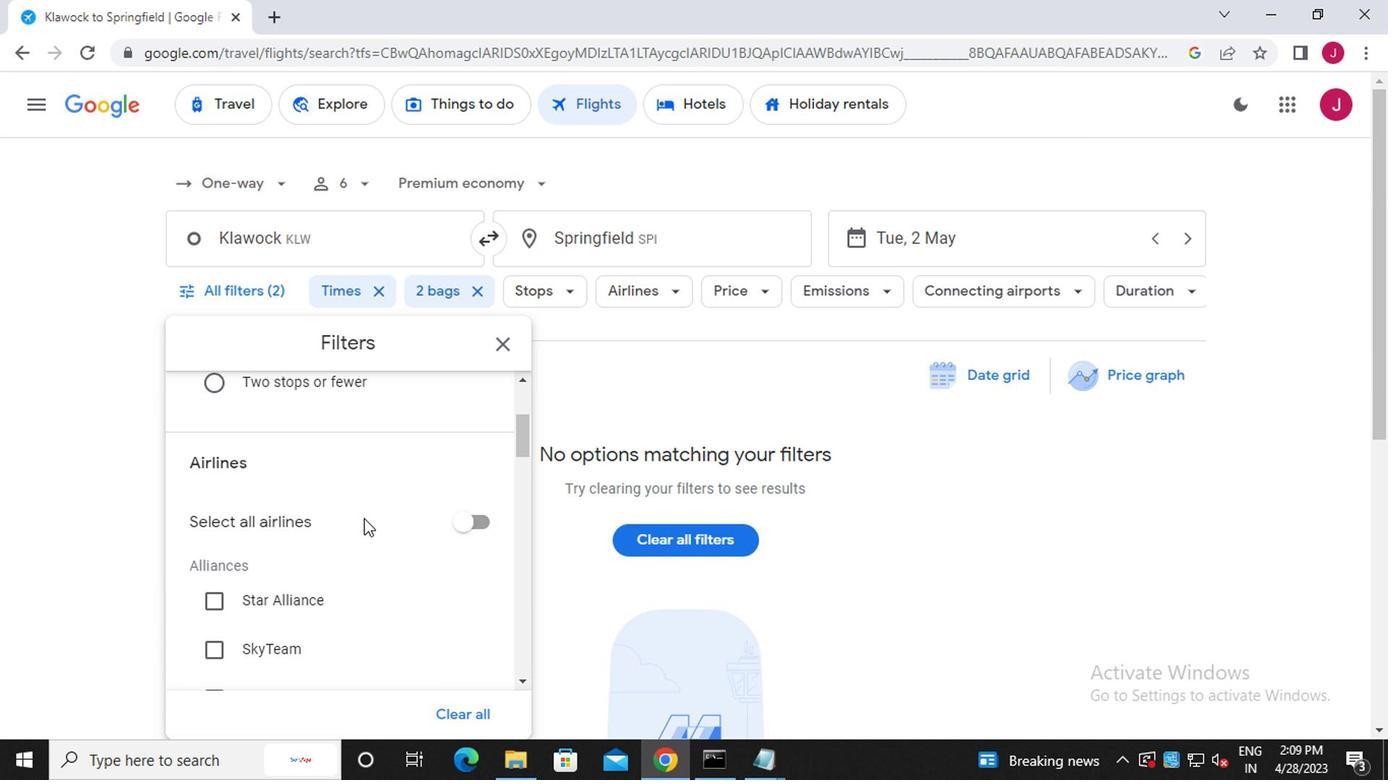 
Action: Mouse scrolled (431, 540) with delta (0, 0)
Screenshot: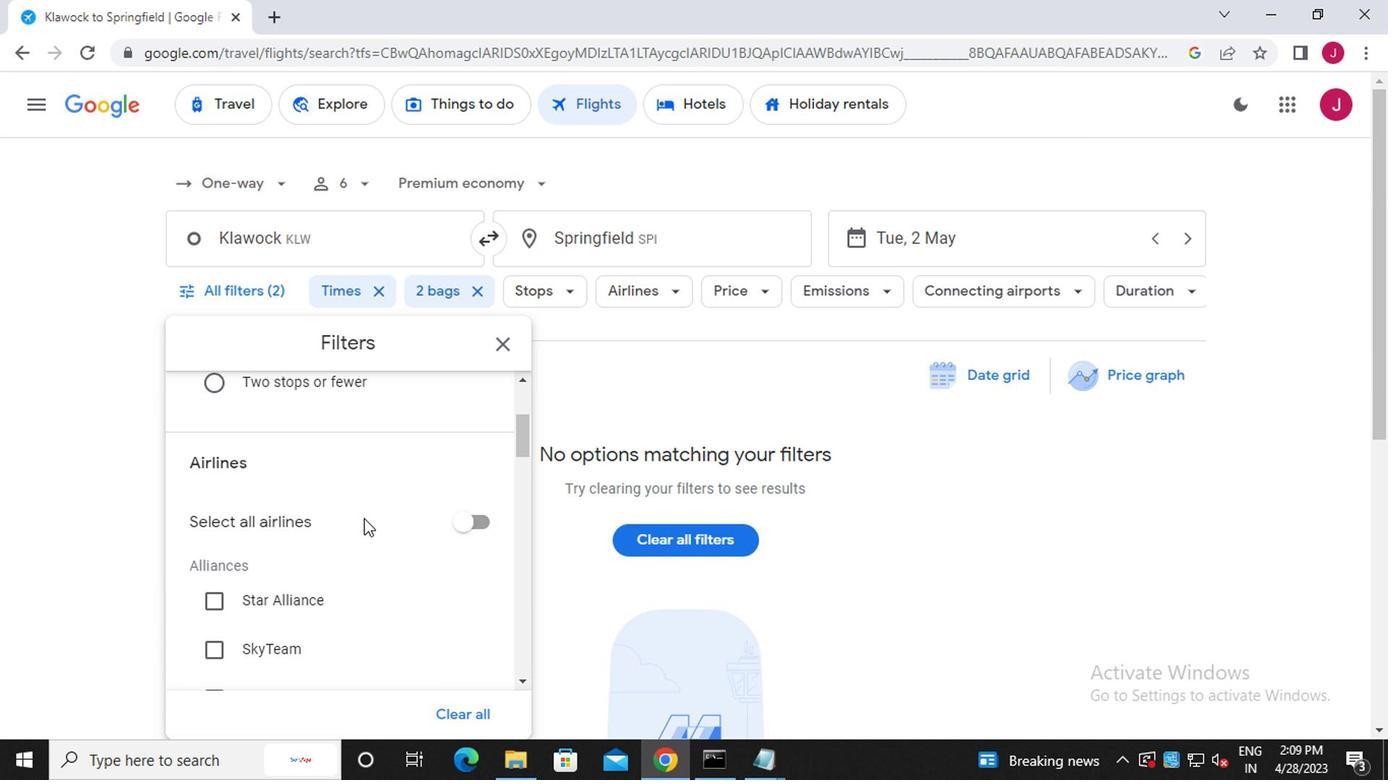 
Action: Mouse moved to (430, 536)
Screenshot: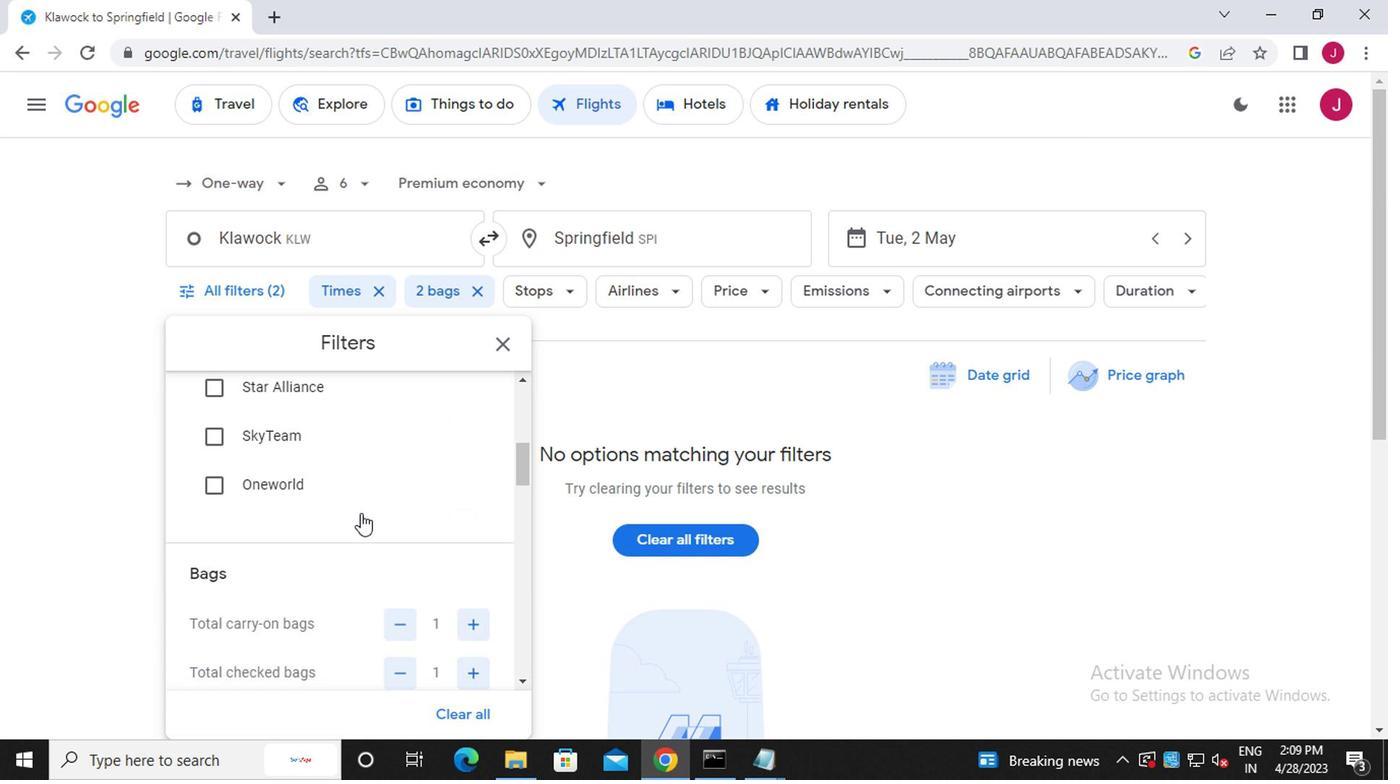 
Action: Mouse scrolled (430, 535) with delta (0, 0)
Screenshot: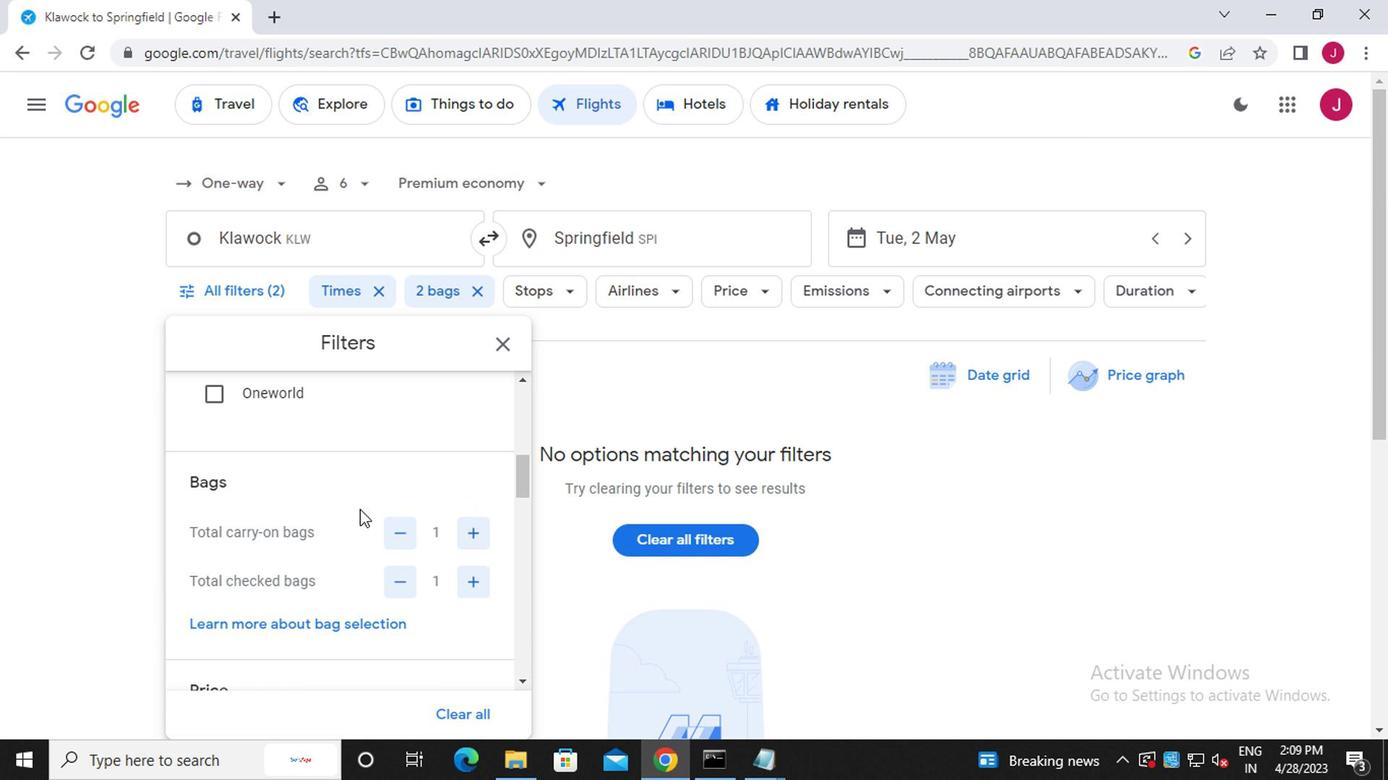
Action: Mouse moved to (514, 481)
Screenshot: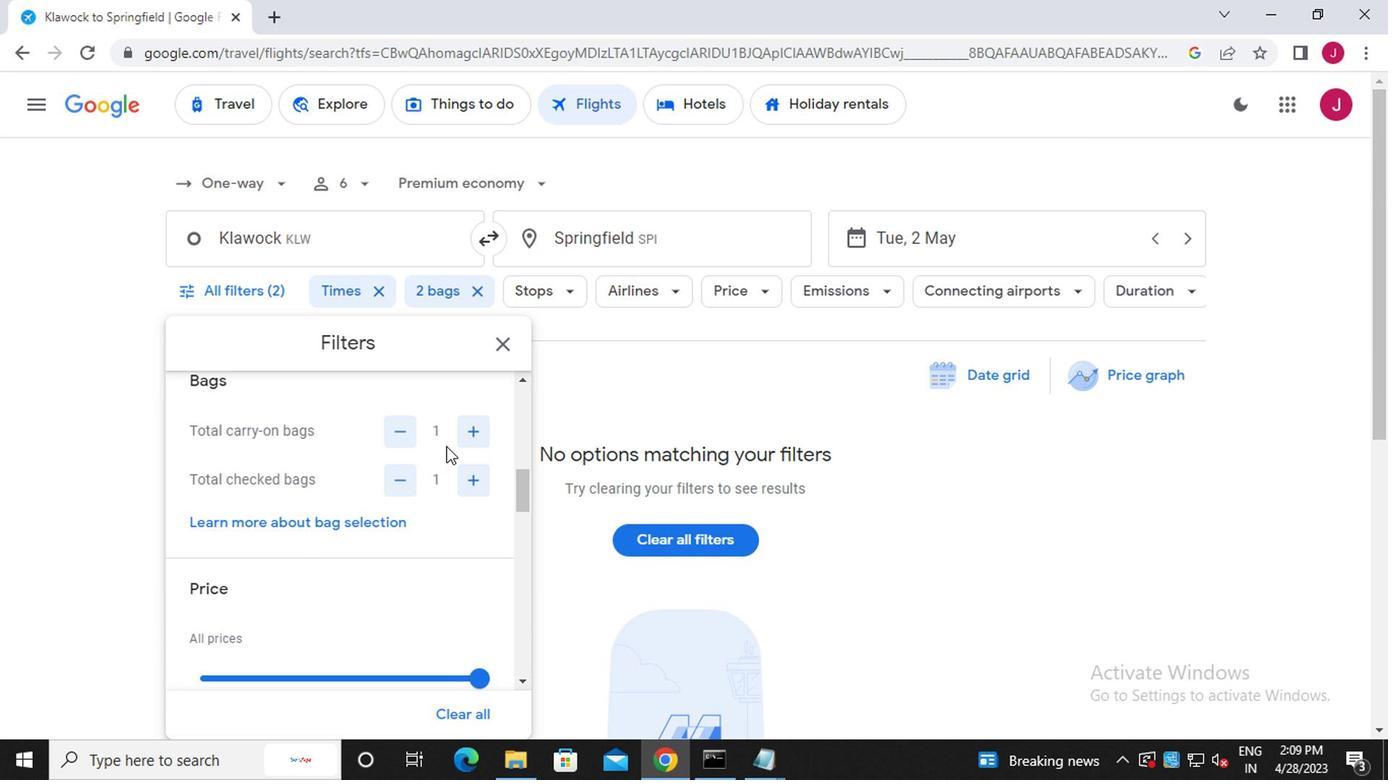 
Action: Mouse pressed left at (514, 481)
Screenshot: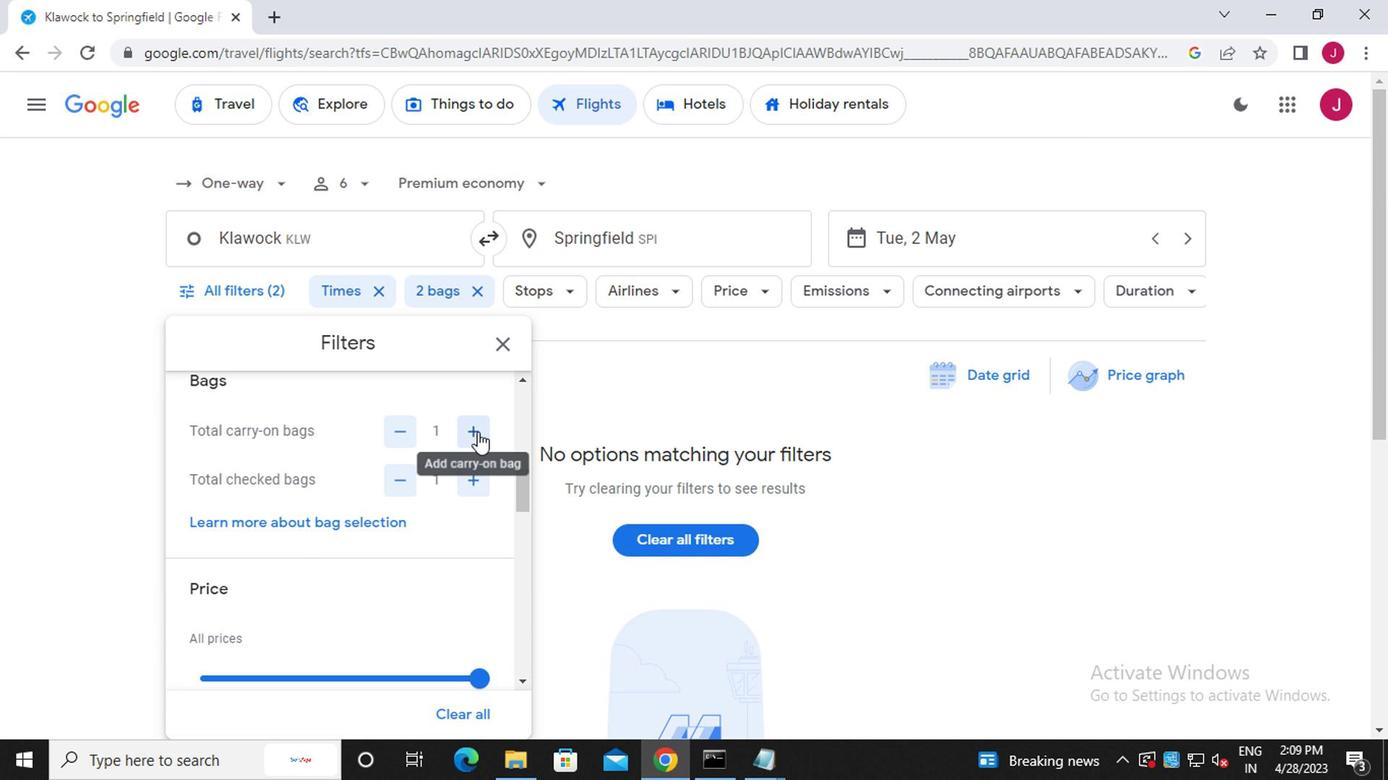 
Action: Mouse moved to (459, 517)
Screenshot: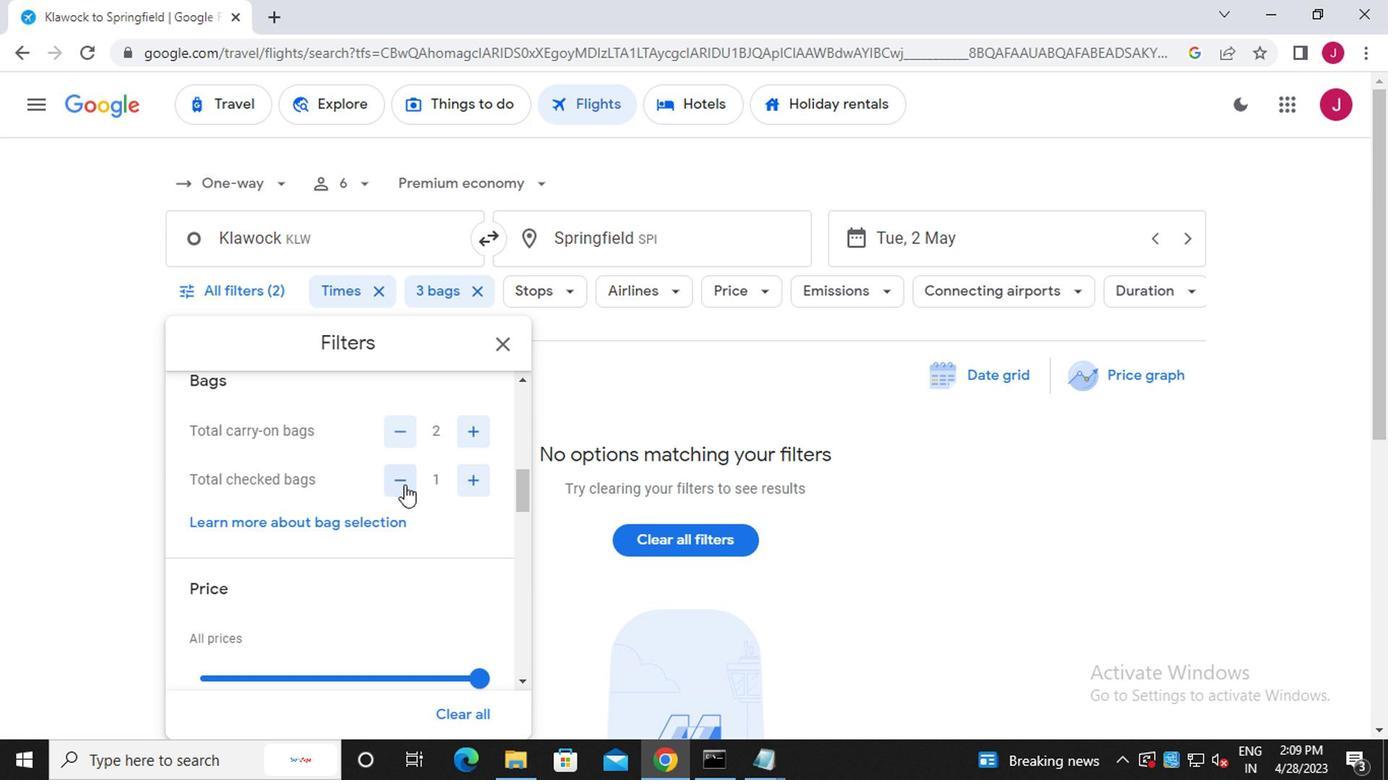 
Action: Mouse pressed left at (459, 517)
Screenshot: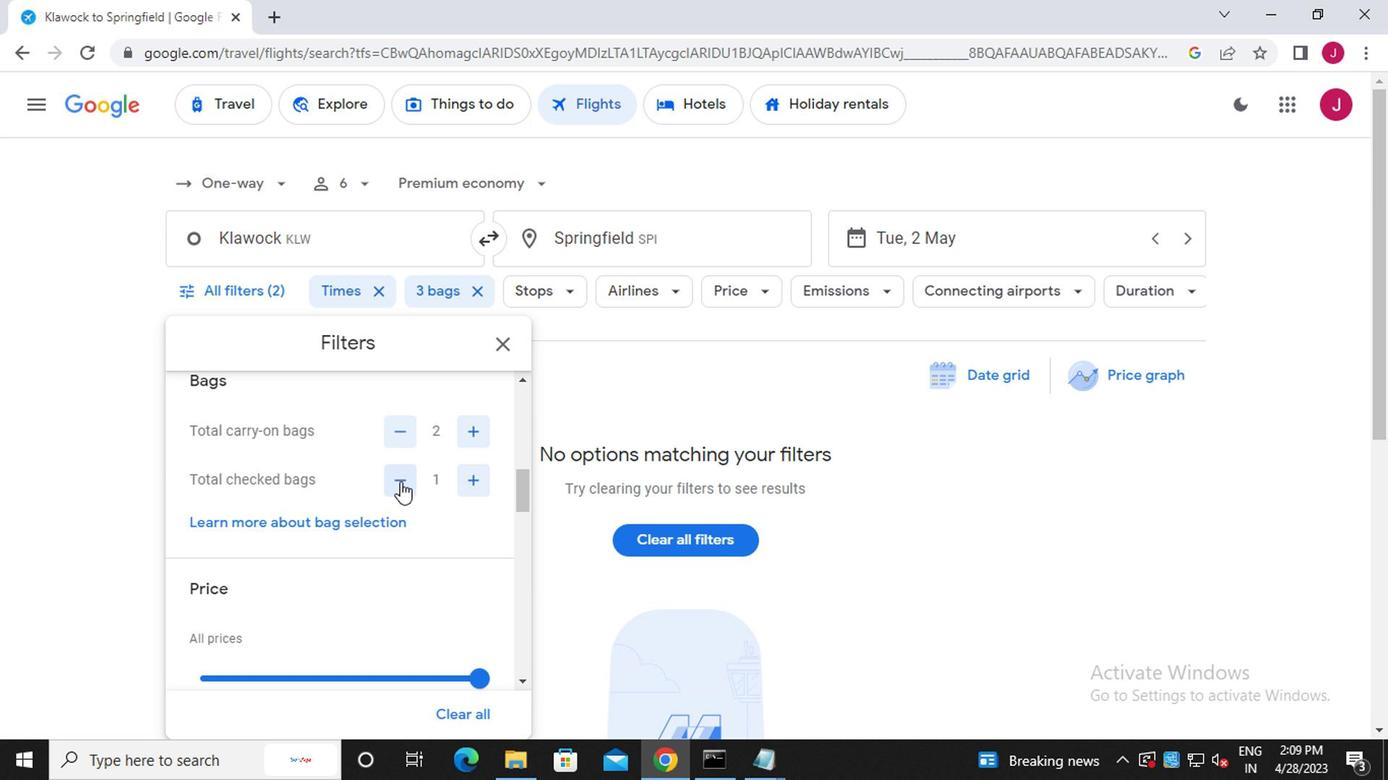 
Action: Mouse moved to (509, 519)
Screenshot: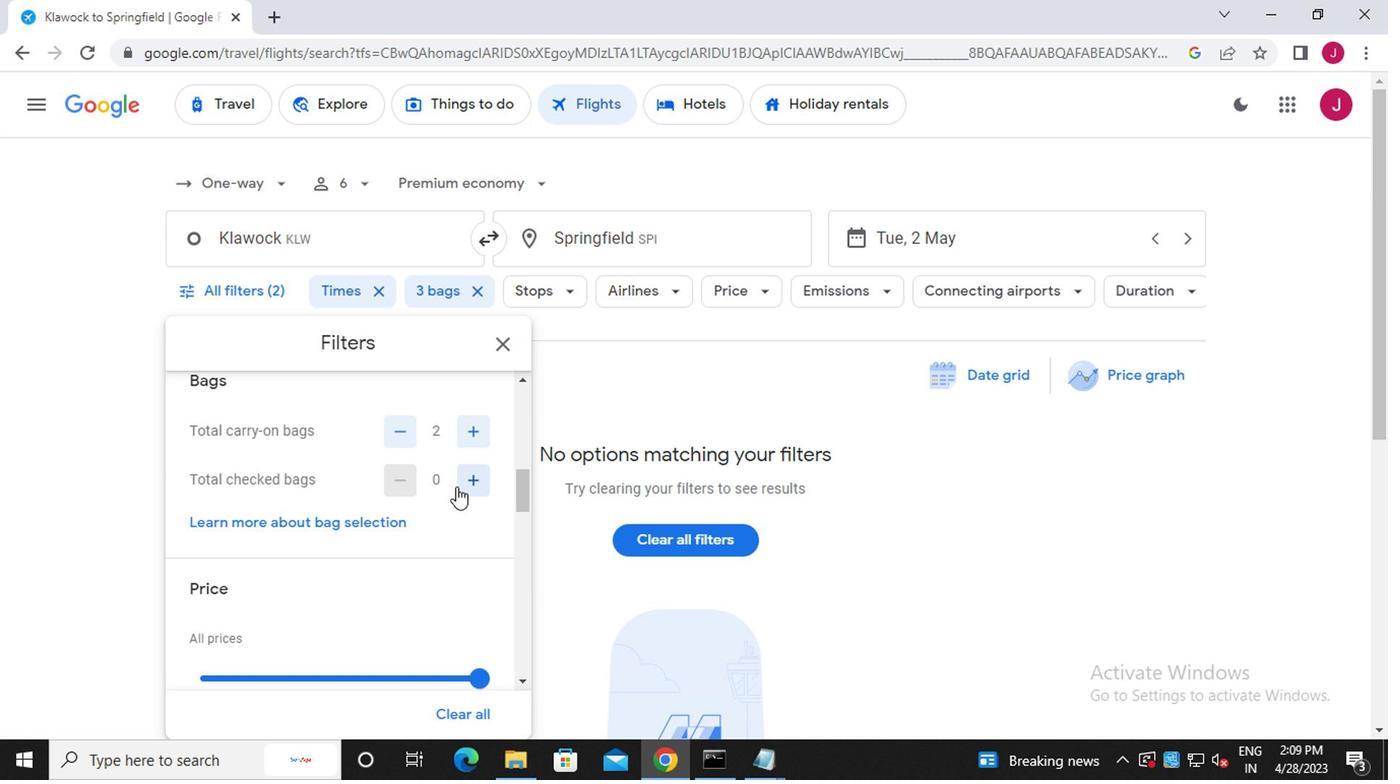 
Action: Mouse pressed left at (509, 519)
Screenshot: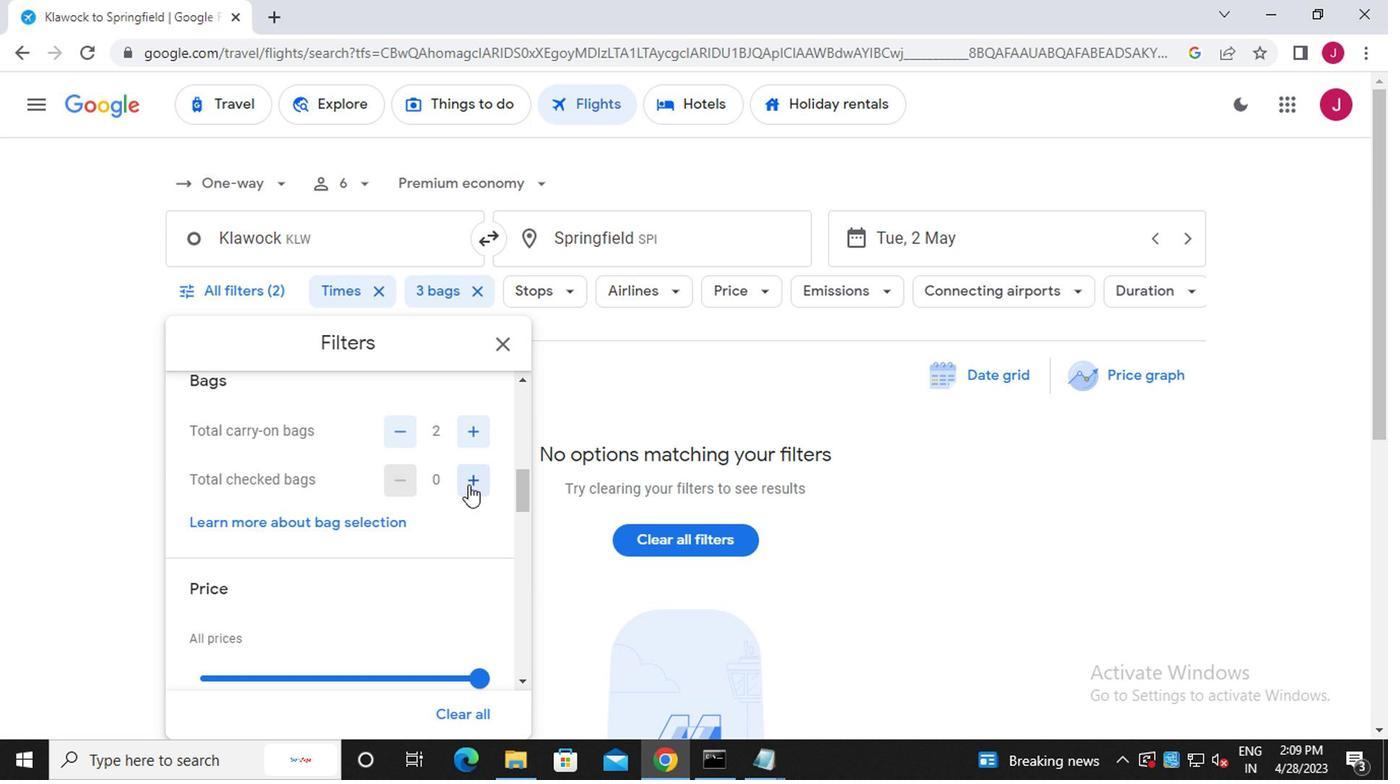 
Action: Mouse moved to (504, 519)
Screenshot: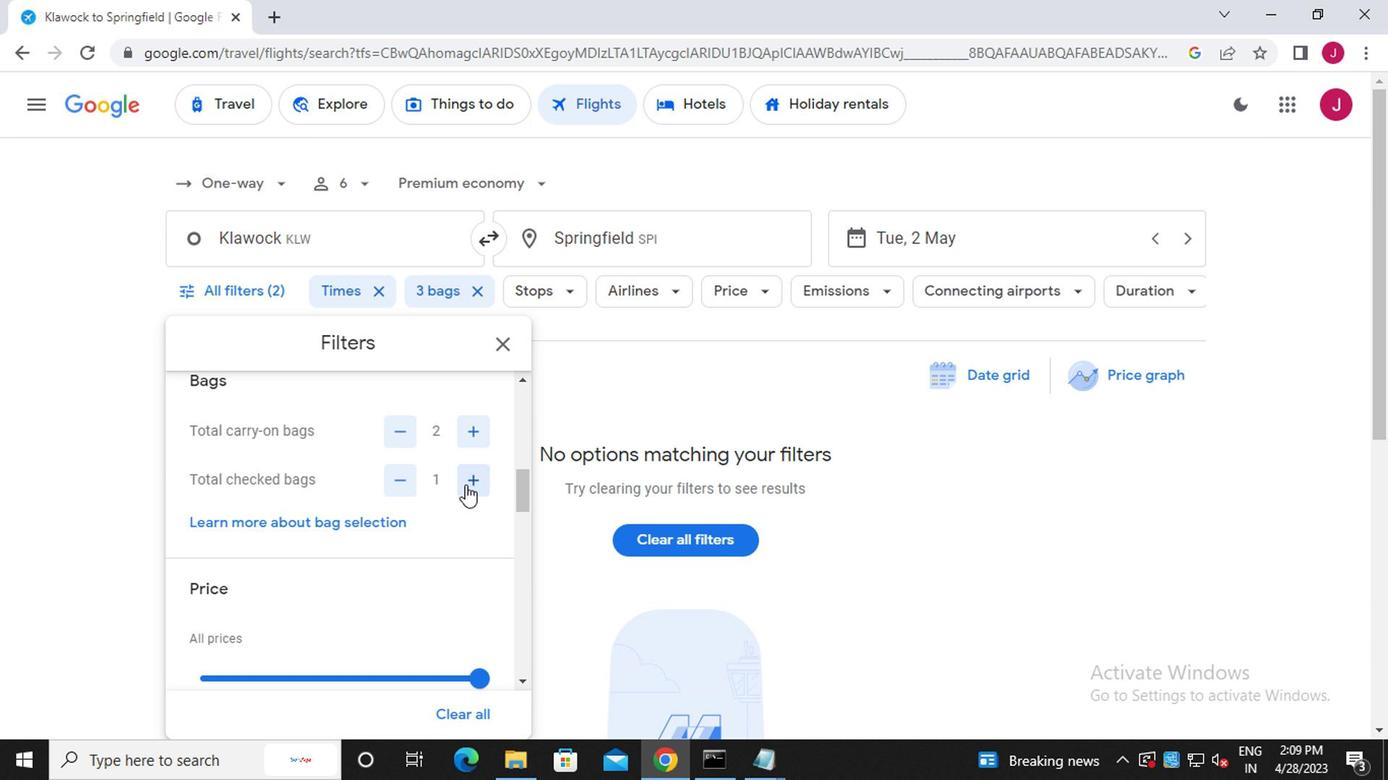 
Action: Mouse scrolled (504, 518) with delta (0, 0)
Screenshot: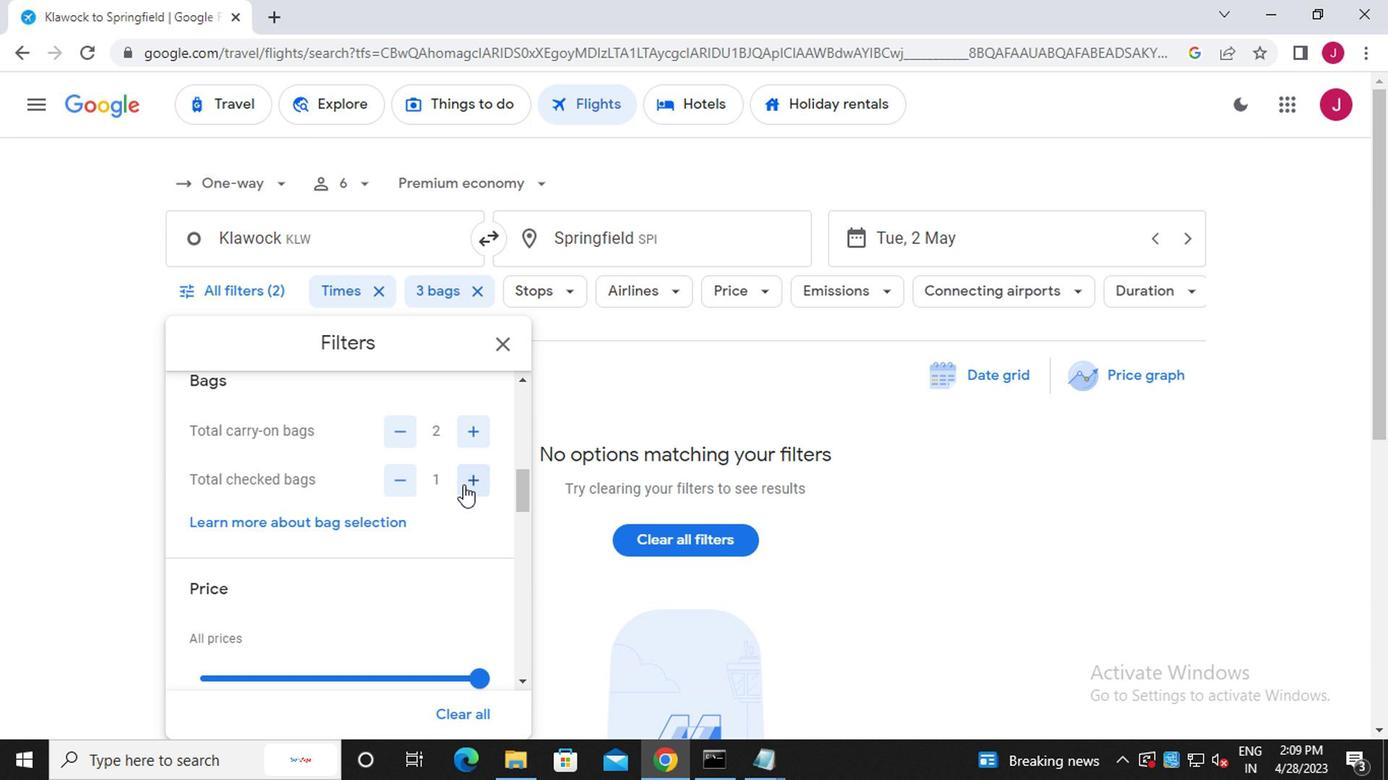 
Action: Mouse moved to (516, 585)
Screenshot: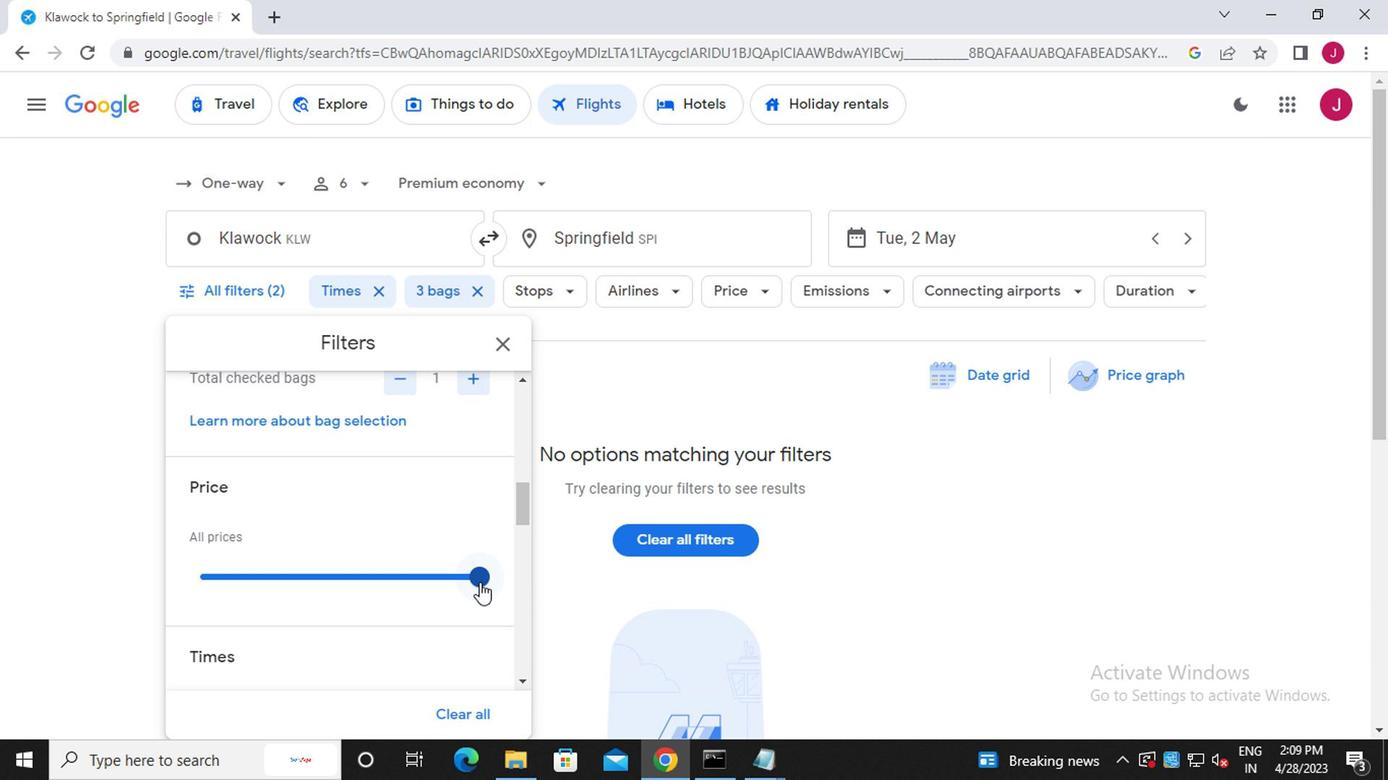
Action: Mouse pressed left at (516, 585)
Screenshot: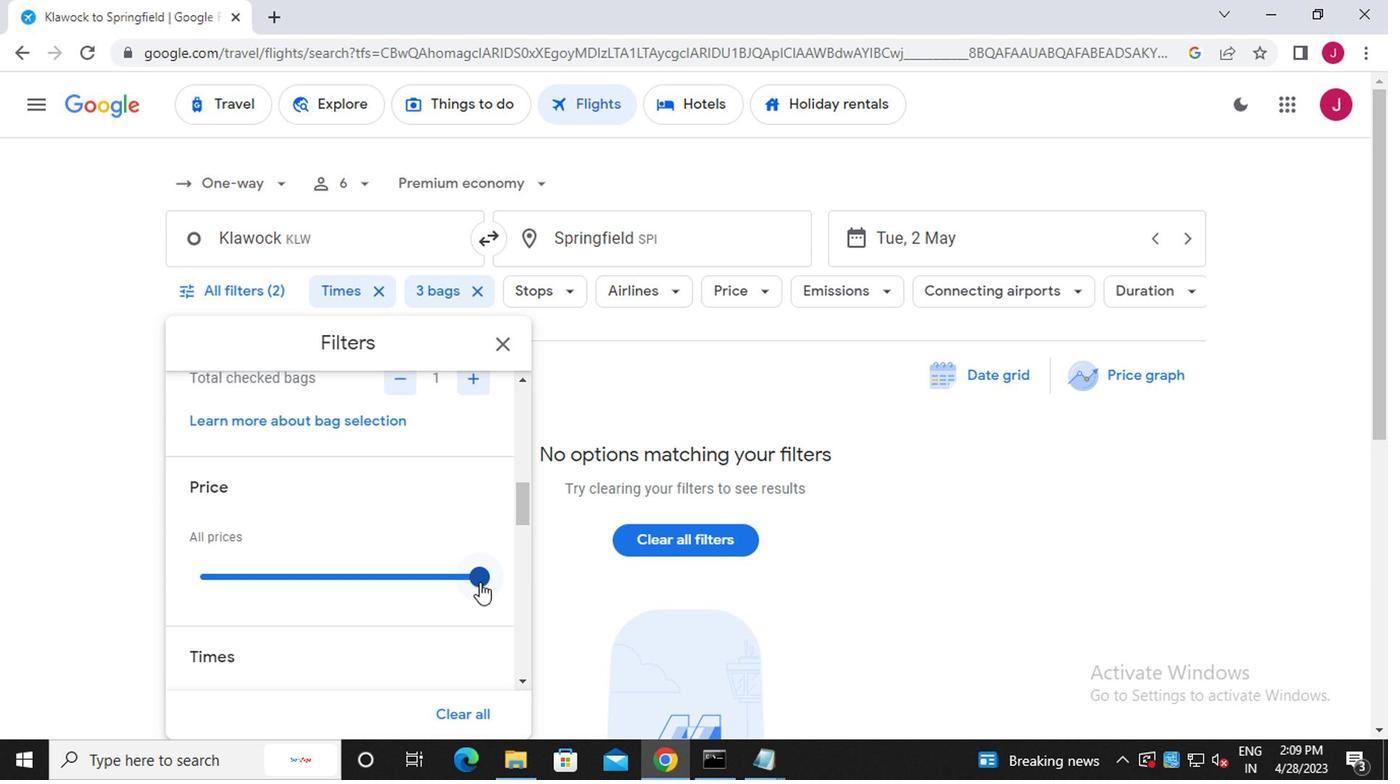 
Action: Mouse moved to (516, 585)
Screenshot: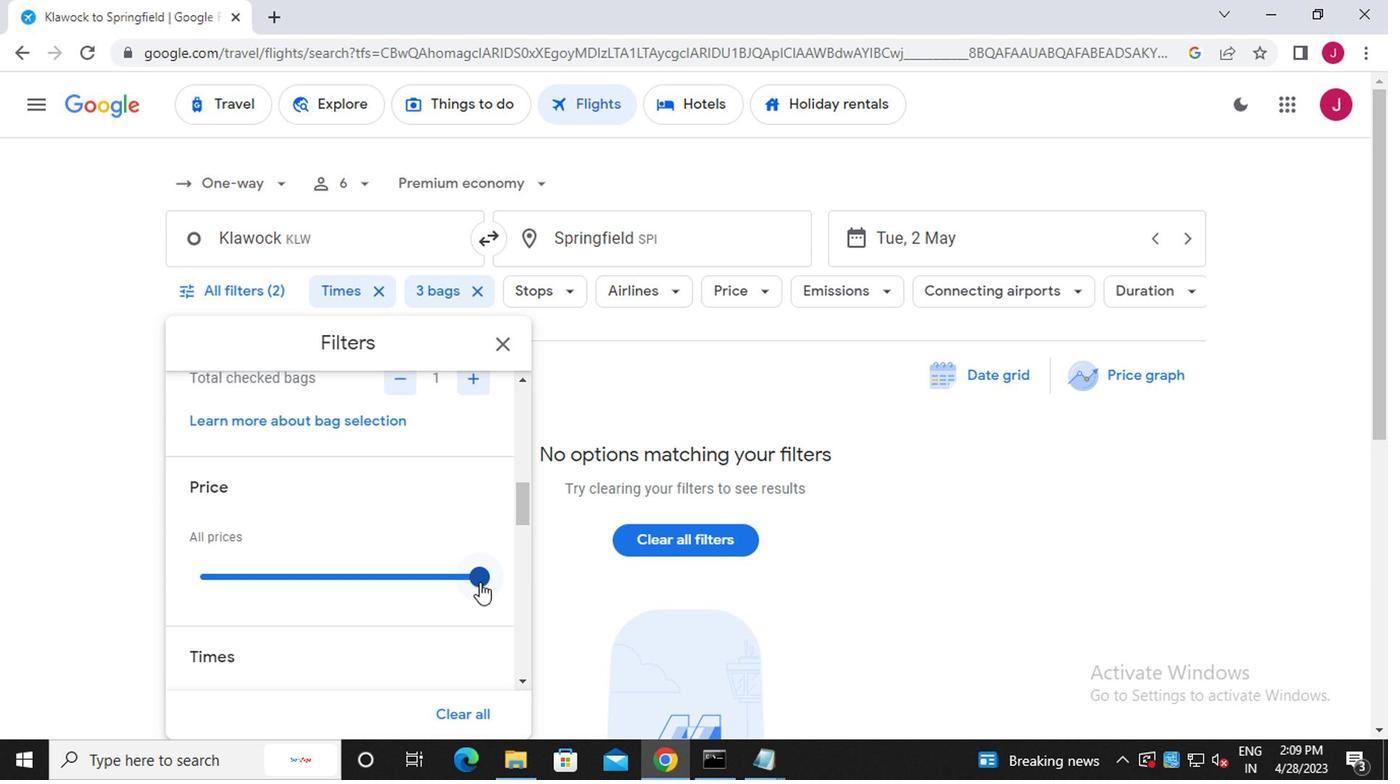 
Action: Mouse pressed left at (516, 585)
Screenshot: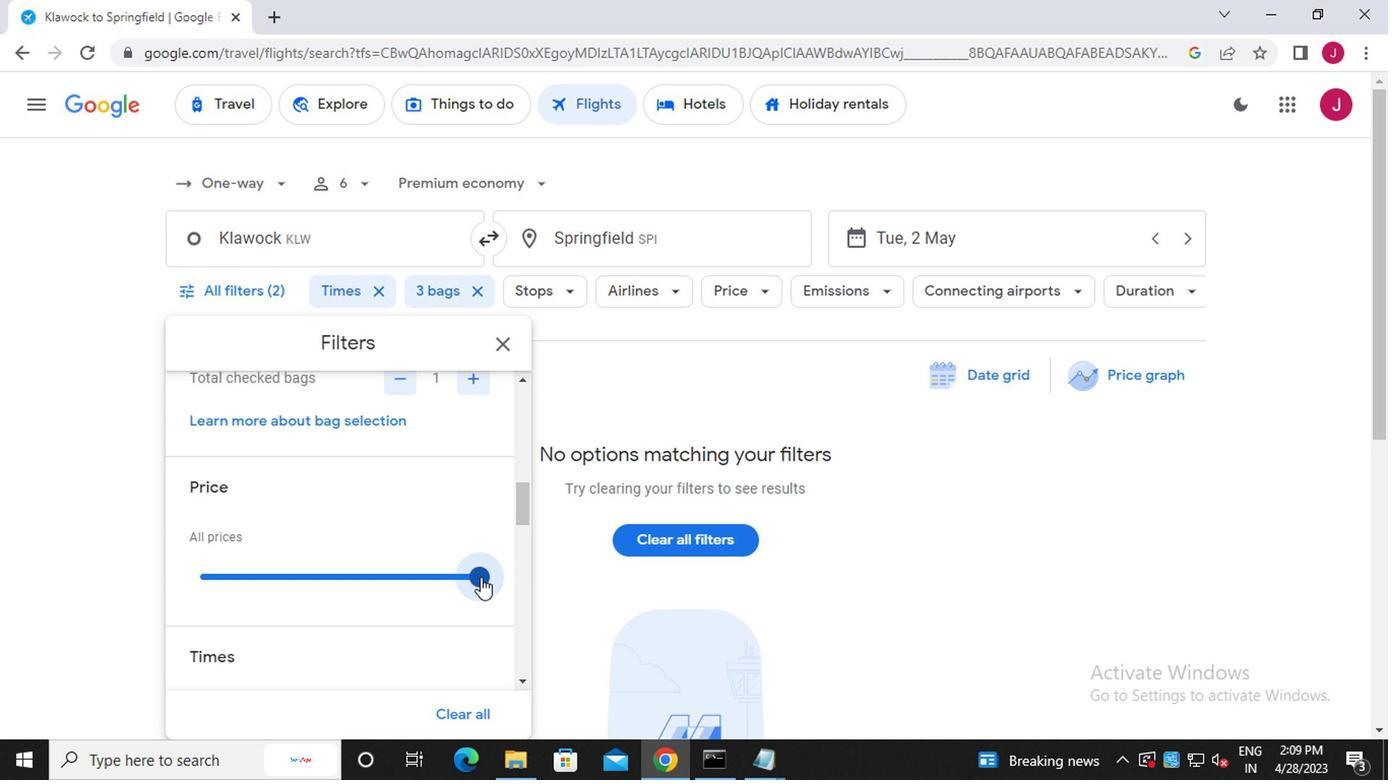 
Action: Mouse moved to (502, 603)
Screenshot: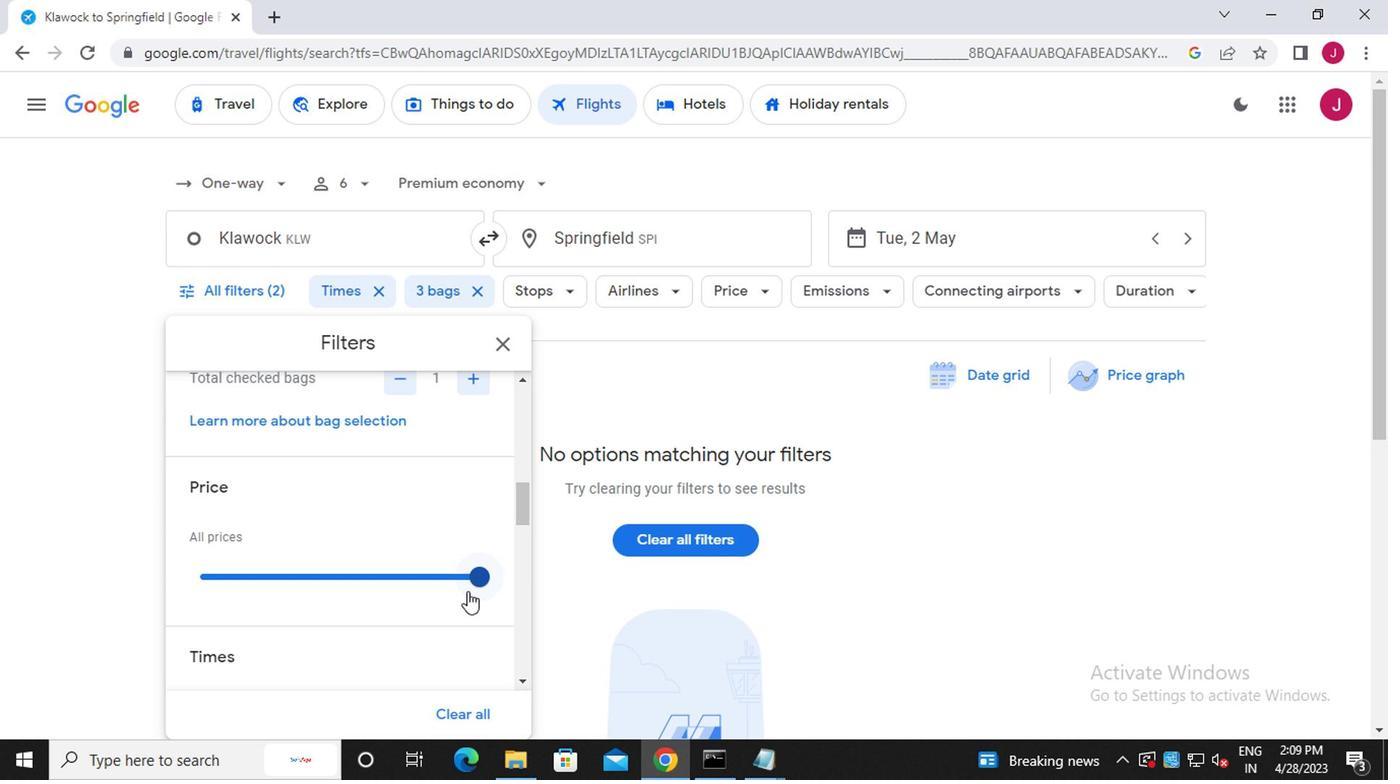 
Action: Mouse scrolled (502, 602) with delta (0, 0)
Screenshot: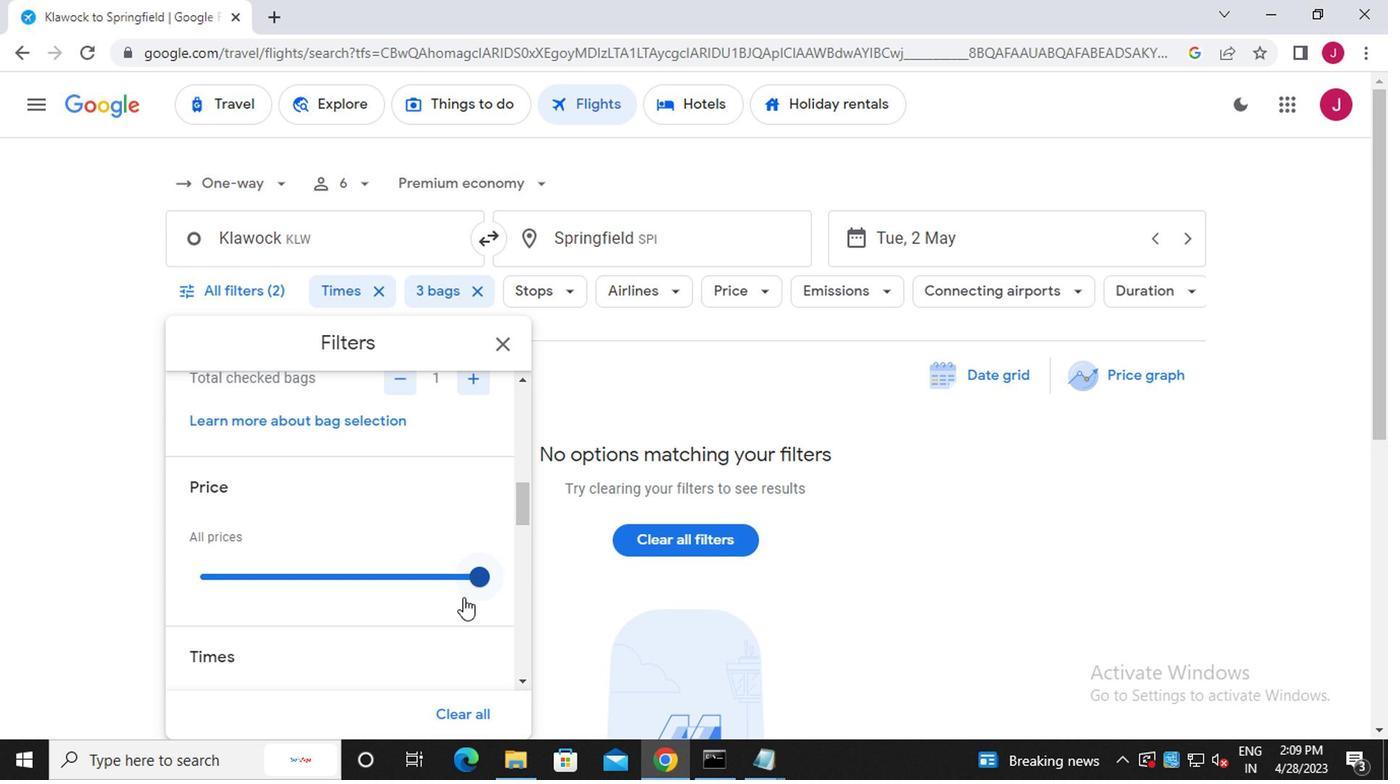
Action: Mouse scrolled (502, 602) with delta (0, 0)
Screenshot: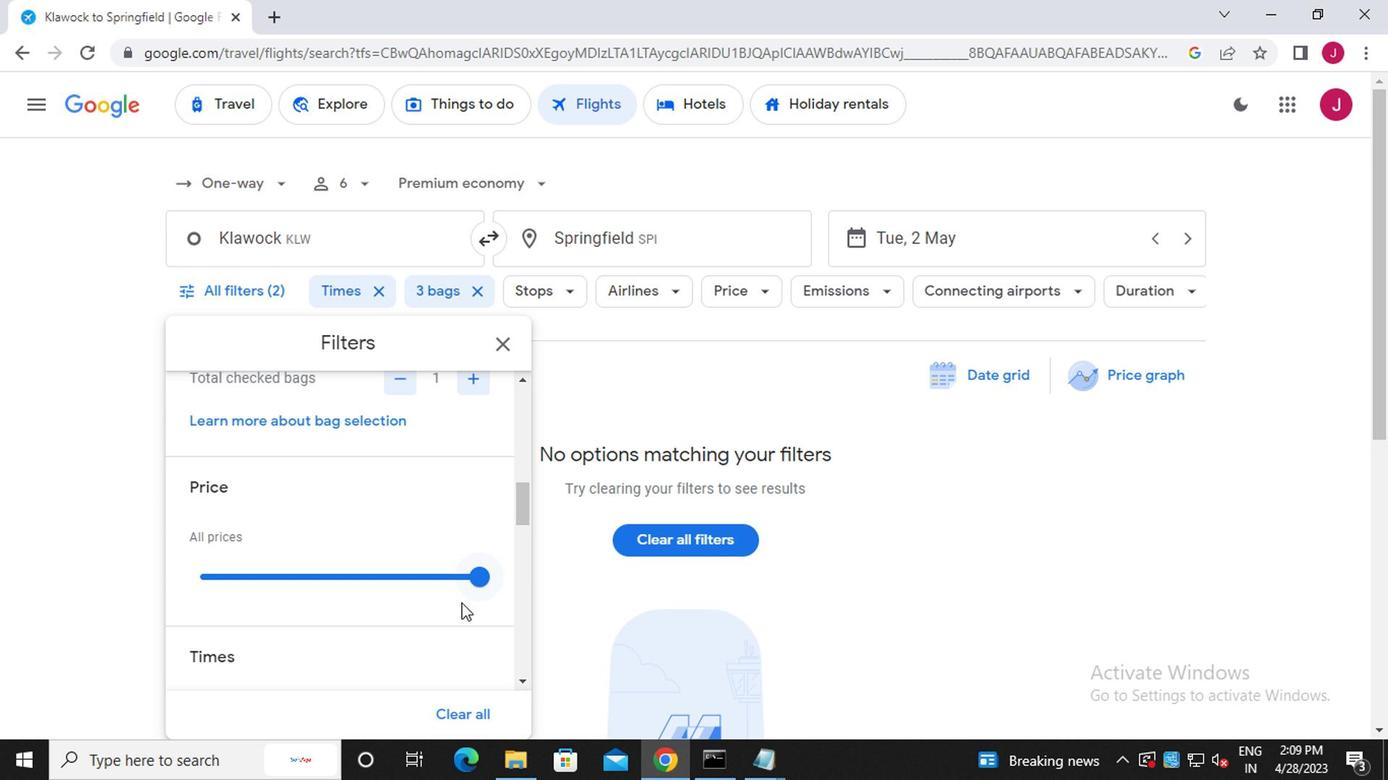 
Action: Mouse moved to (402, 603)
Screenshot: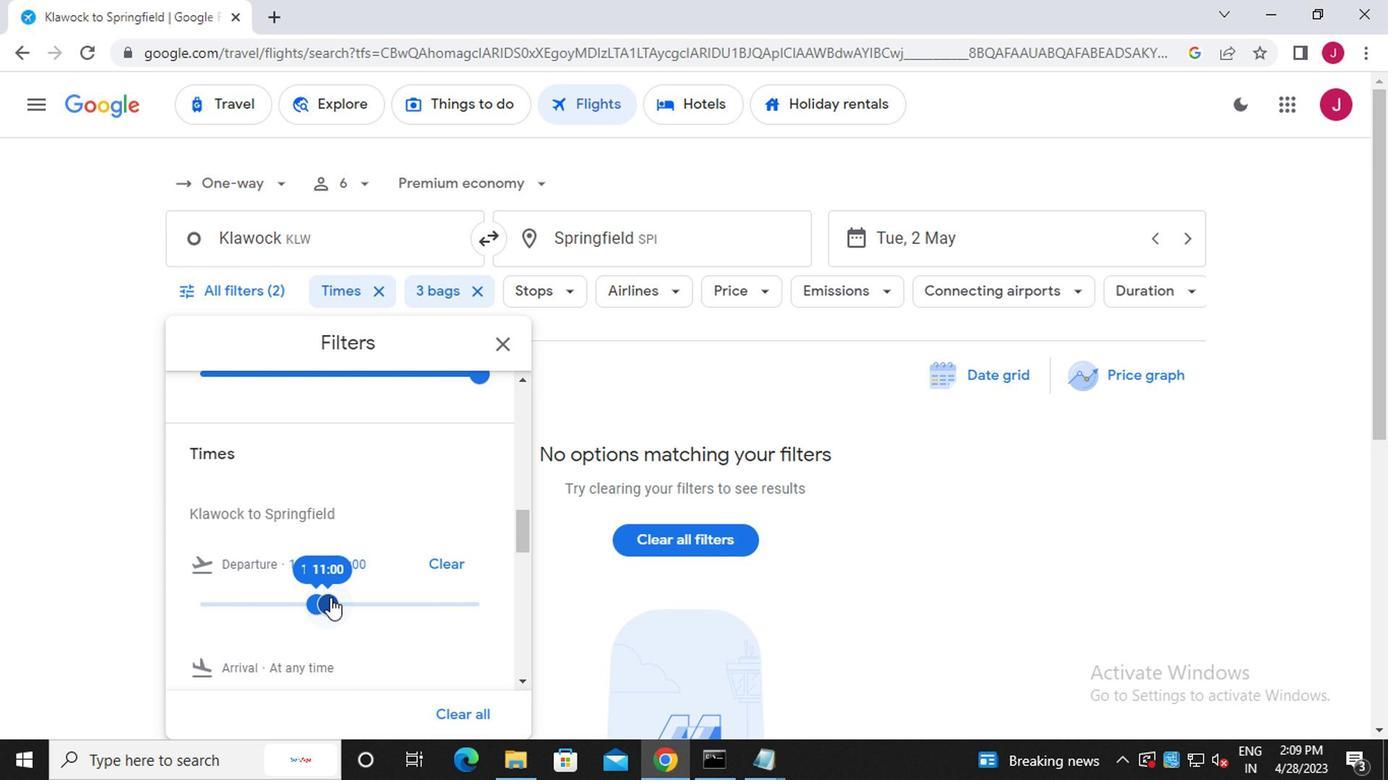 
Action: Mouse pressed left at (402, 603)
Screenshot: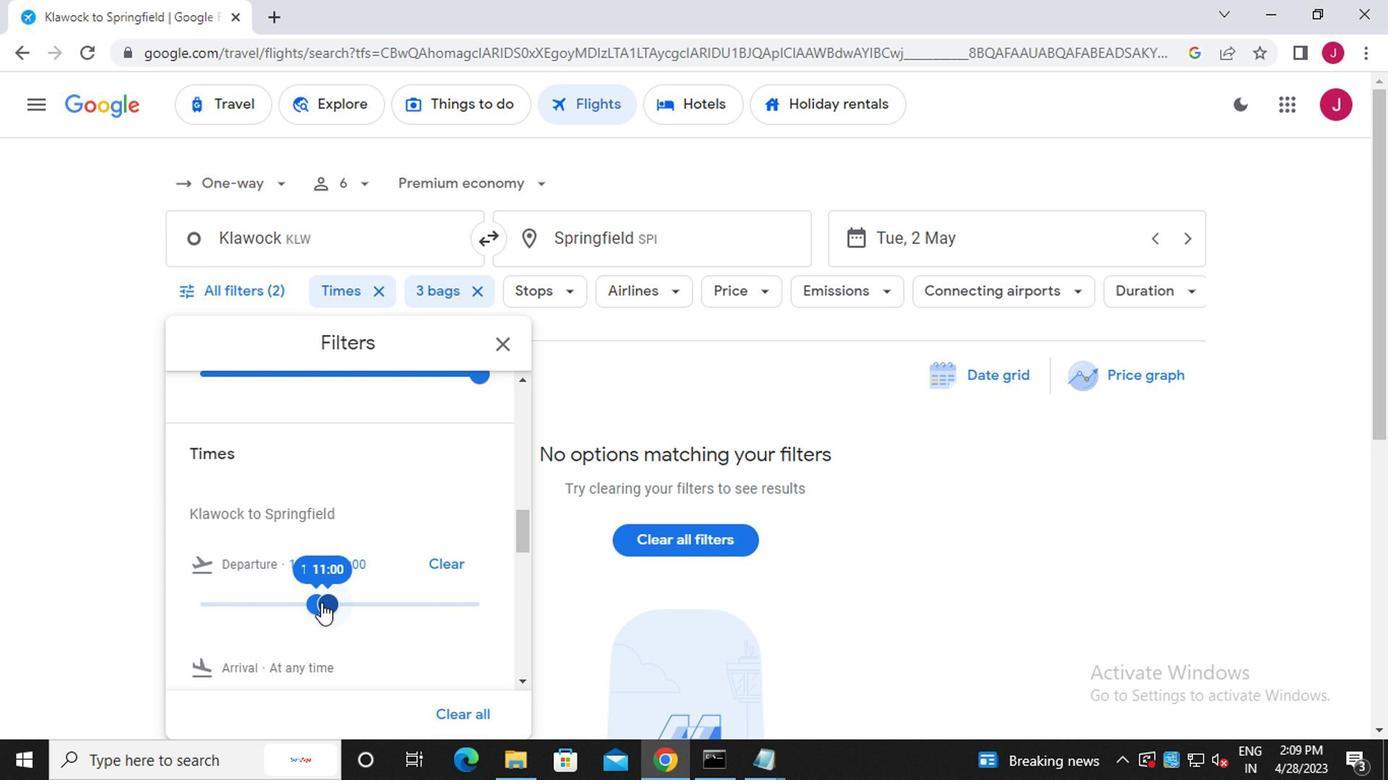 
Action: Mouse moved to (394, 603)
Screenshot: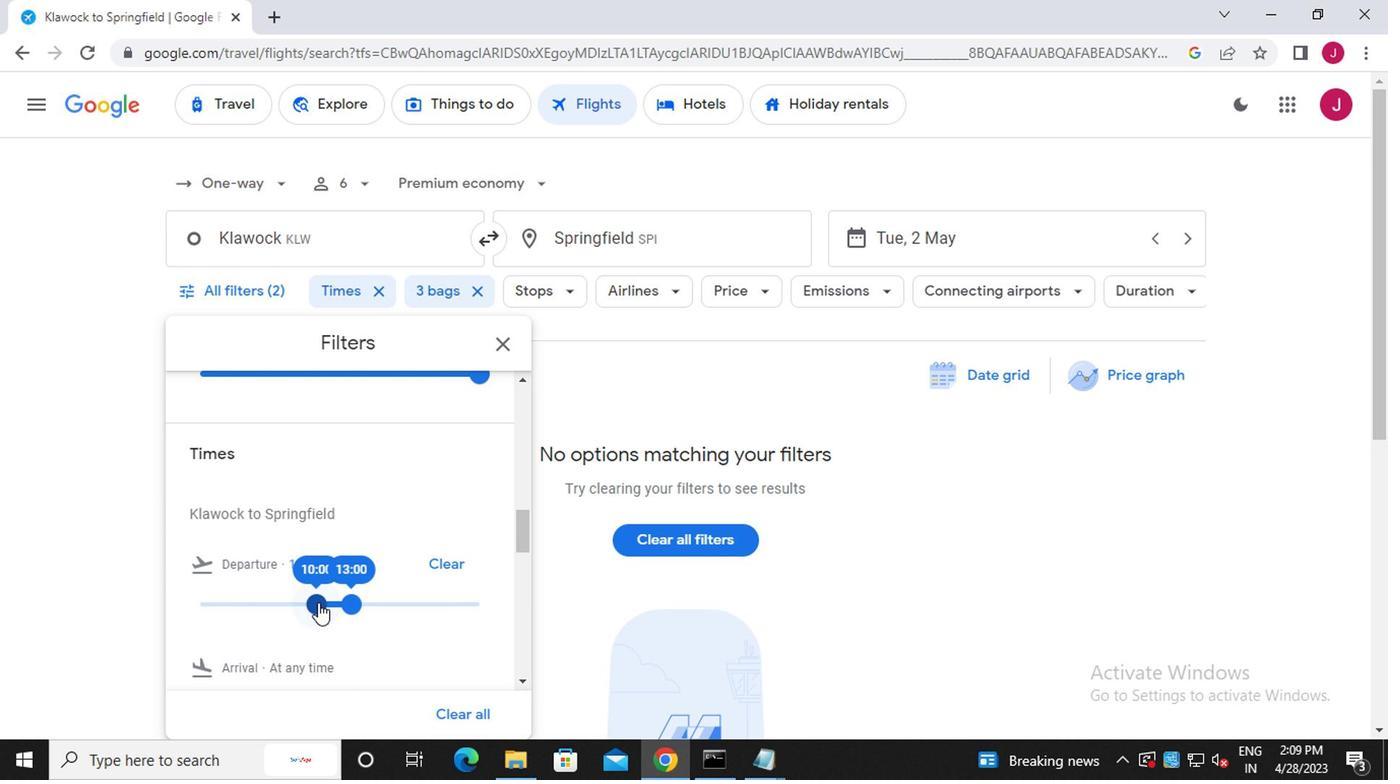 
Action: Mouse pressed left at (394, 603)
Screenshot: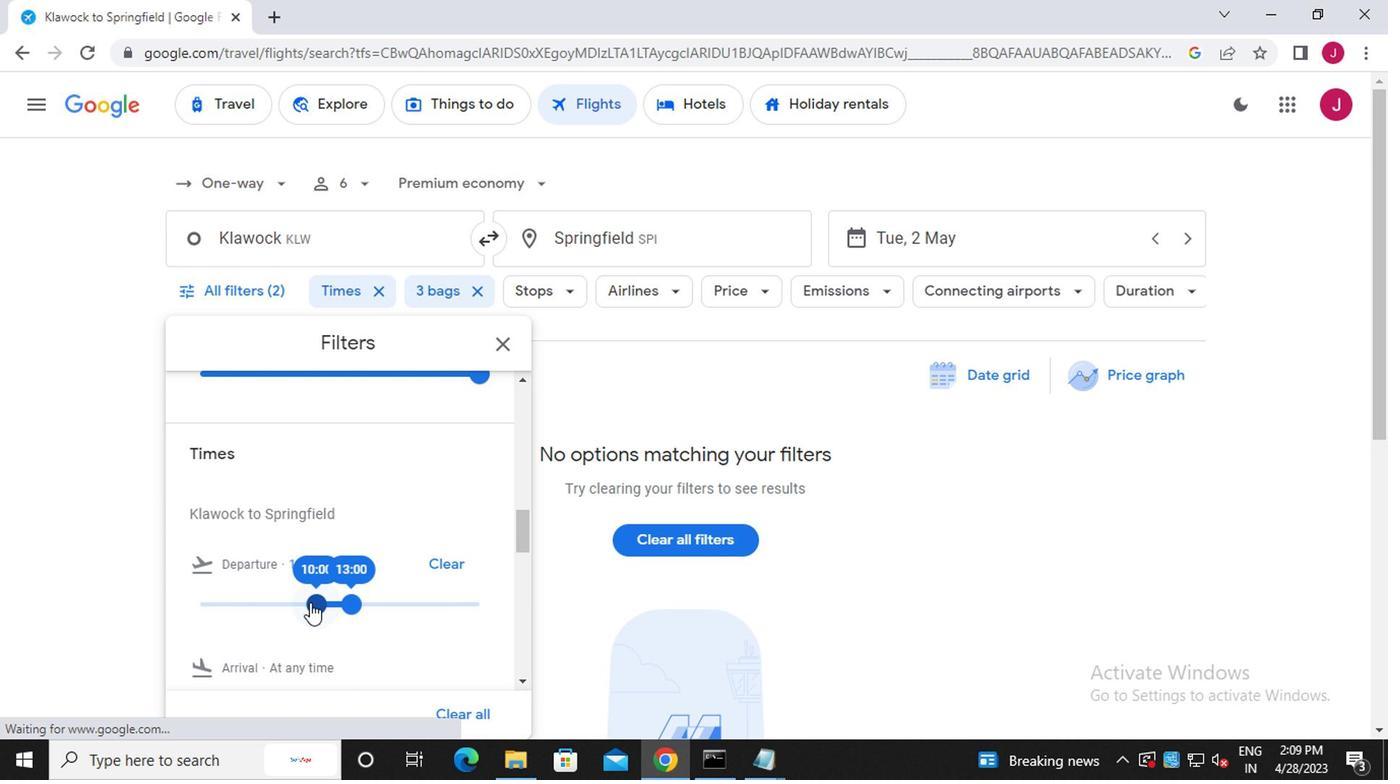 
Action: Mouse moved to (421, 602)
Screenshot: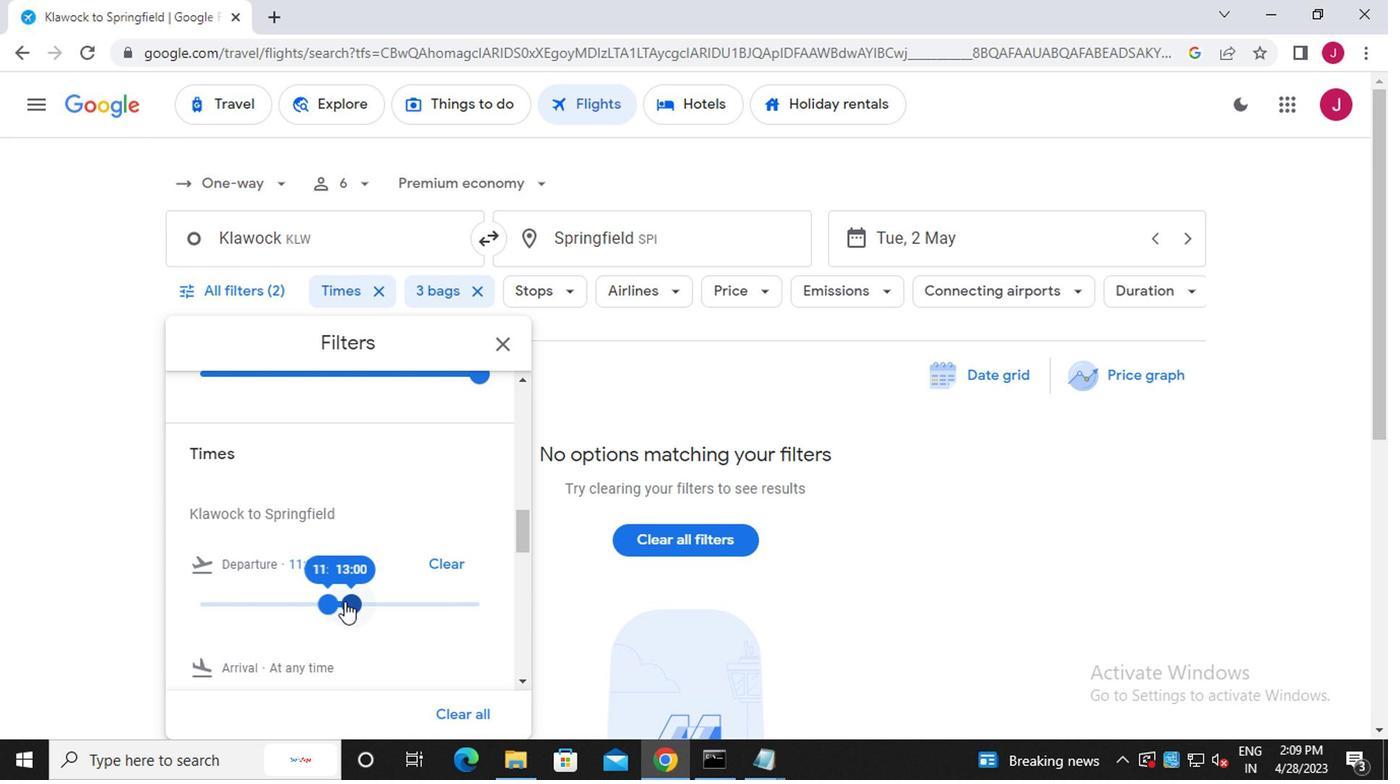 
Action: Mouse pressed left at (421, 602)
Screenshot: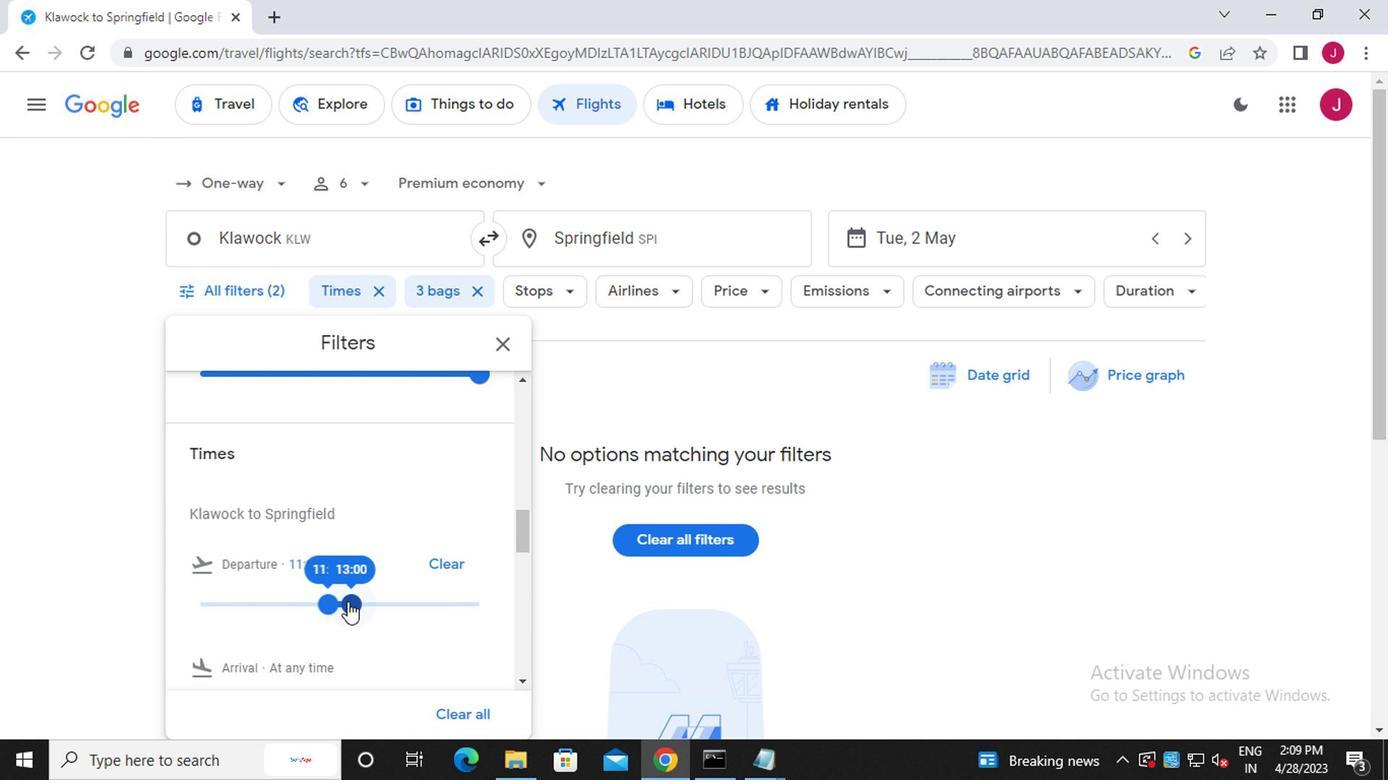 
Action: Mouse moved to (414, 602)
Screenshot: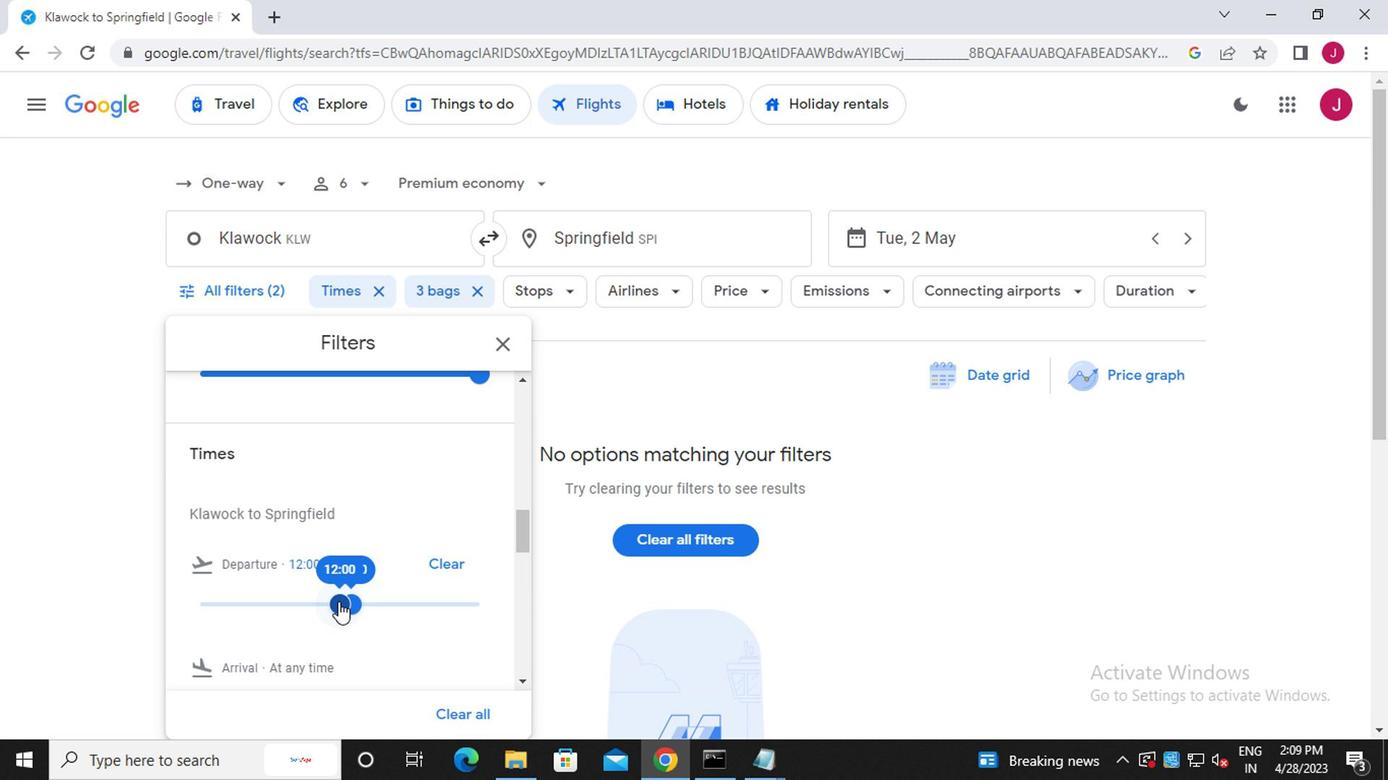 
Action: Mouse pressed left at (414, 602)
Screenshot: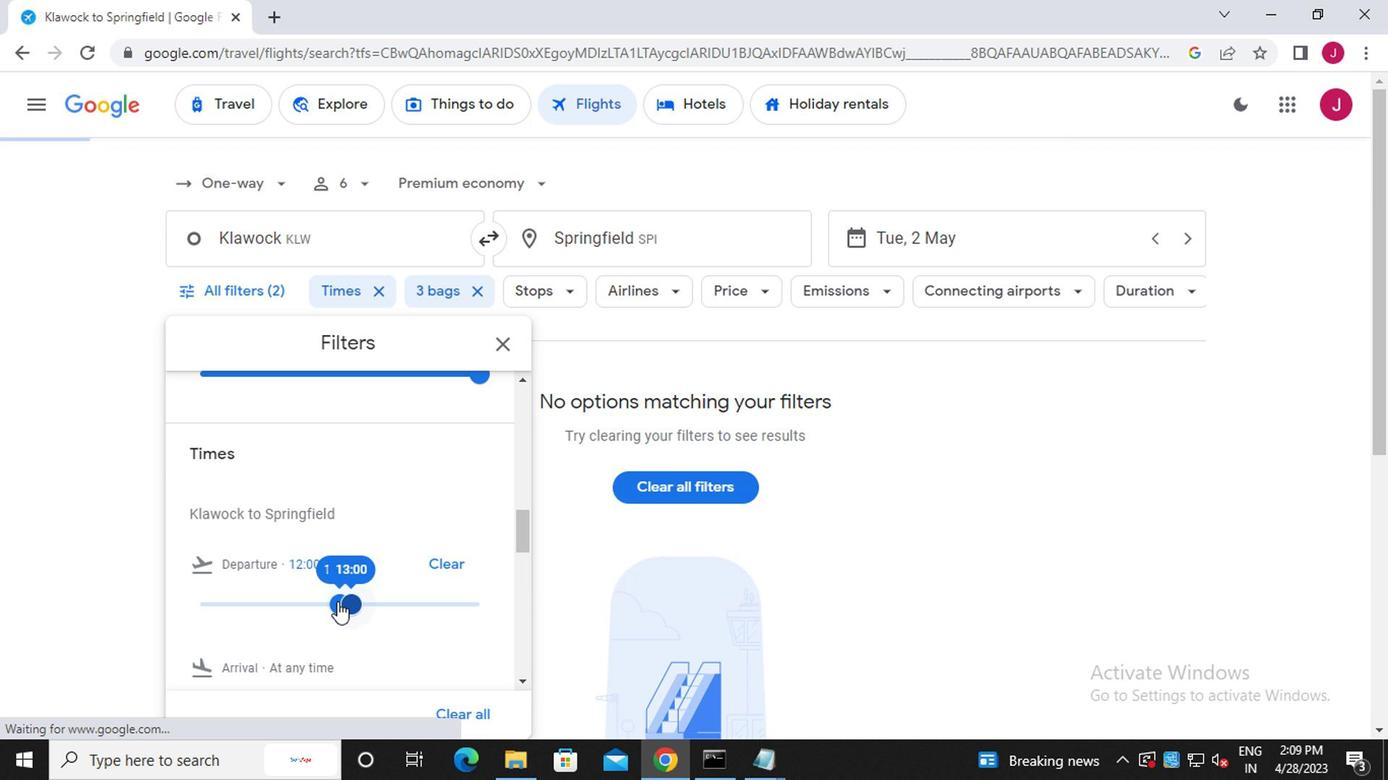 
Action: Mouse moved to (397, 602)
Screenshot: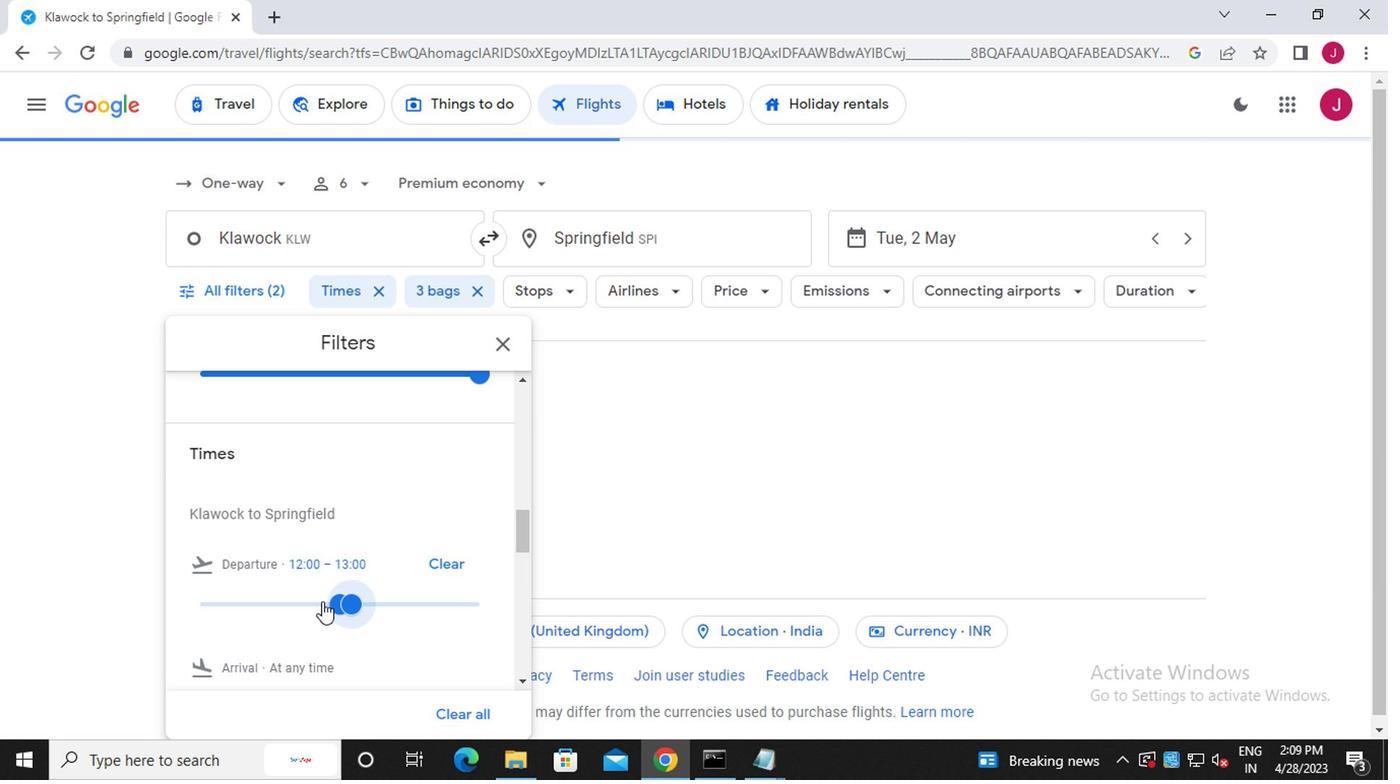 
Action: Mouse pressed left at (397, 602)
Screenshot: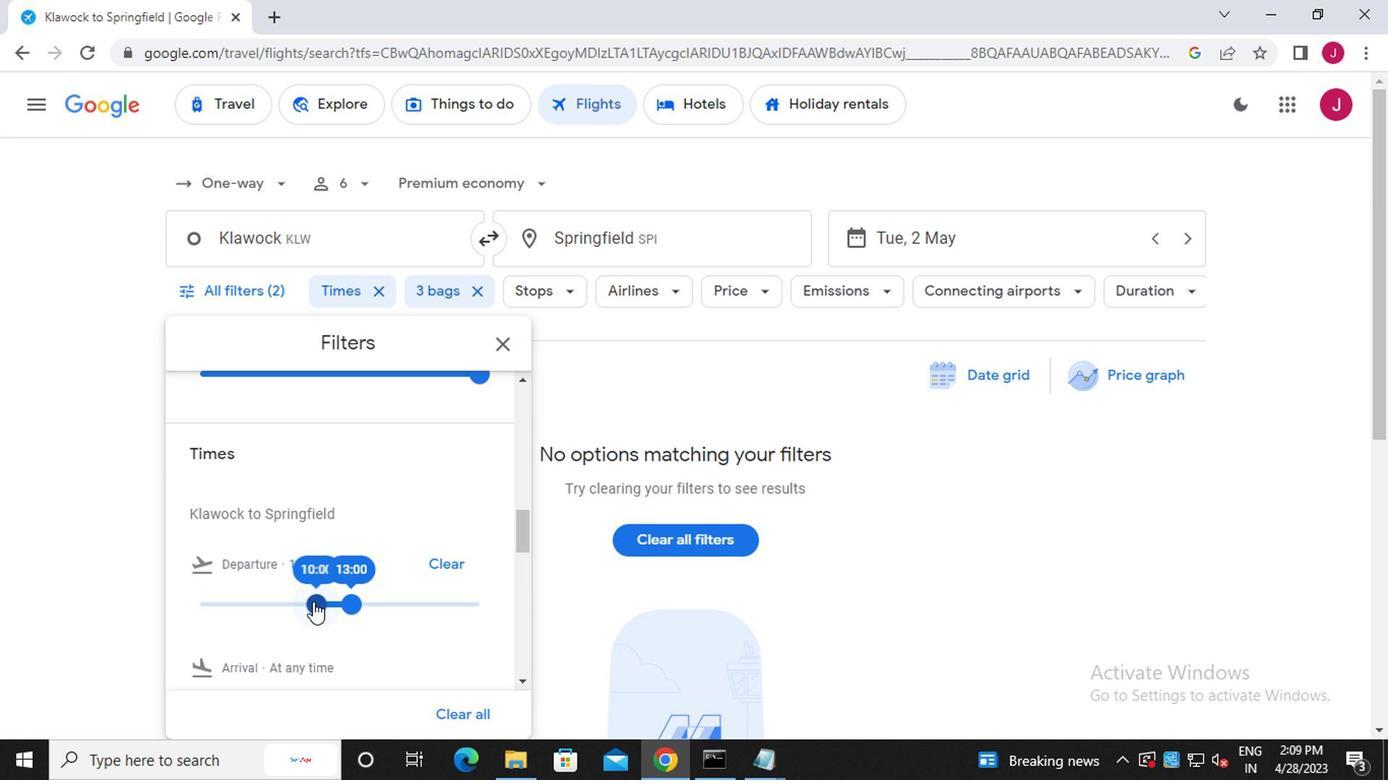 
Action: Mouse moved to (424, 606)
Screenshot: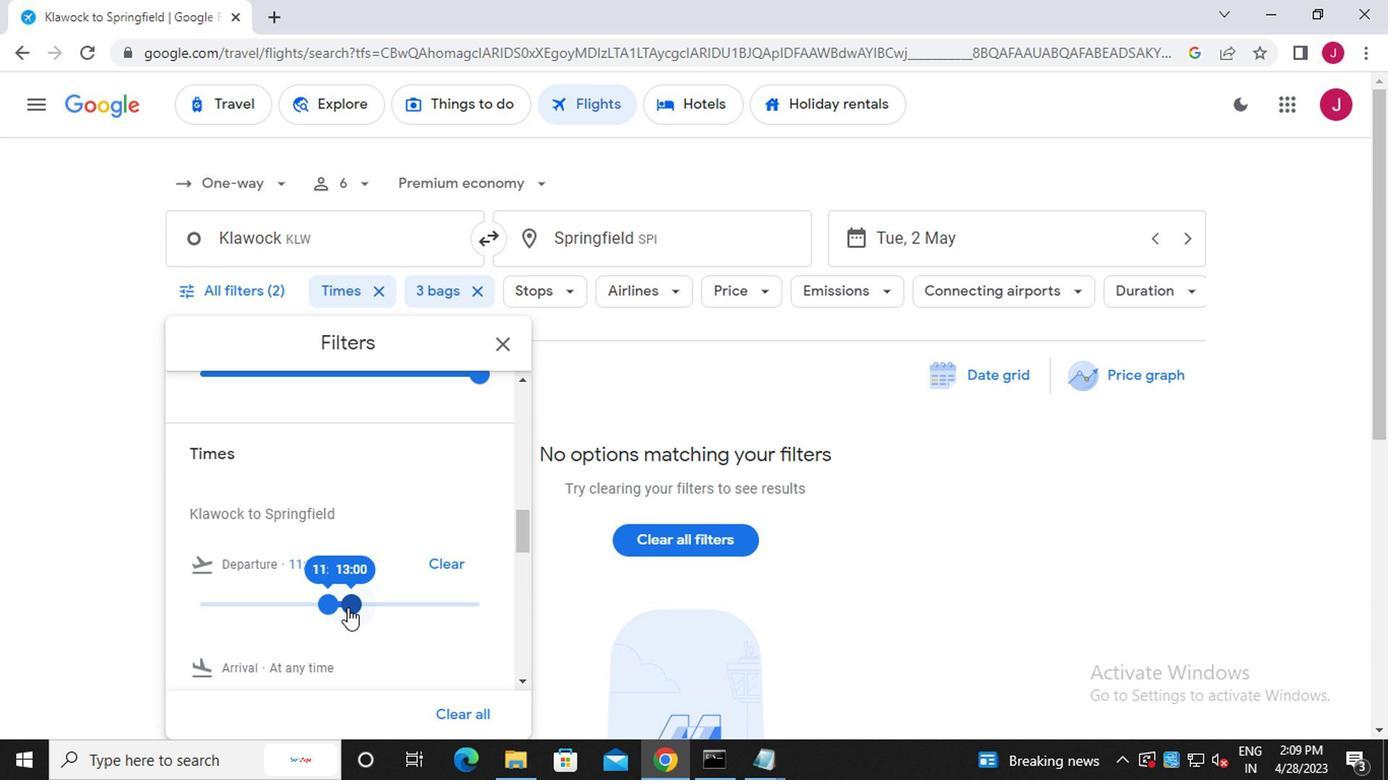 
Action: Mouse pressed left at (424, 606)
Screenshot: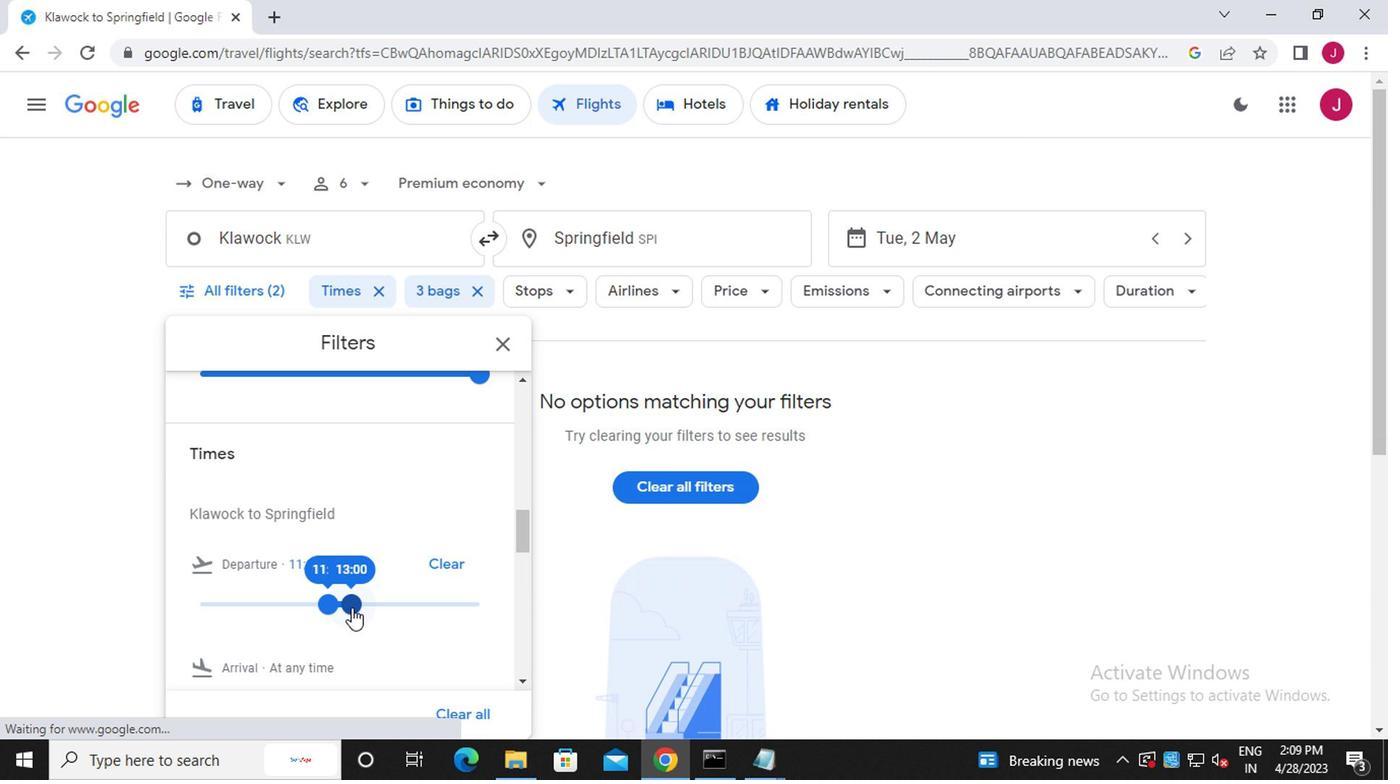 
Action: Mouse moved to (532, 420)
Screenshot: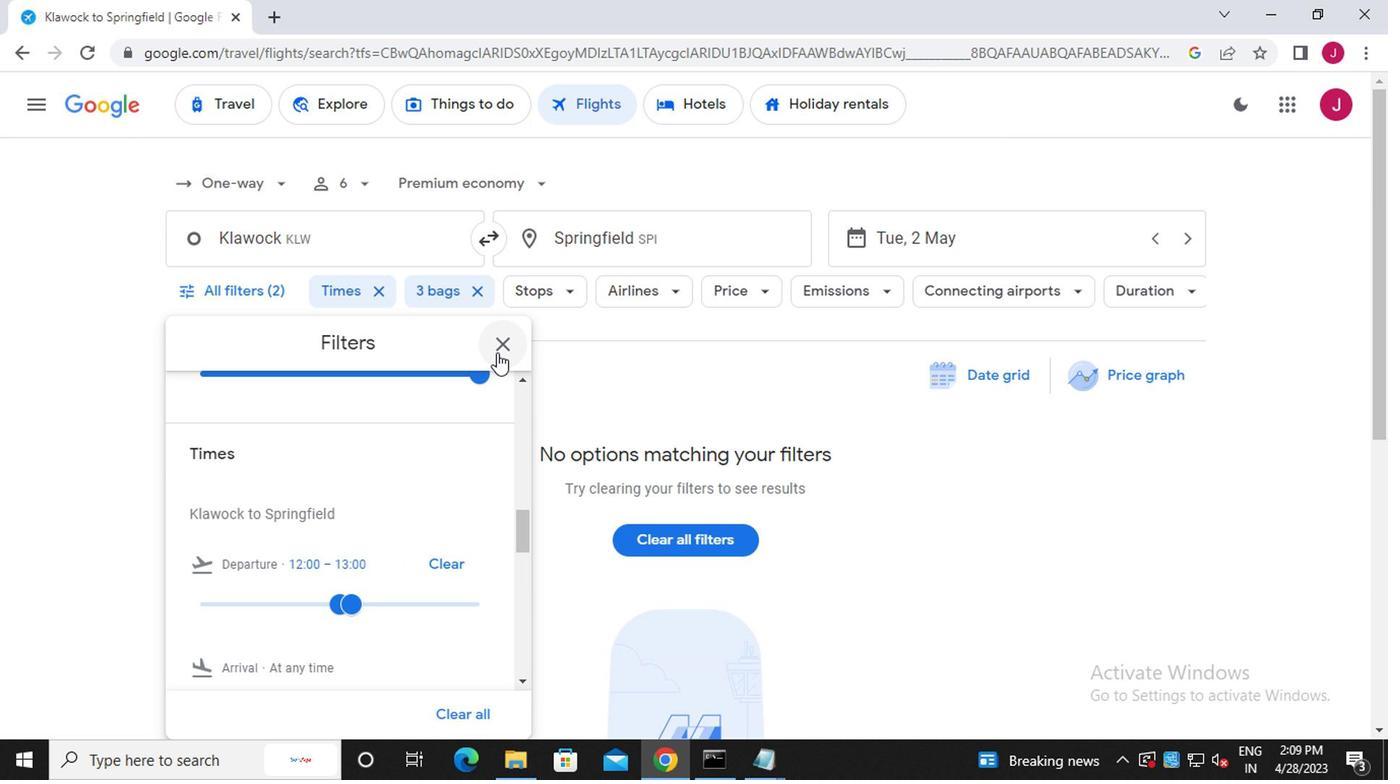 
Action: Mouse pressed left at (532, 420)
Screenshot: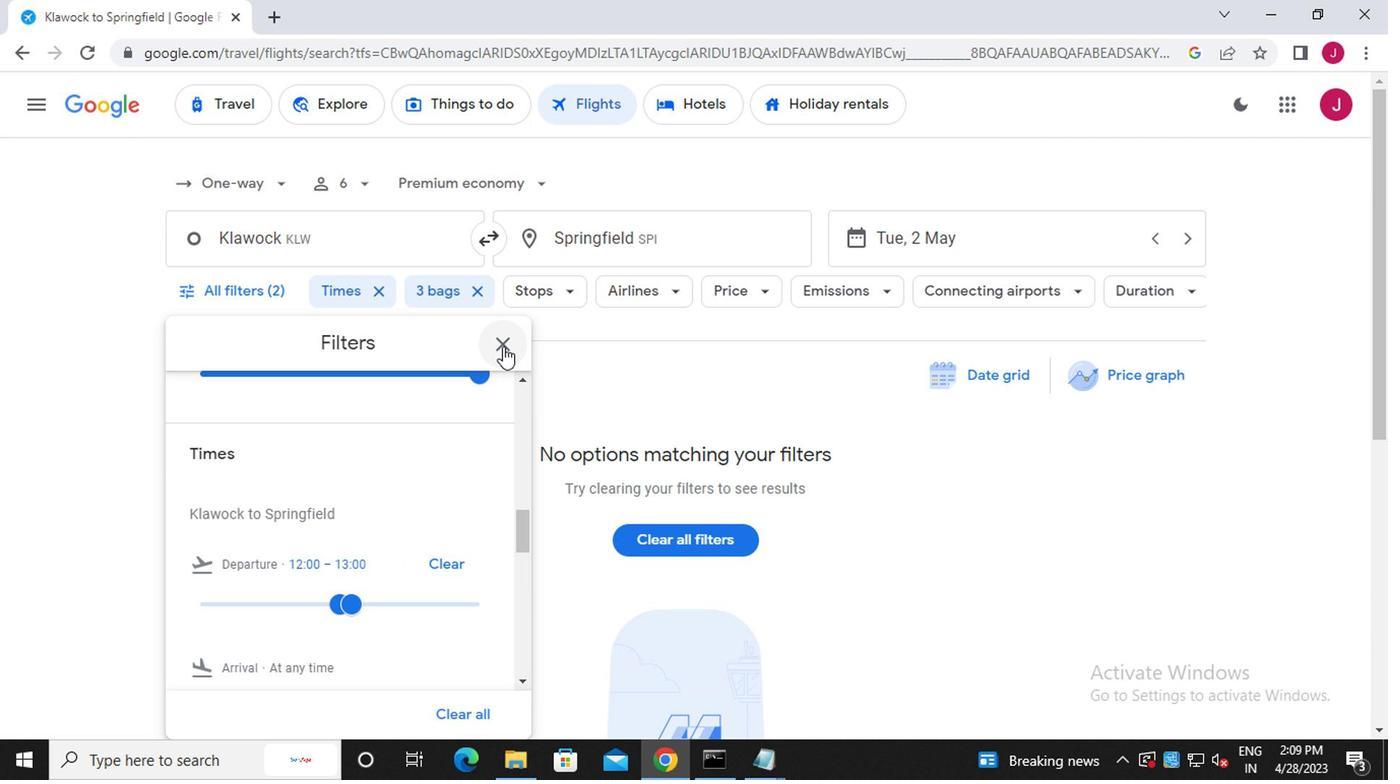 
Action: Mouse moved to (532, 421)
Screenshot: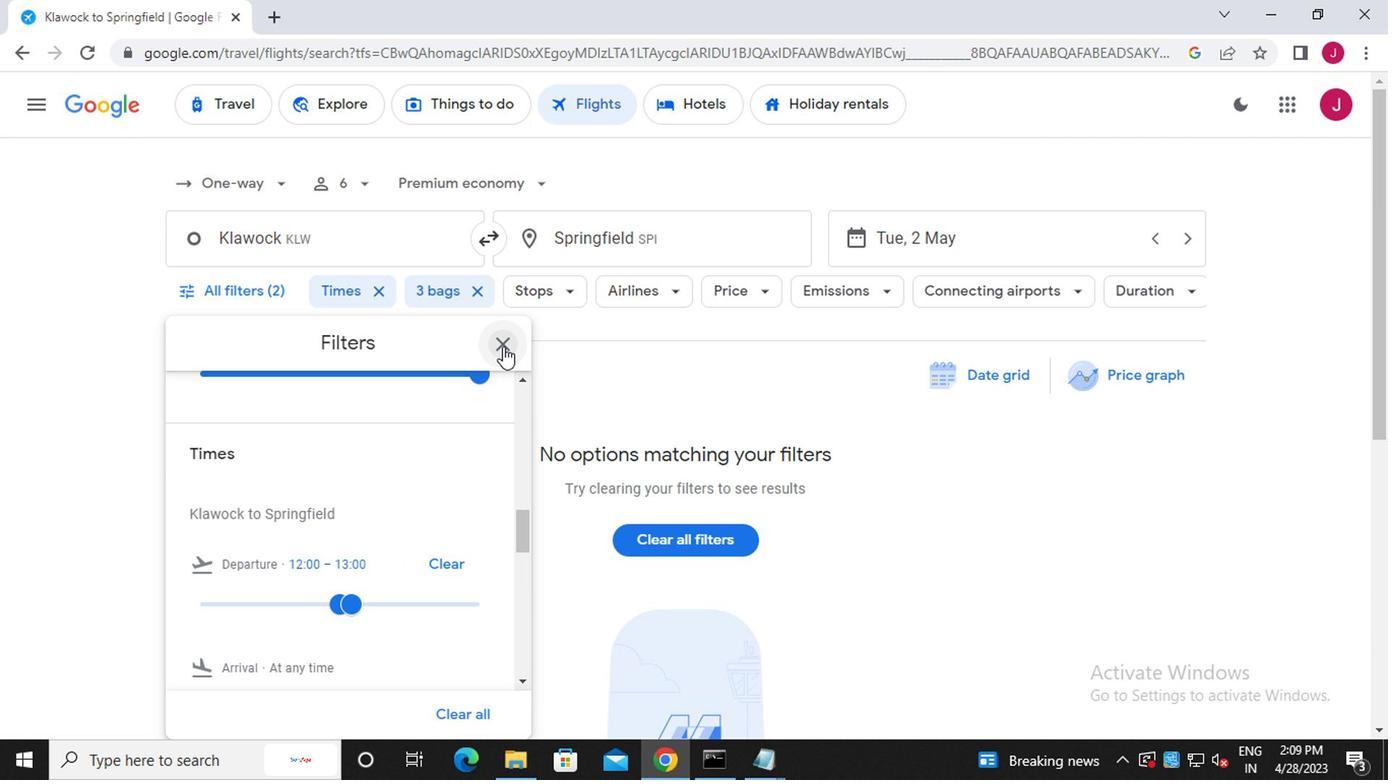 
